 Task: Research Airbnb options in Curanilahue, Chile from 16th December, 2023 to 24th December, 2023 for 4 adults. Place can be private room with 4 bedrooms having 4 beds and 4 bathrooms. Property type can be flat. Amenities needed are: wifi, TV, free parkinig on premises, gym, breakfast.
Action: Mouse moved to (475, 84)
Screenshot: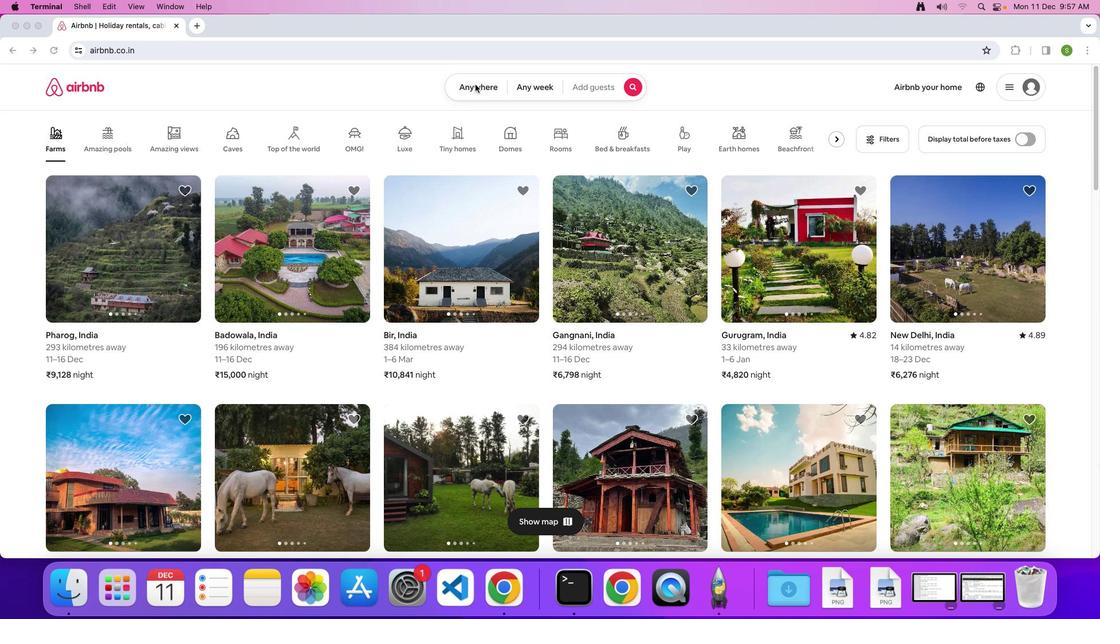 
Action: Mouse pressed left at (475, 84)
Screenshot: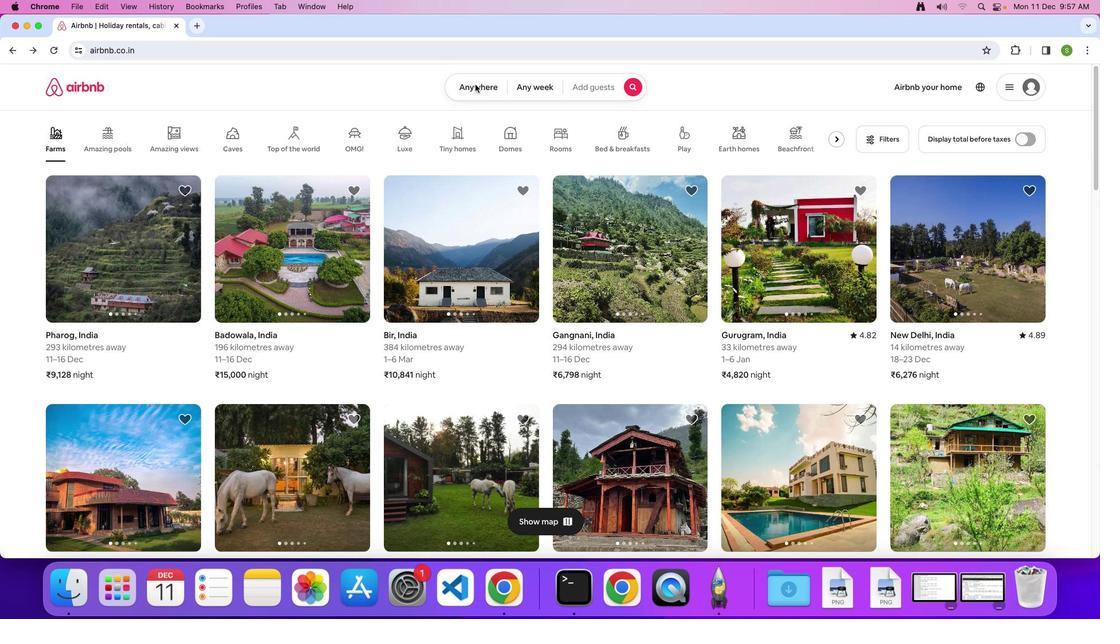 
Action: Mouse moved to (470, 90)
Screenshot: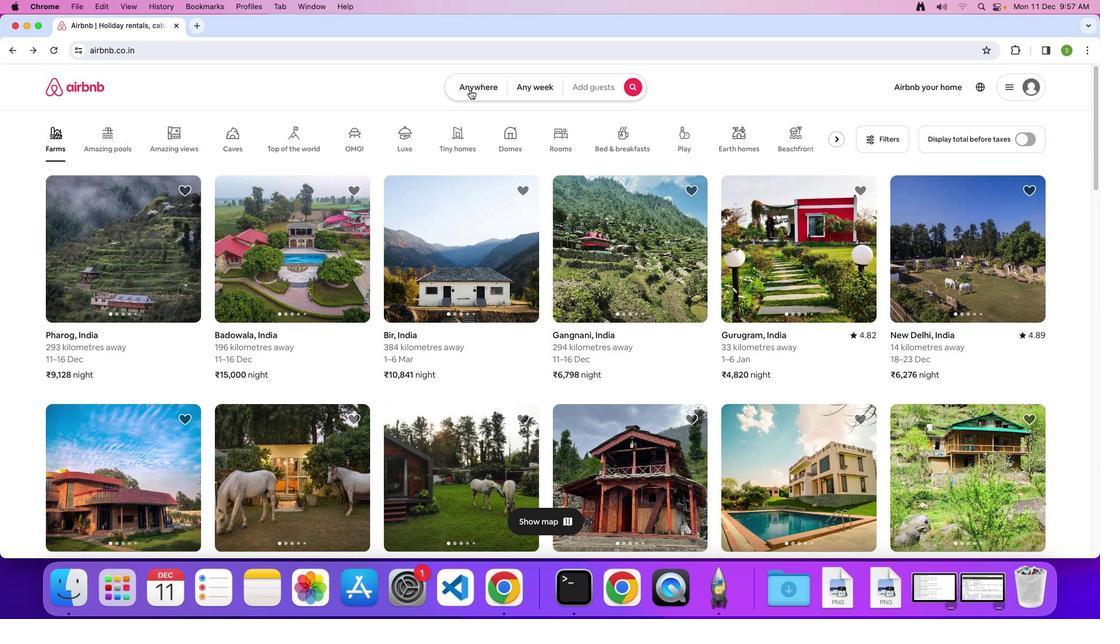 
Action: Mouse pressed left at (470, 90)
Screenshot: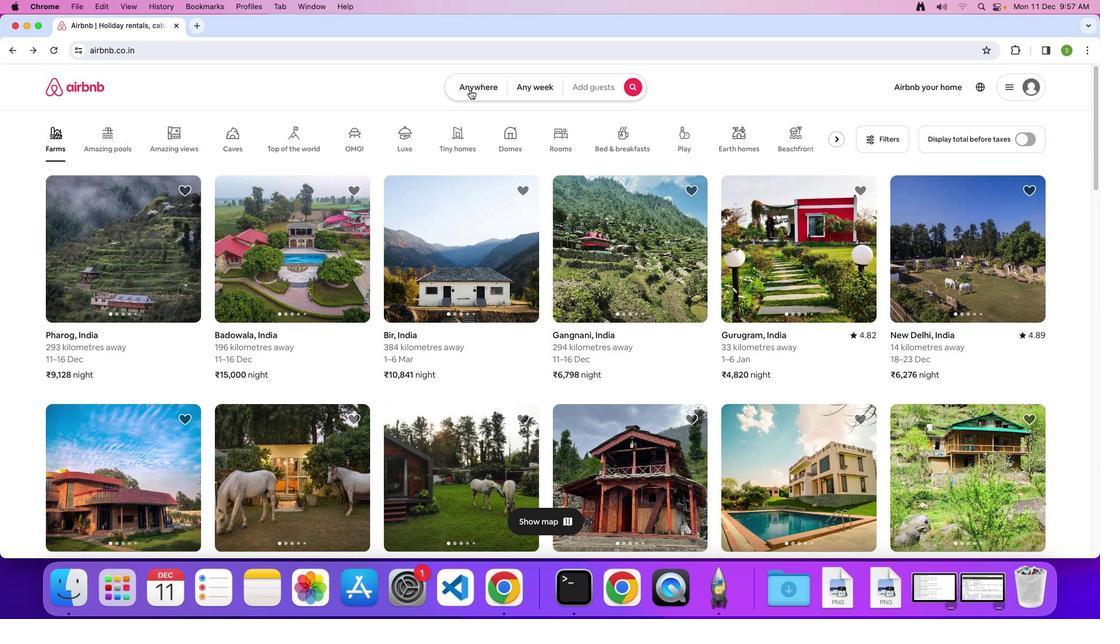 
Action: Mouse moved to (422, 130)
Screenshot: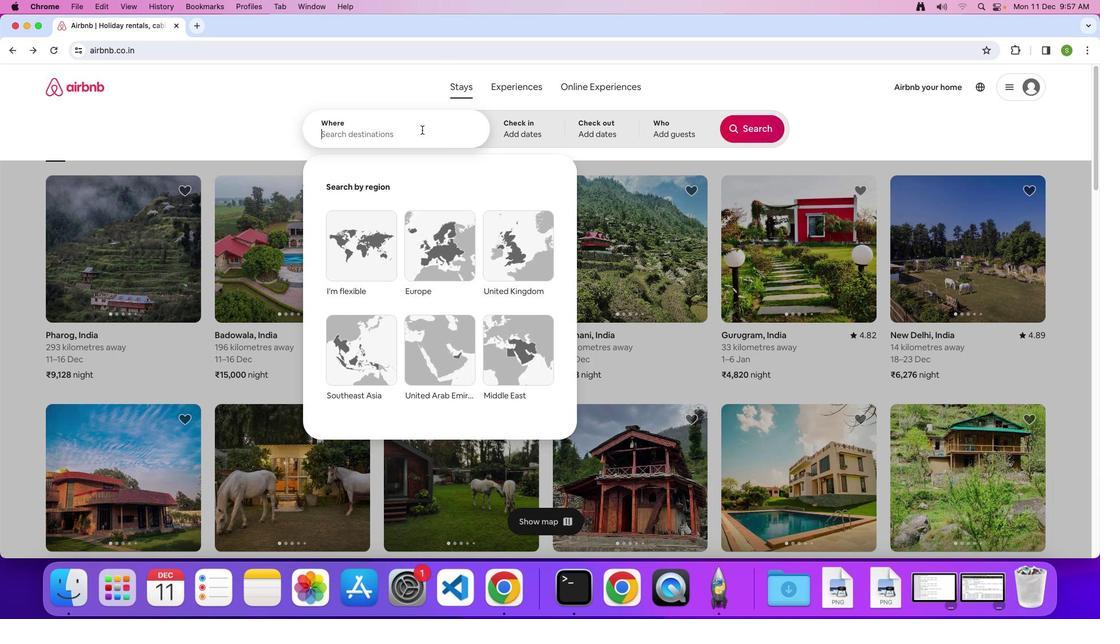 
Action: Mouse pressed left at (422, 130)
Screenshot: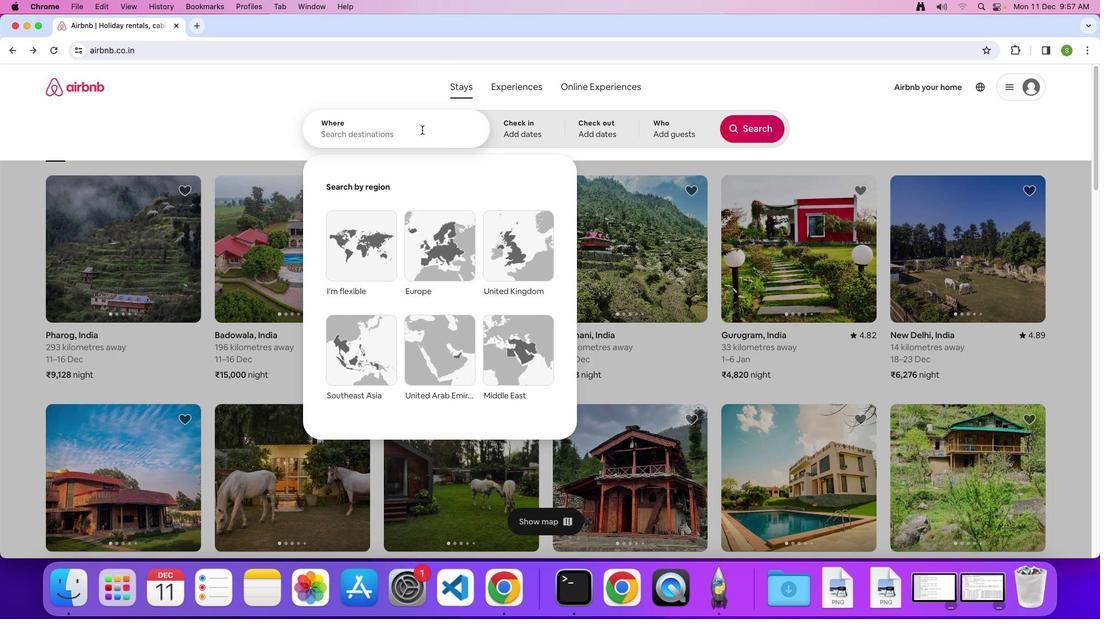 
Action: Key pressed 'C'Key.caps_lock'u''r''a''n''i''l''a''h''u''e'','Key.spaceKey.shift'c''h'Key.backspaceKey.backspaceKey.shift'C''h''i''l''e'Key.enter
Screenshot: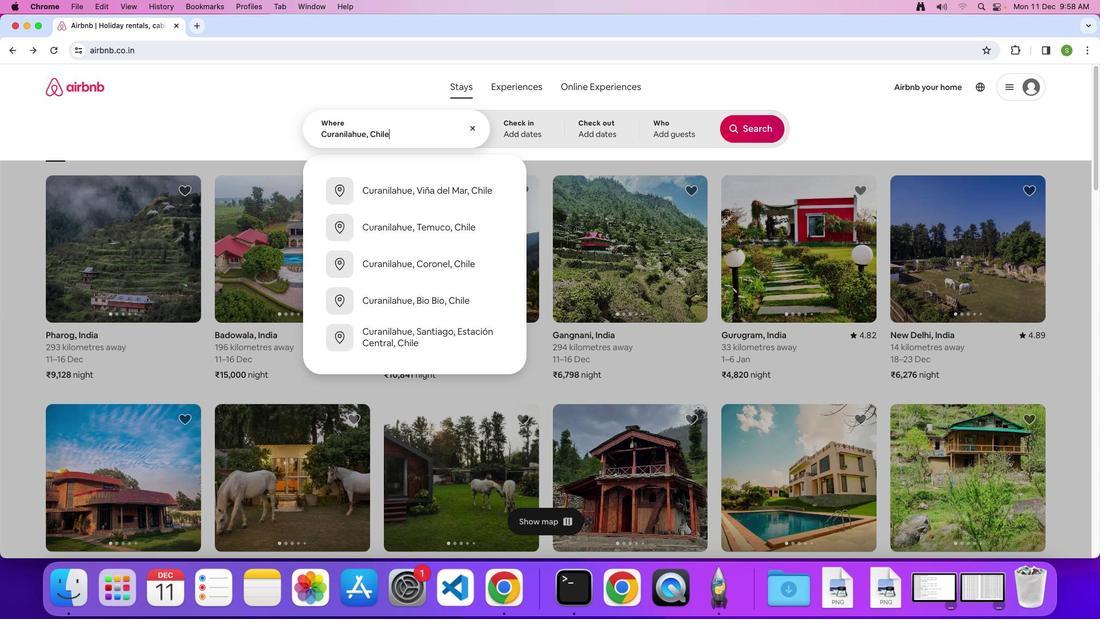 
Action: Mouse moved to (513, 330)
Screenshot: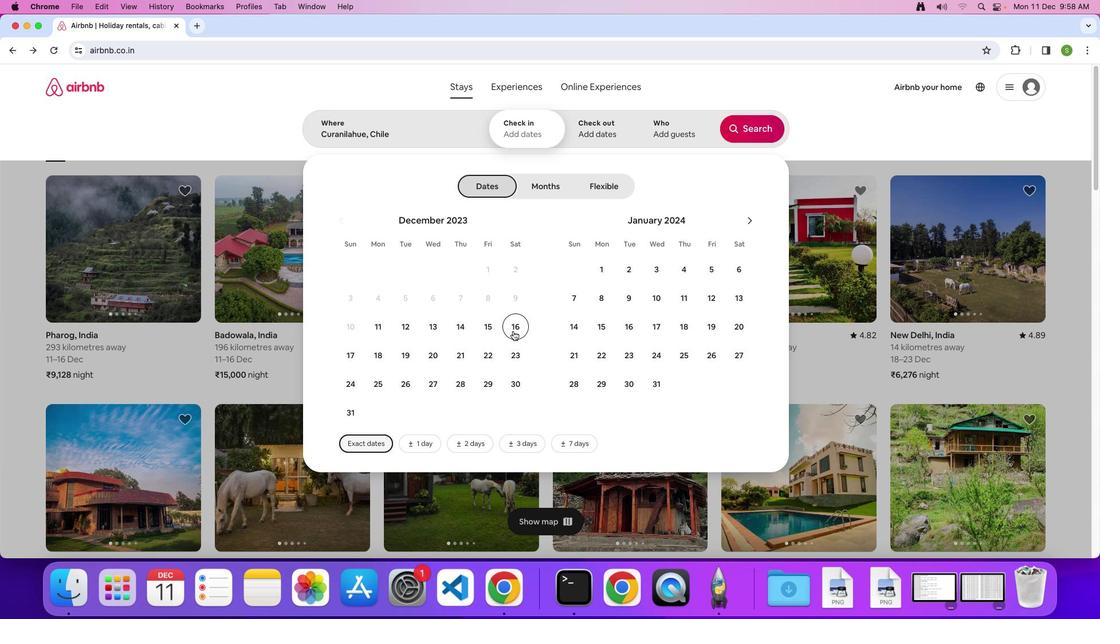 
Action: Mouse pressed left at (513, 330)
Screenshot: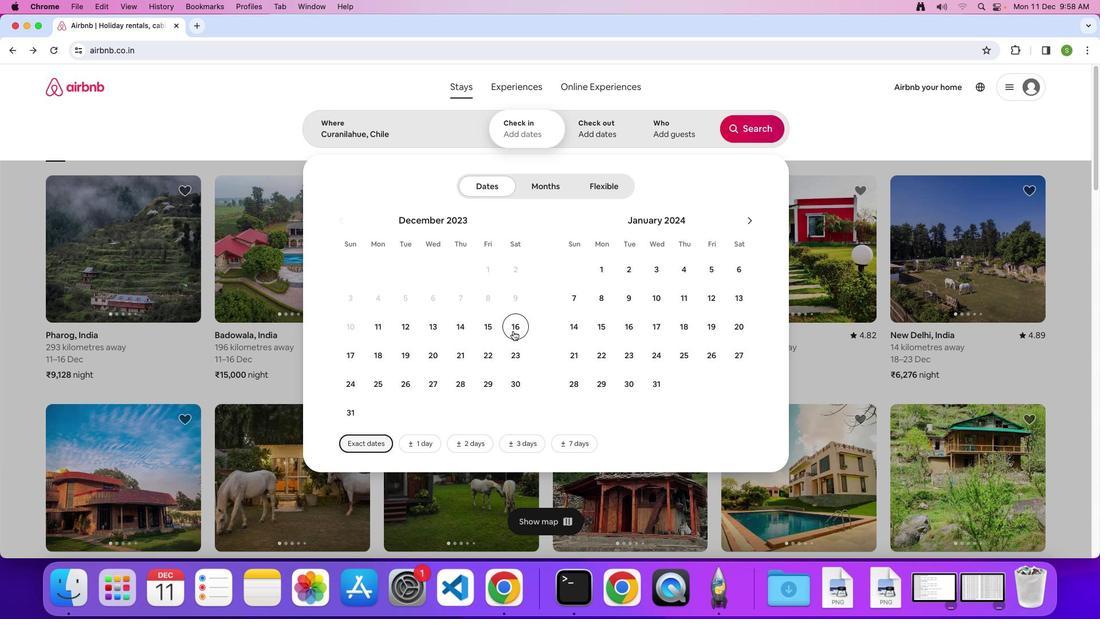 
Action: Mouse moved to (345, 379)
Screenshot: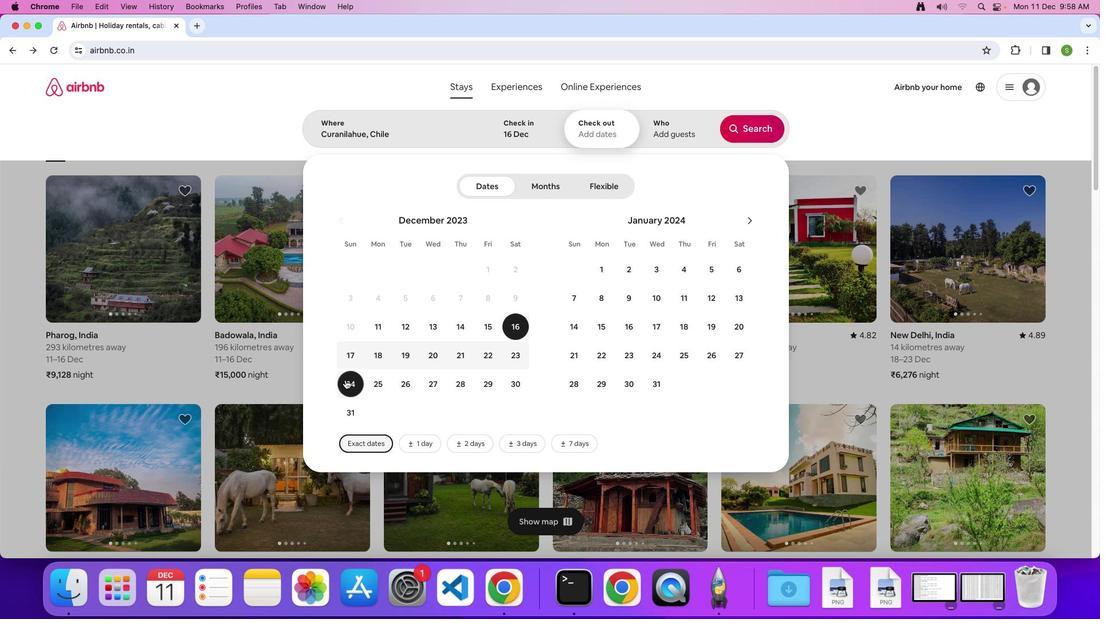 
Action: Mouse pressed left at (345, 379)
Screenshot: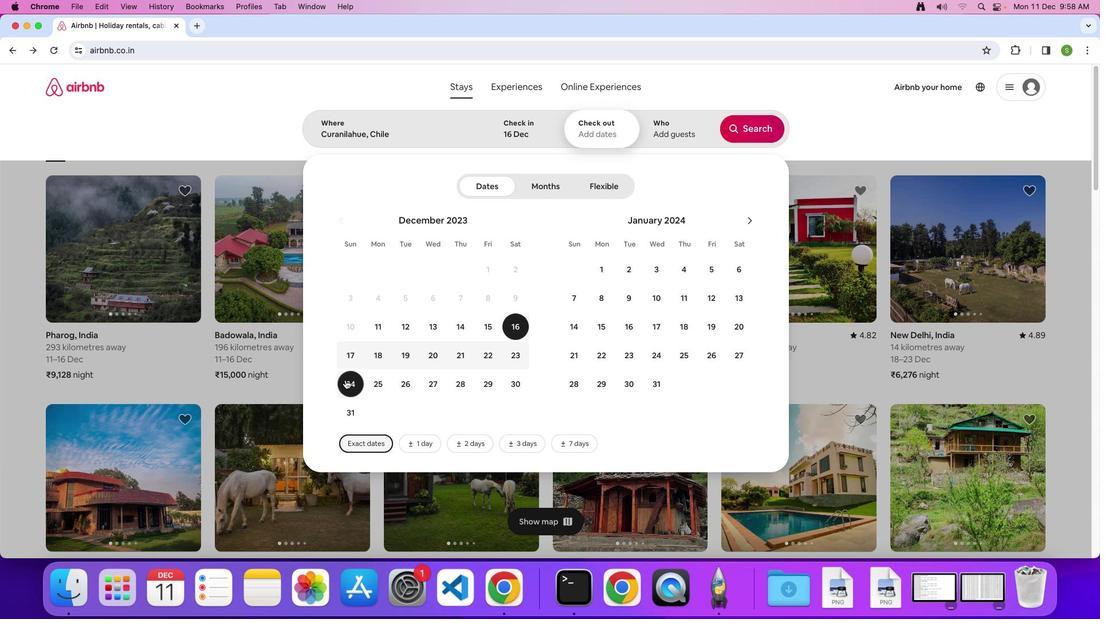 
Action: Mouse moved to (678, 127)
Screenshot: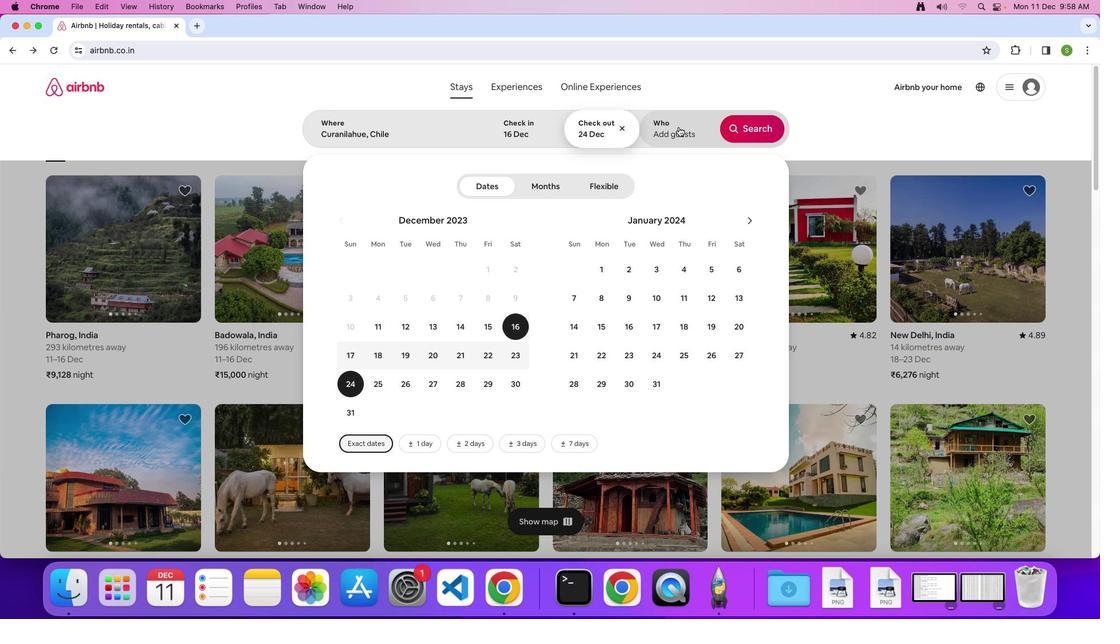 
Action: Mouse pressed left at (678, 127)
Screenshot: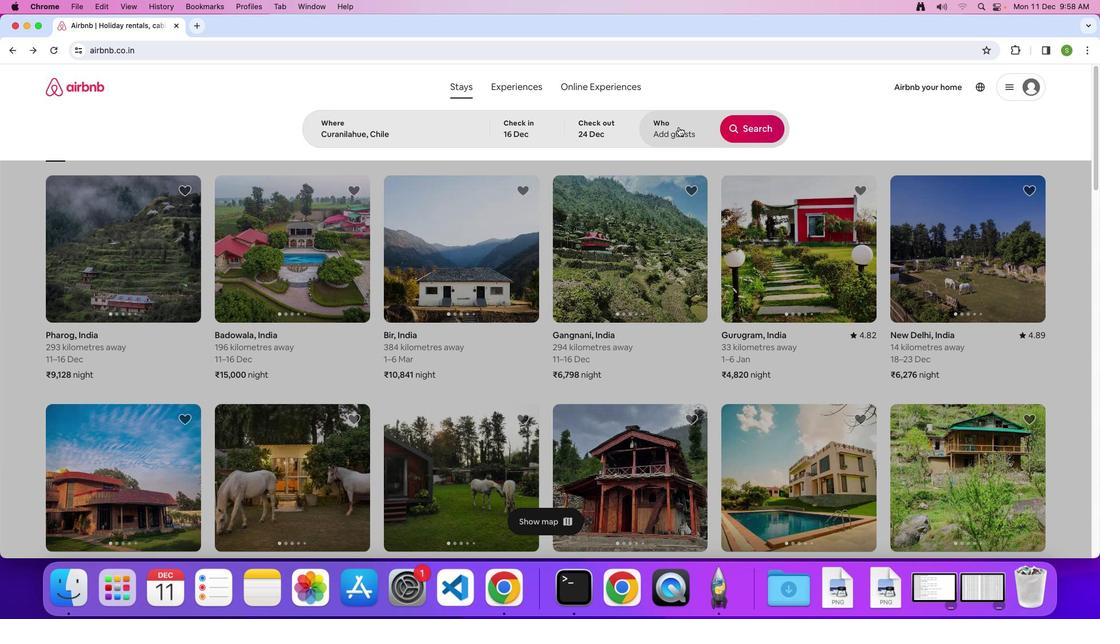 
Action: Mouse moved to (759, 190)
Screenshot: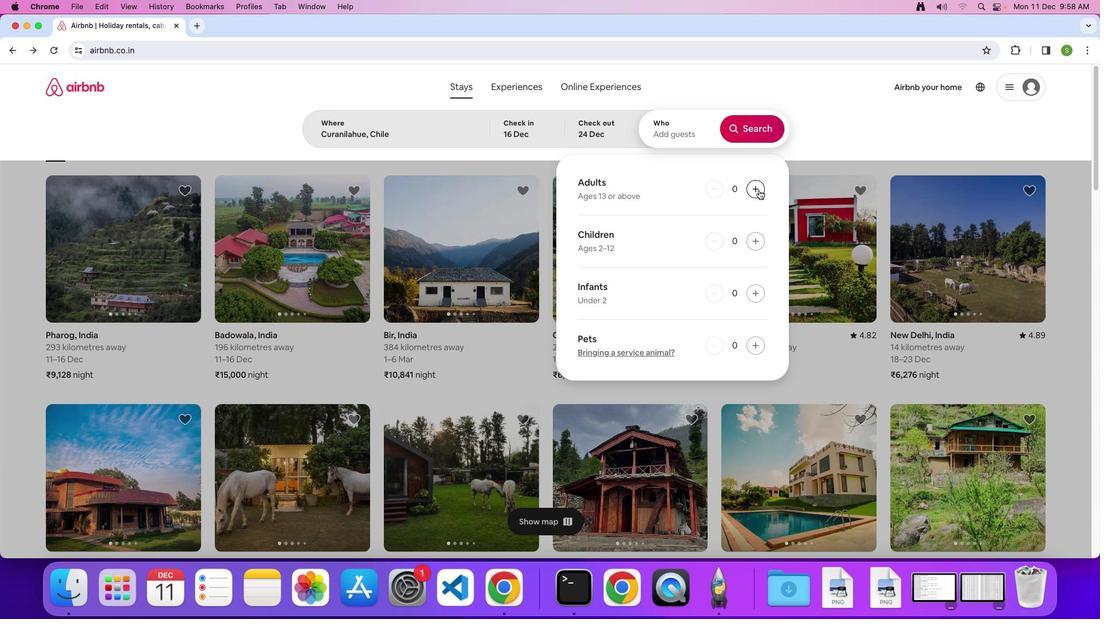 
Action: Mouse pressed left at (759, 190)
Screenshot: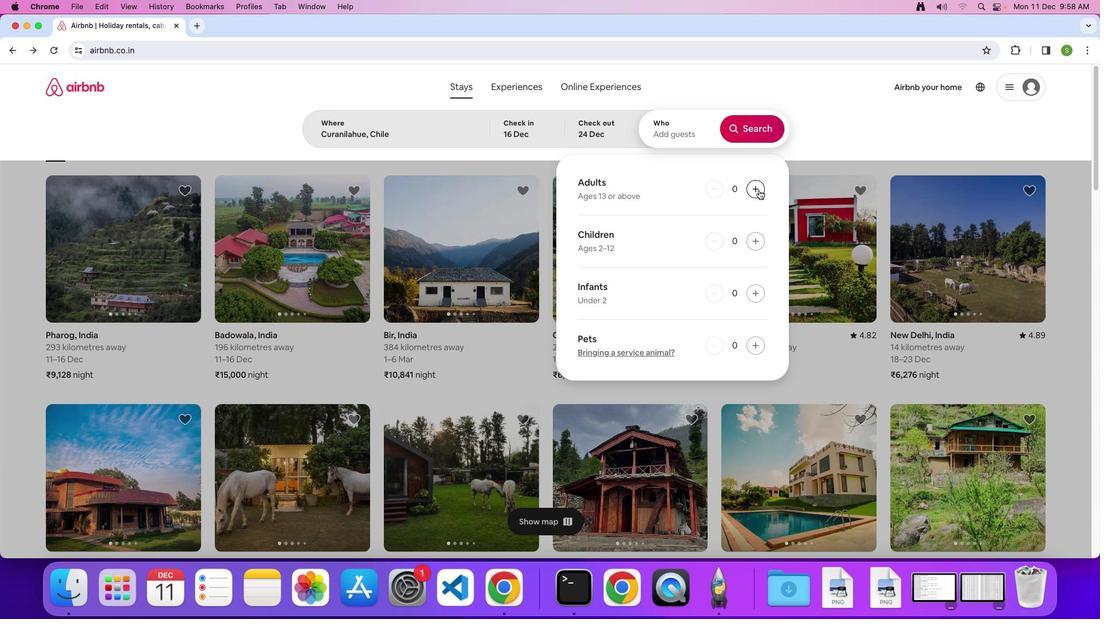 
Action: Mouse pressed left at (759, 190)
Screenshot: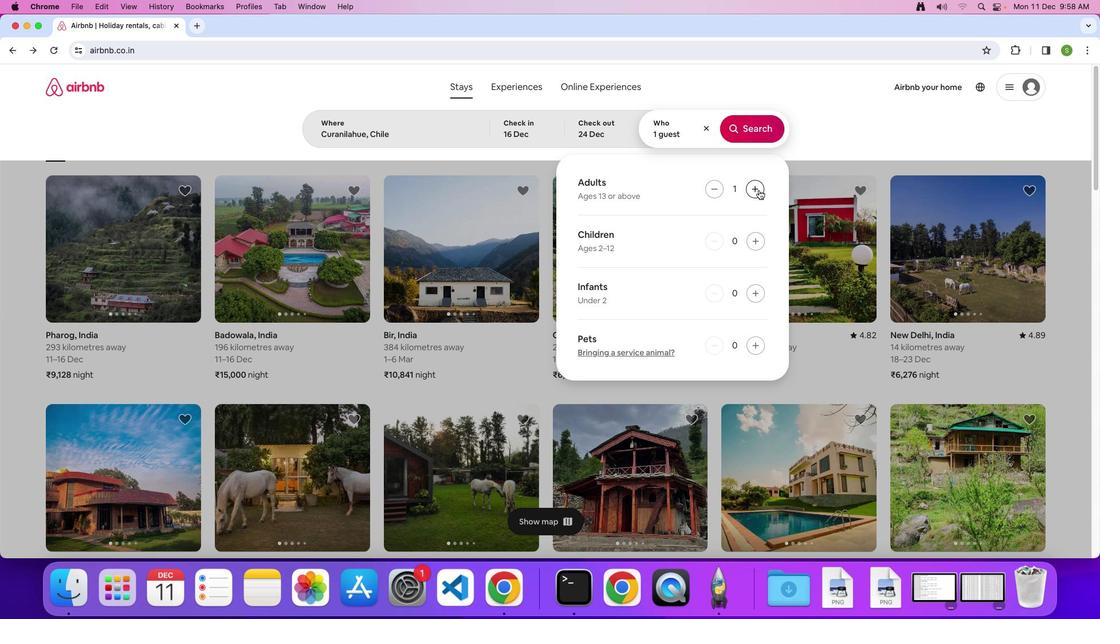 
Action: Mouse pressed left at (759, 190)
Screenshot: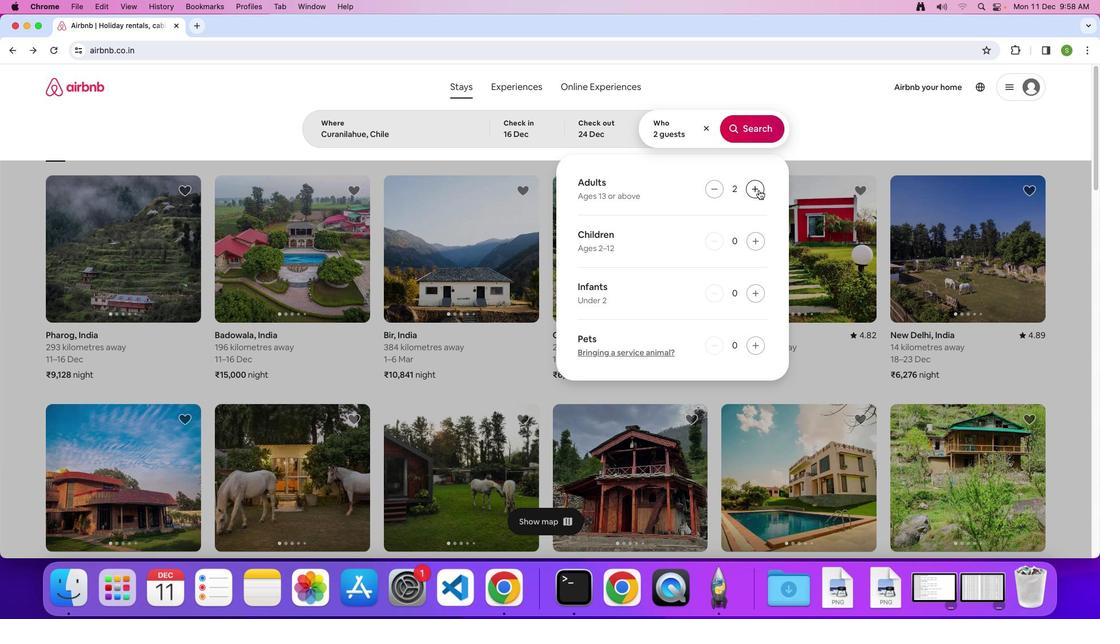 
Action: Mouse pressed left at (759, 190)
Screenshot: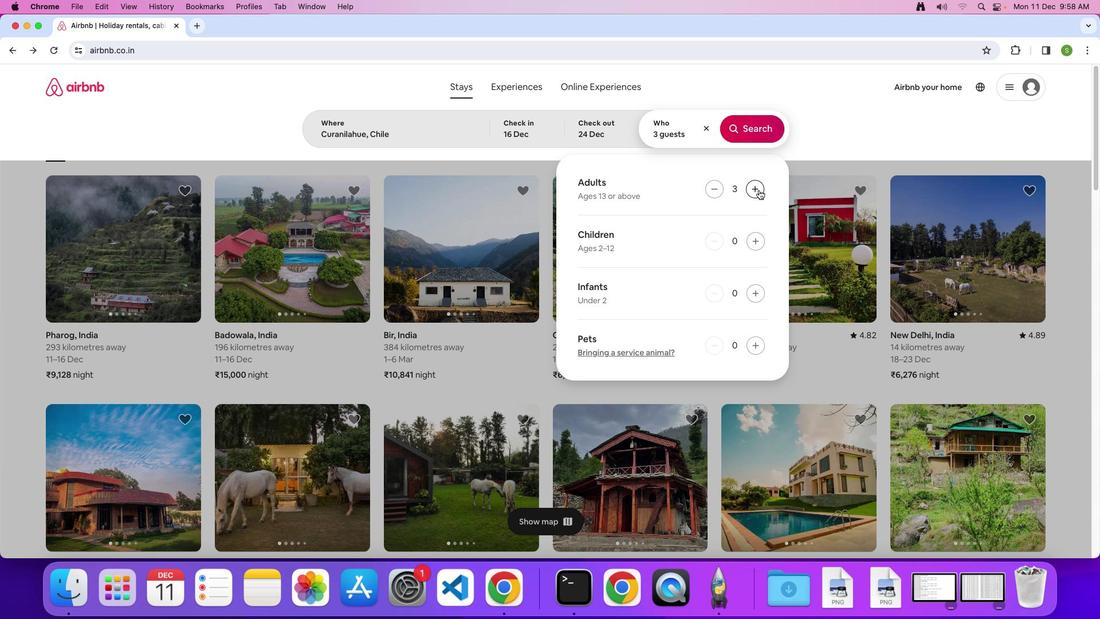 
Action: Mouse moved to (750, 135)
Screenshot: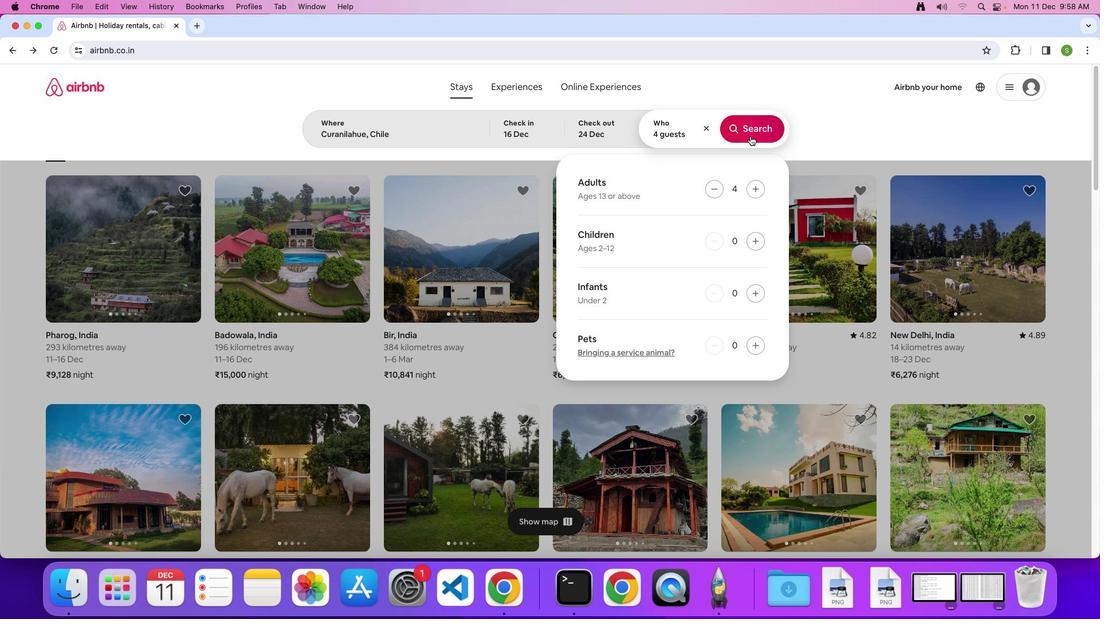 
Action: Mouse pressed left at (750, 135)
Screenshot: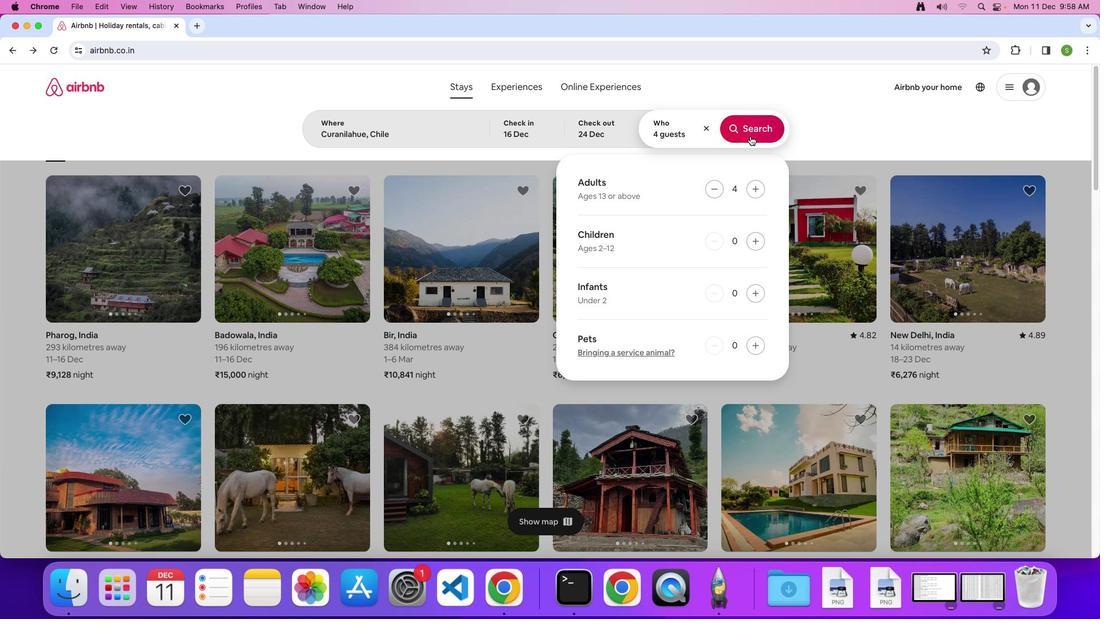 
Action: Mouse moved to (920, 130)
Screenshot: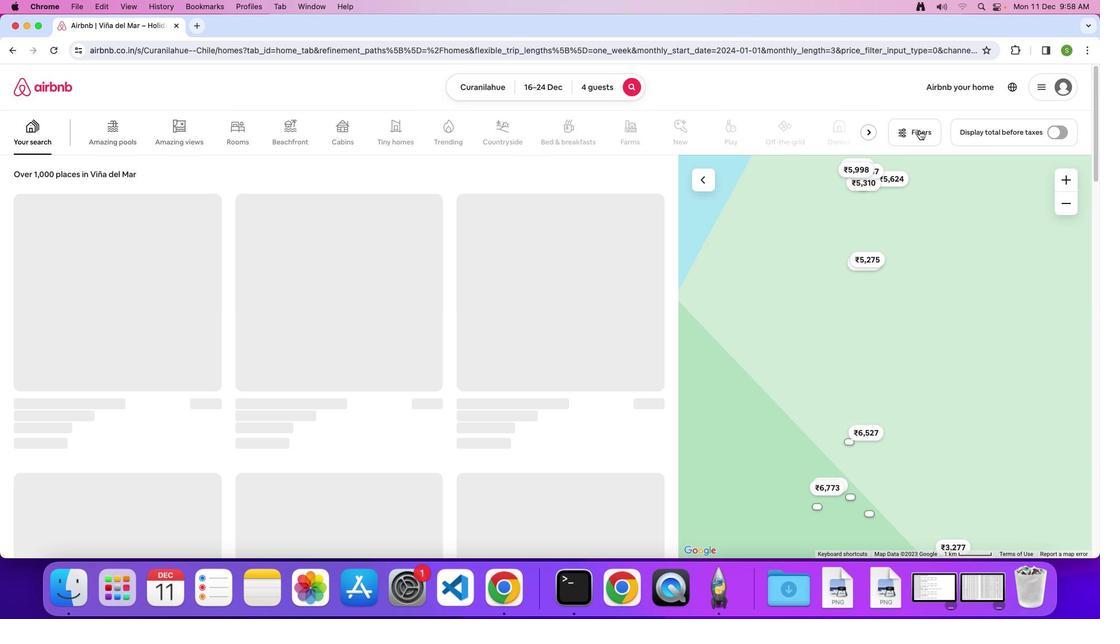 
Action: Mouse pressed left at (920, 130)
Screenshot: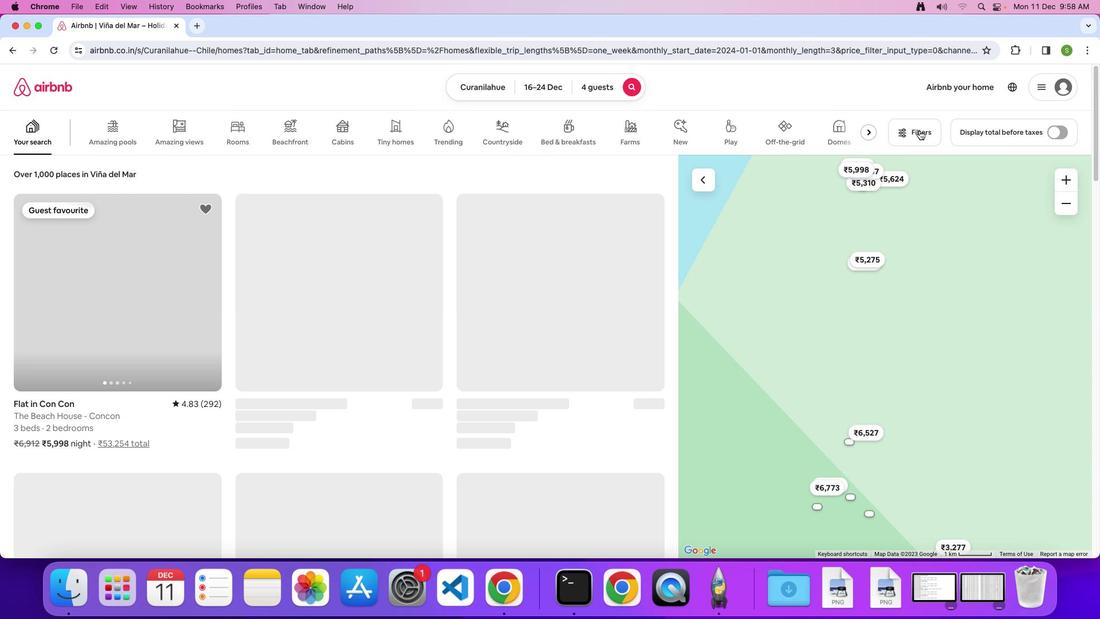 
Action: Mouse moved to (546, 339)
Screenshot: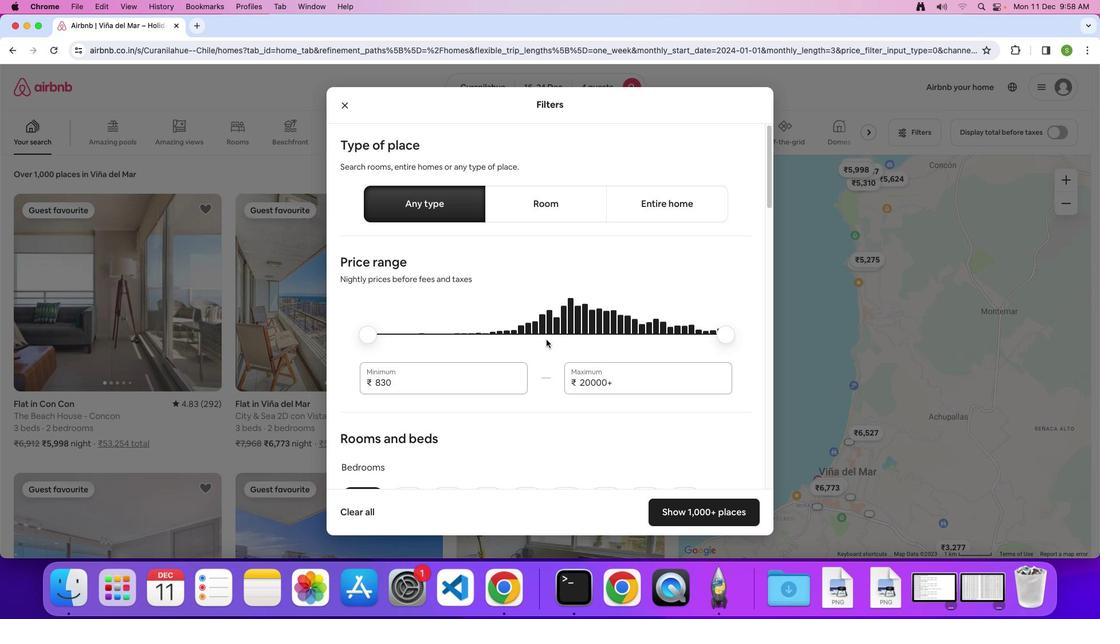 
Action: Mouse scrolled (546, 339) with delta (0, 0)
Screenshot: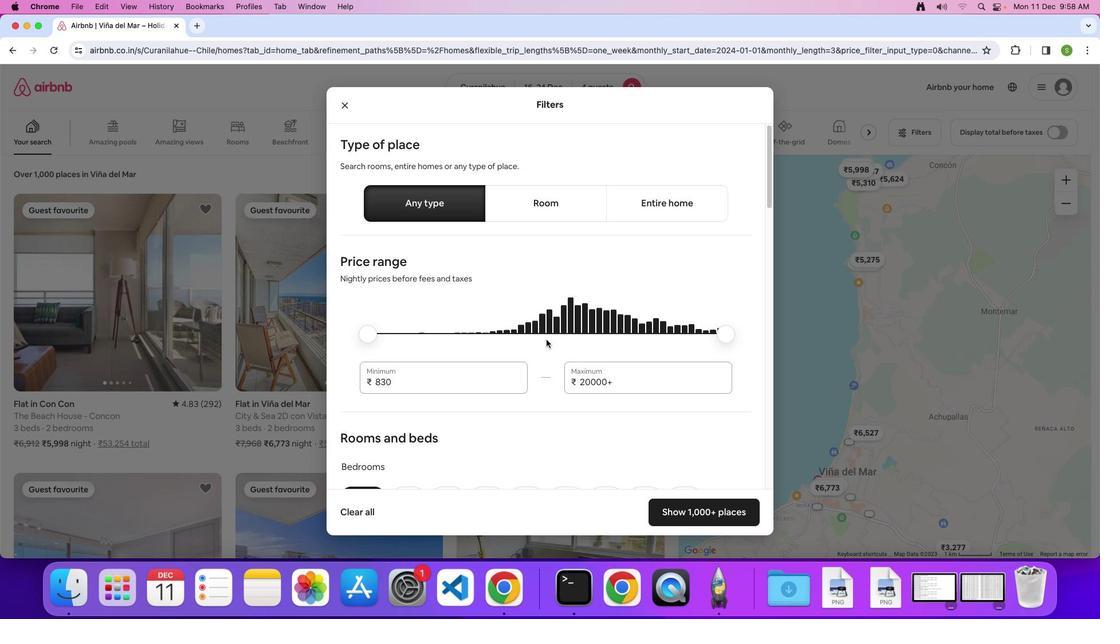 
Action: Mouse scrolled (546, 339) with delta (0, 0)
Screenshot: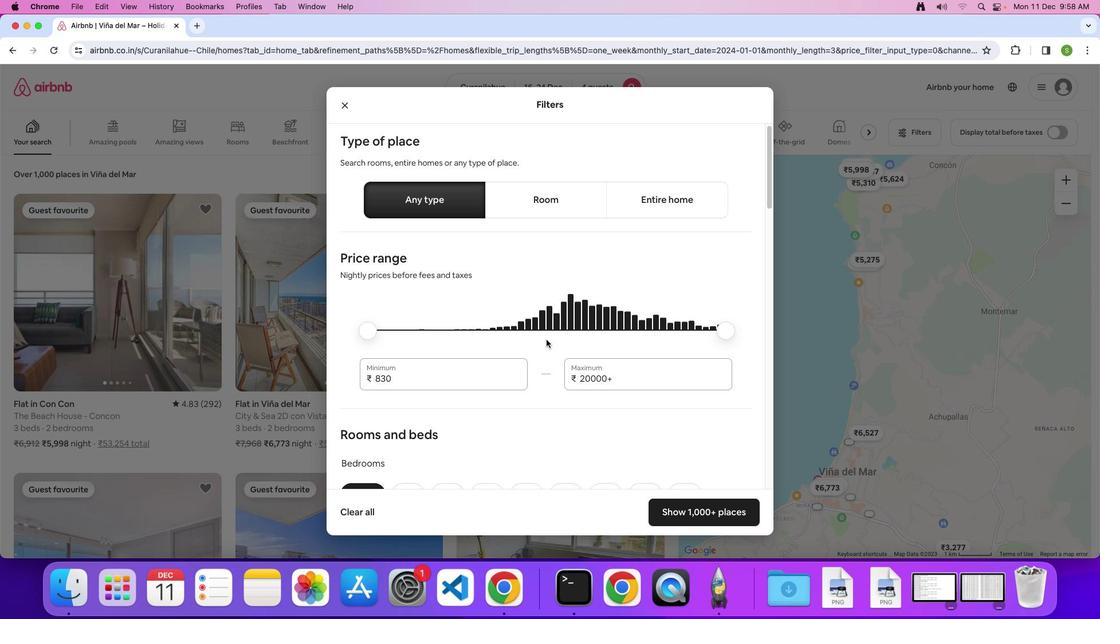
Action: Mouse scrolled (546, 339) with delta (0, 0)
Screenshot: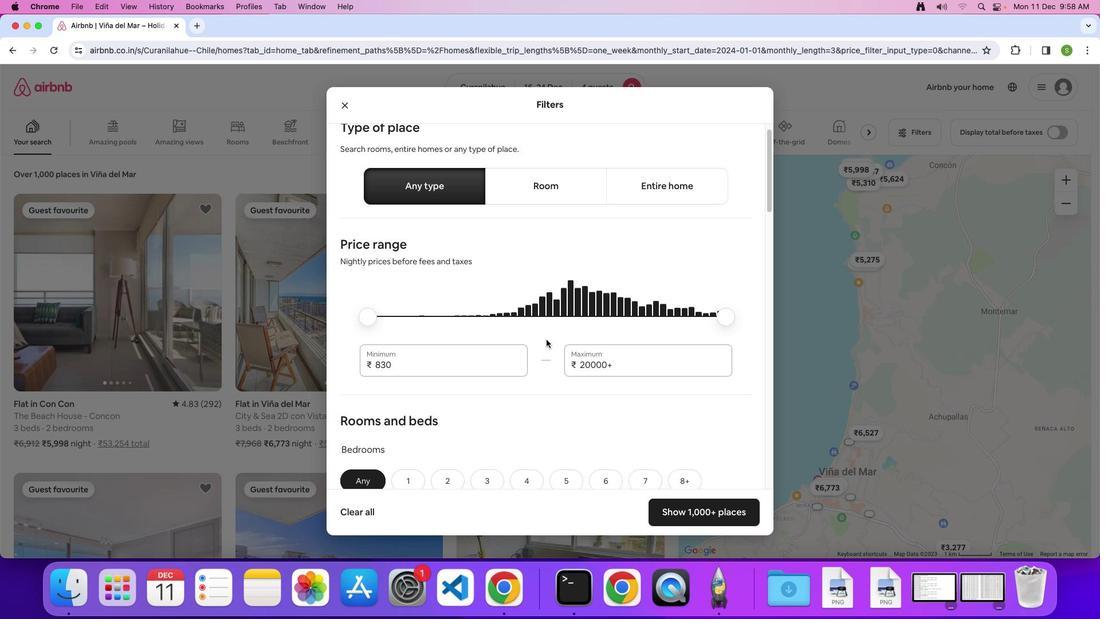 
Action: Mouse scrolled (546, 339) with delta (0, 0)
Screenshot: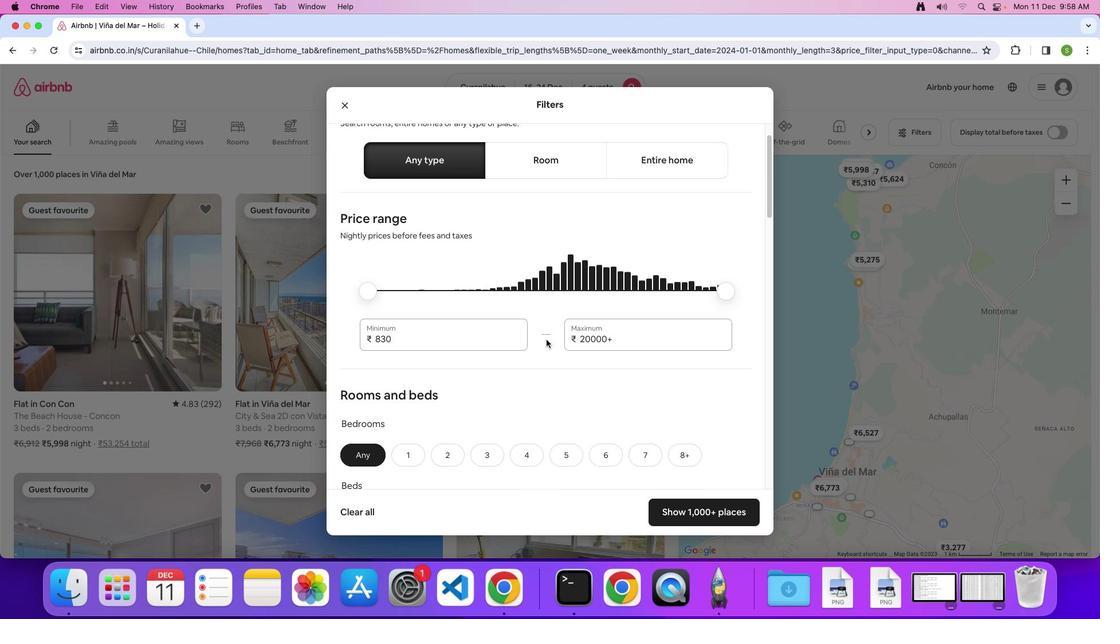 
Action: Mouse scrolled (546, 339) with delta (0, 0)
Screenshot: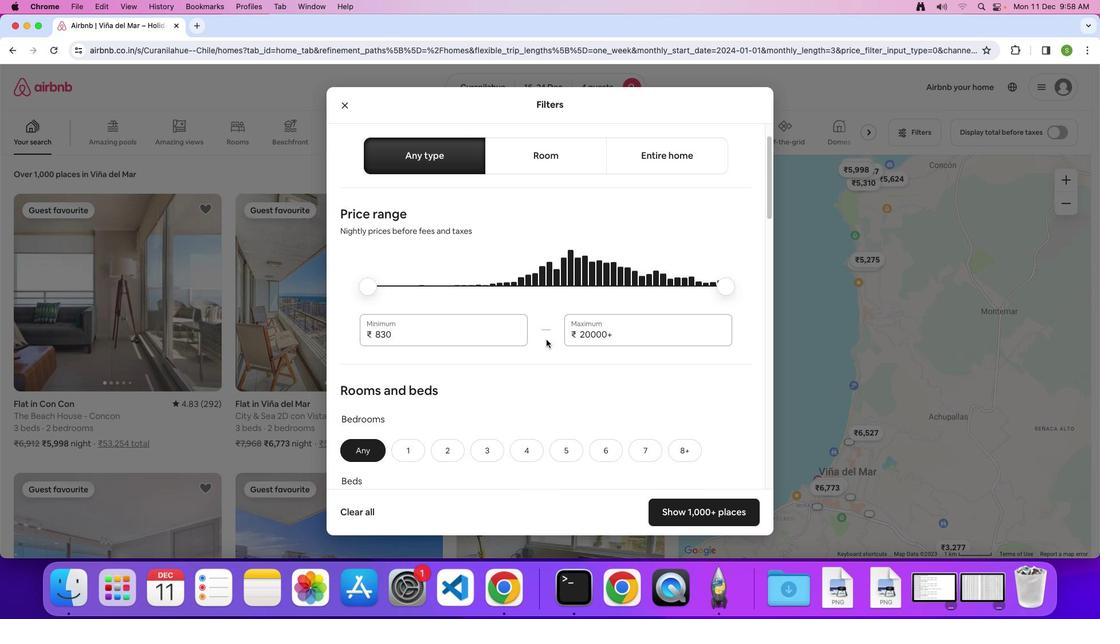 
Action: Mouse scrolled (546, 339) with delta (0, 0)
Screenshot: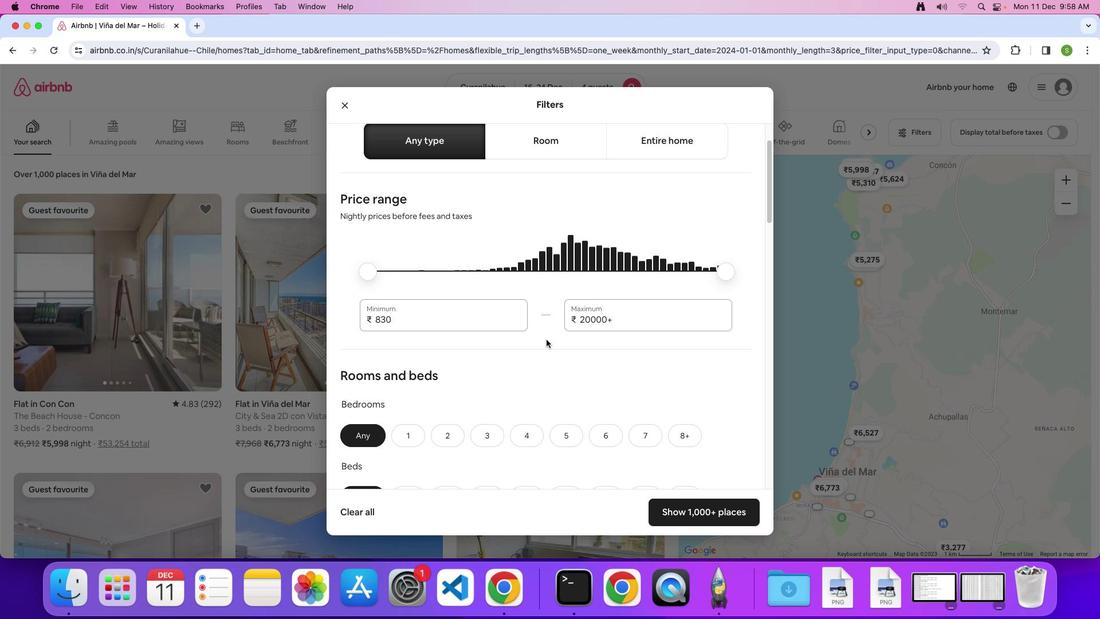 
Action: Mouse scrolled (546, 339) with delta (0, 0)
Screenshot: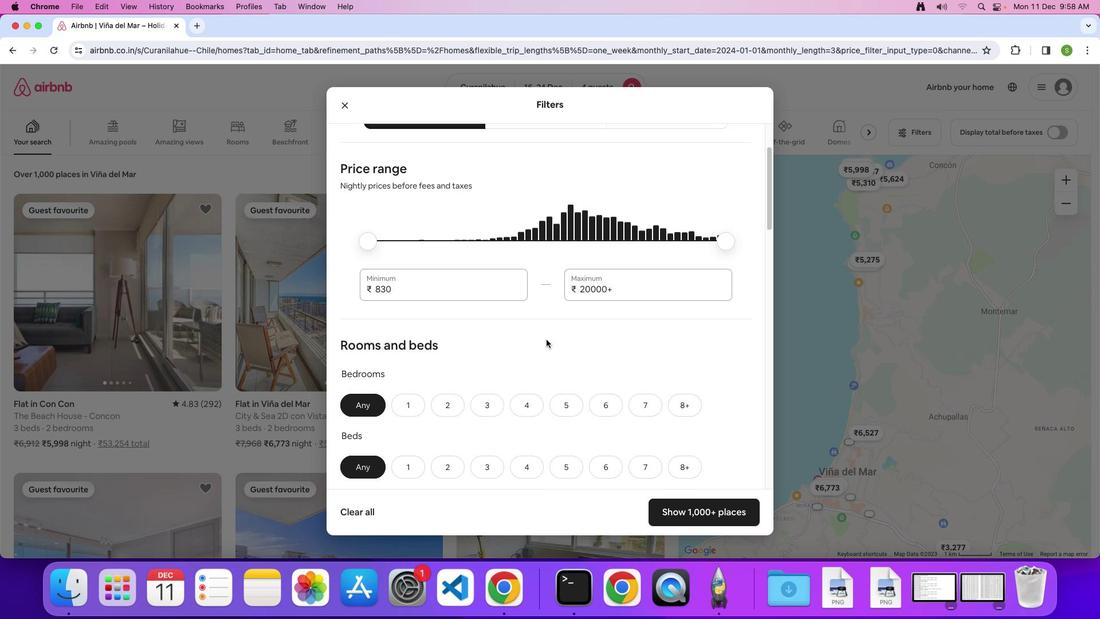
Action: Mouse scrolled (546, 339) with delta (0, 0)
Screenshot: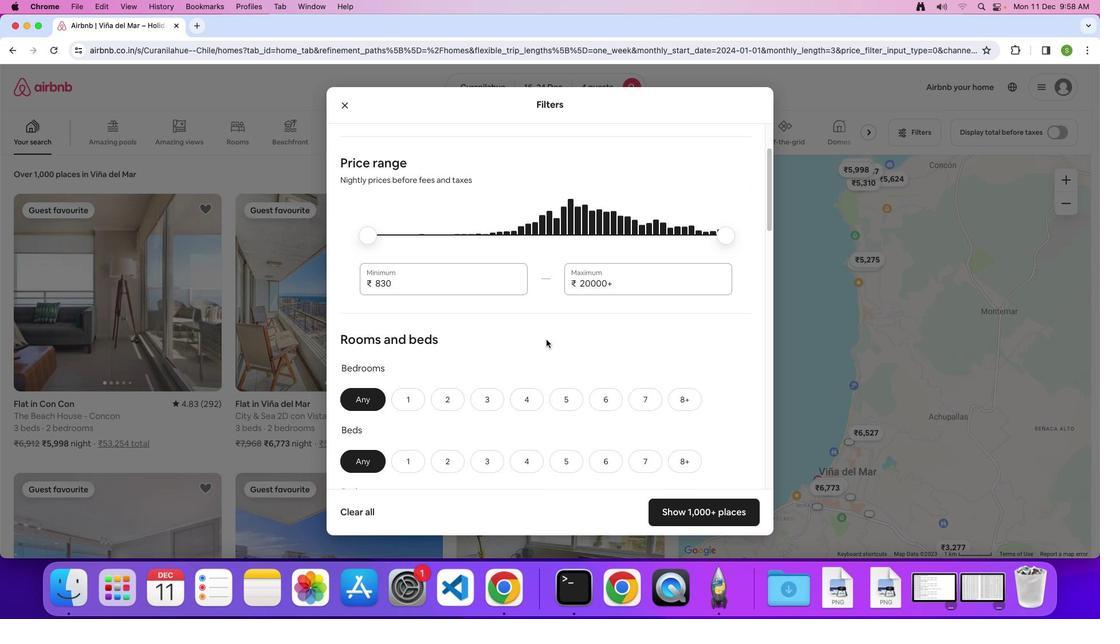 
Action: Mouse scrolled (546, 339) with delta (0, 0)
Screenshot: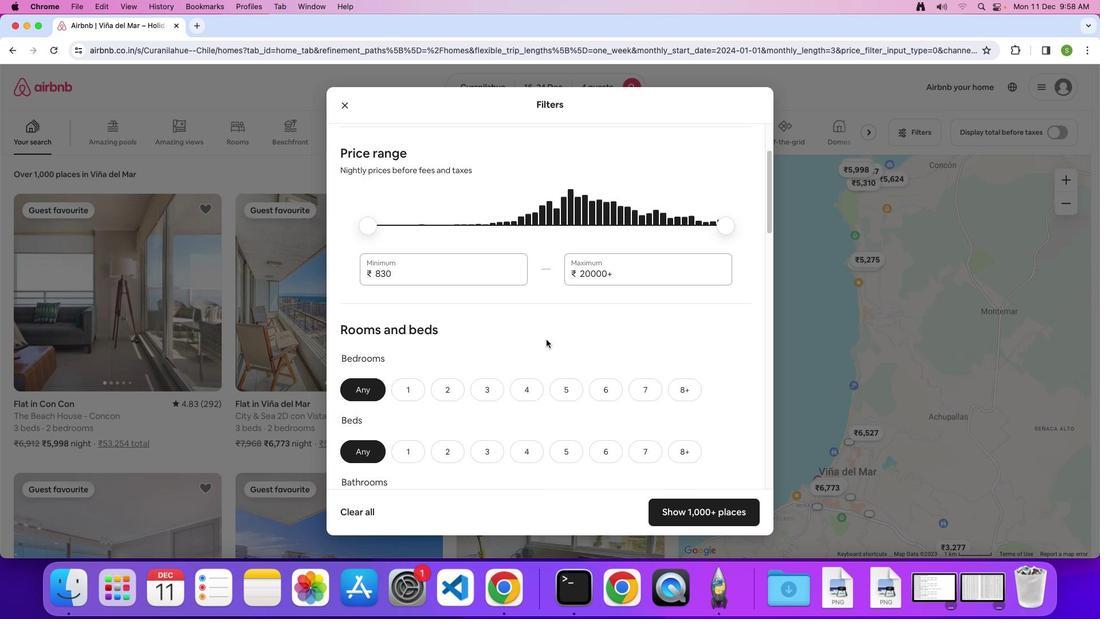 
Action: Mouse scrolled (546, 339) with delta (0, 0)
Screenshot: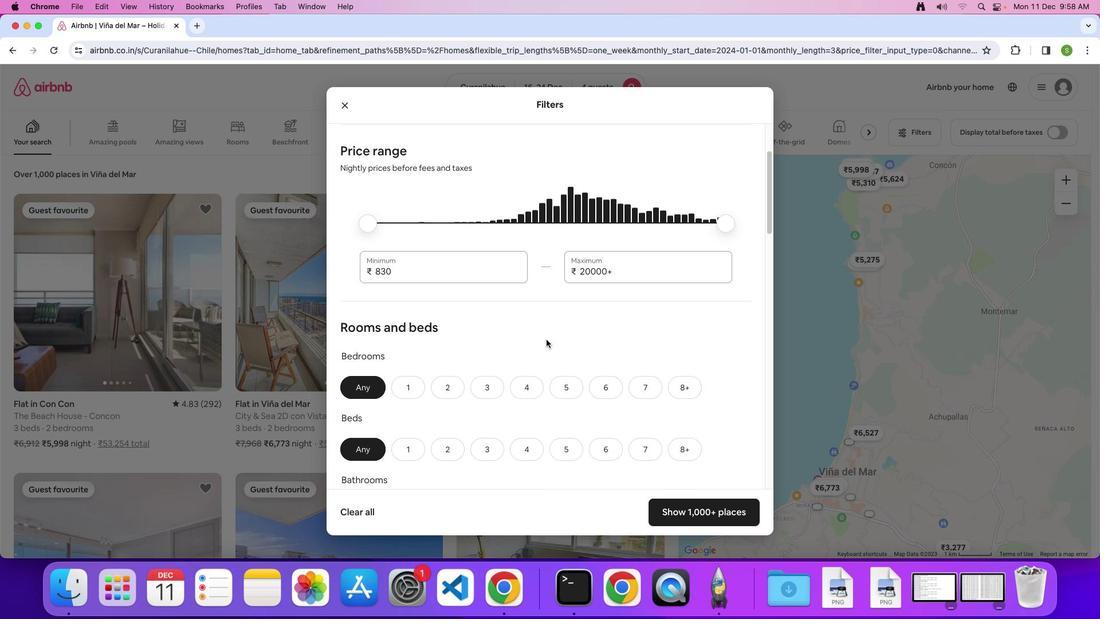 
Action: Mouse scrolled (546, 339) with delta (0, 0)
Screenshot: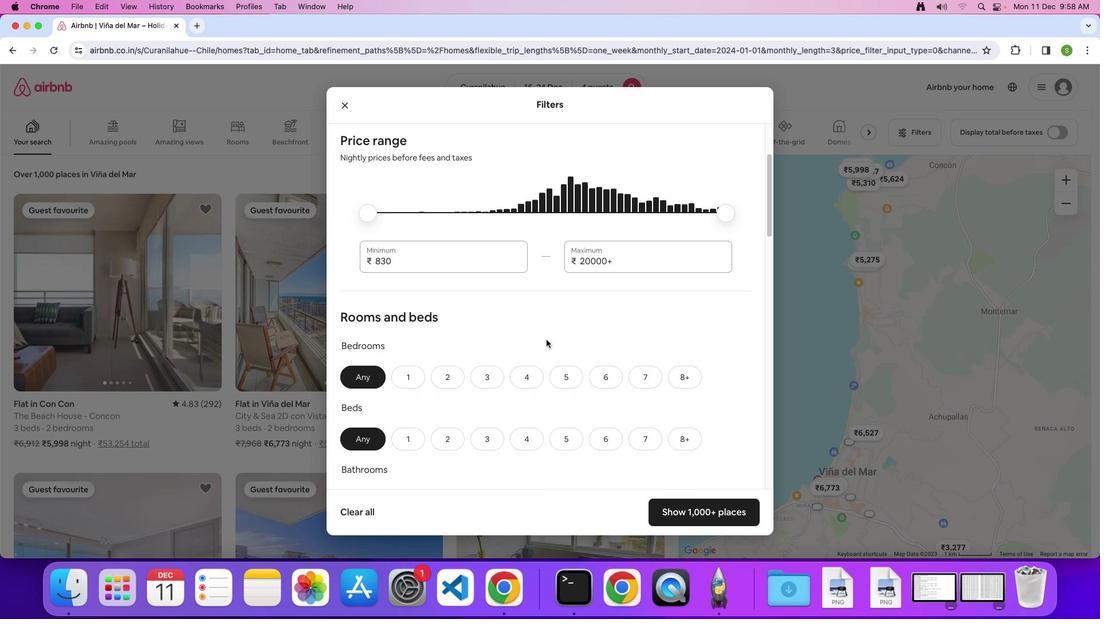 
Action: Mouse scrolled (546, 339) with delta (0, 0)
Screenshot: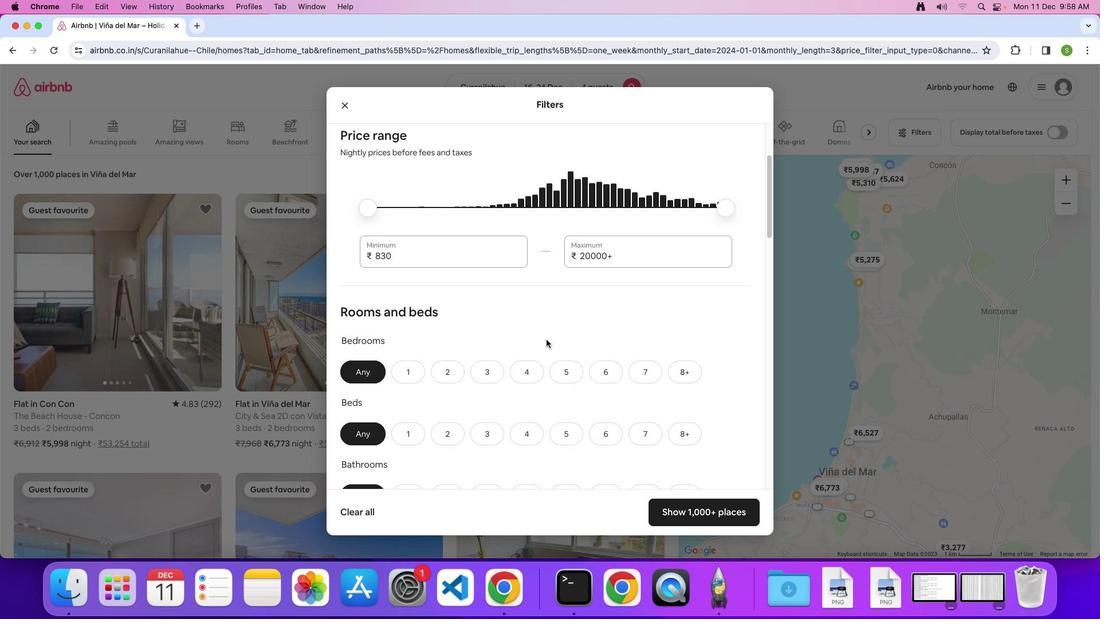 
Action: Mouse scrolled (546, 339) with delta (0, 0)
Screenshot: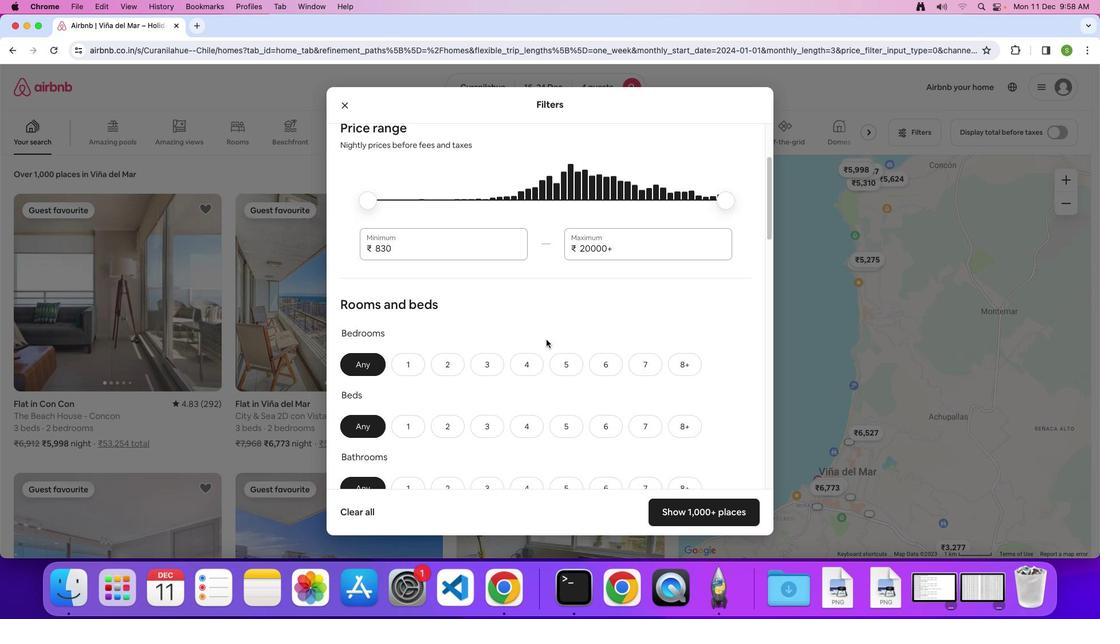 
Action: Mouse scrolled (546, 339) with delta (0, 0)
Screenshot: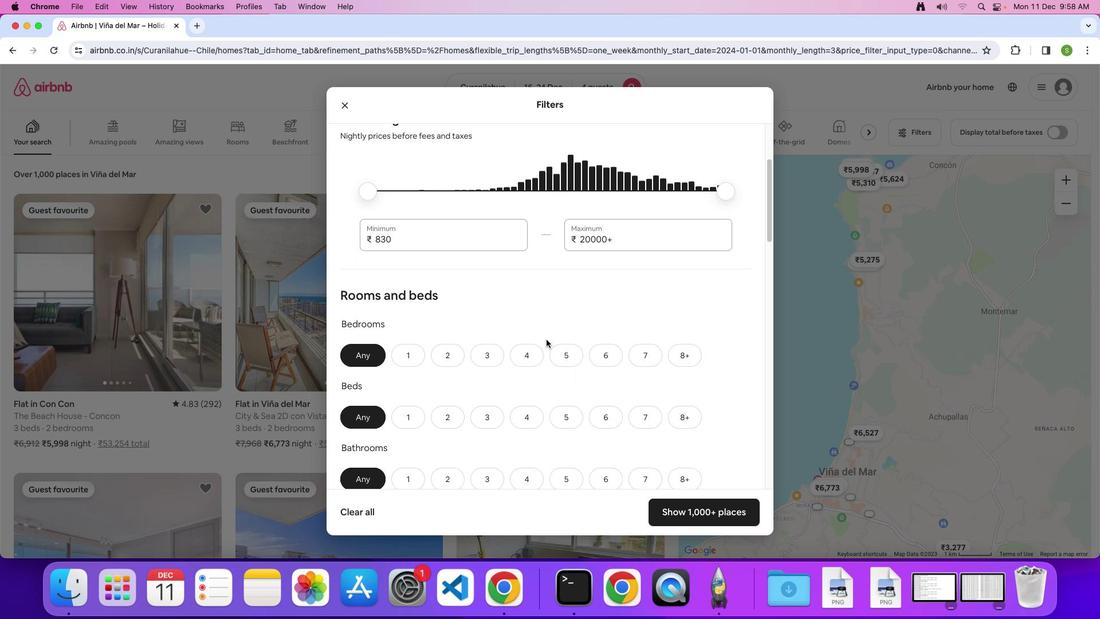 
Action: Mouse scrolled (546, 339) with delta (0, 0)
Screenshot: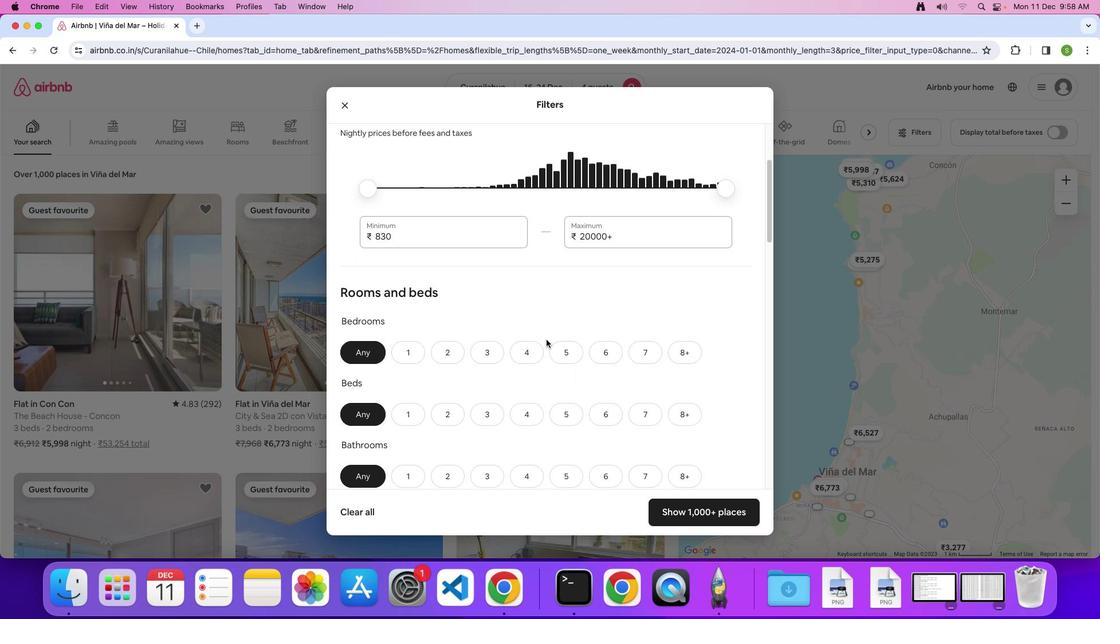 
Action: Mouse scrolled (546, 339) with delta (0, 0)
Screenshot: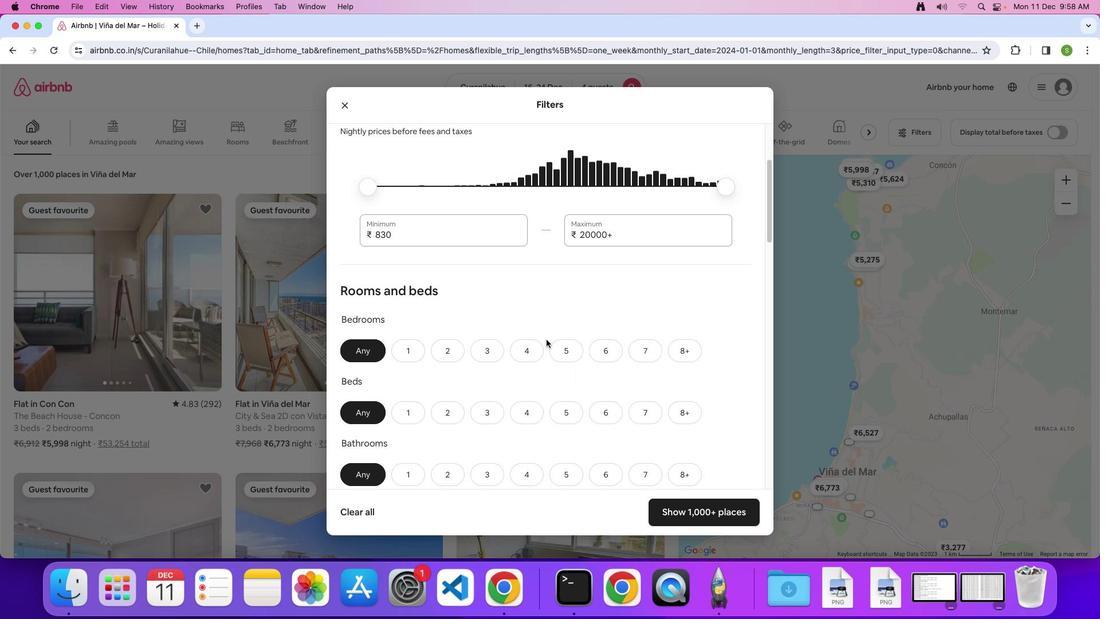 
Action: Mouse scrolled (546, 339) with delta (0, 0)
Screenshot: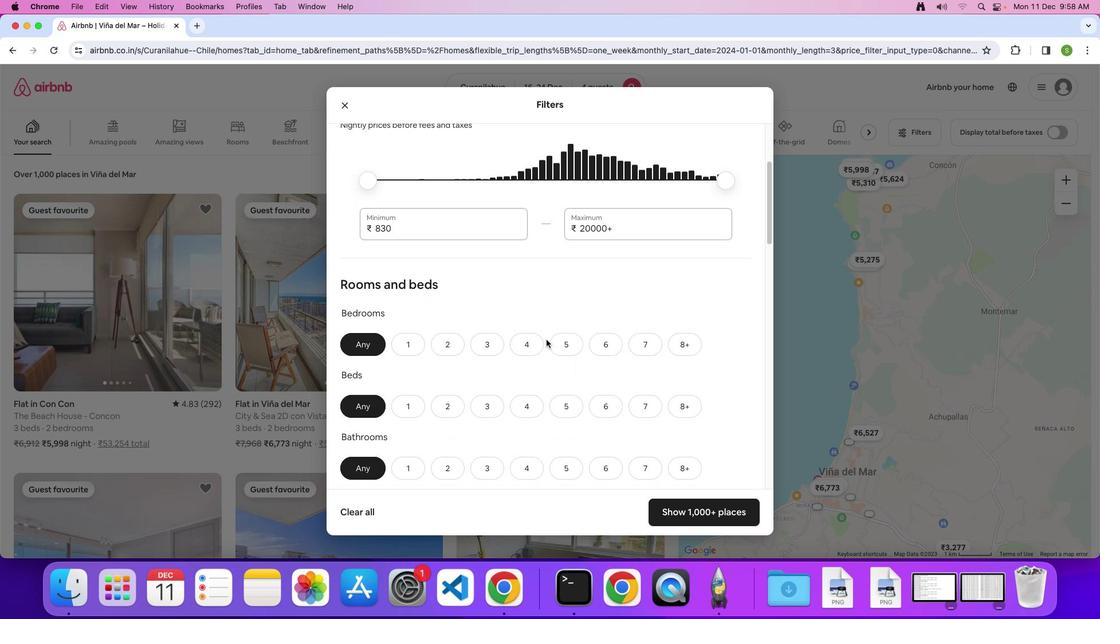 
Action: Mouse scrolled (546, 339) with delta (0, 0)
Screenshot: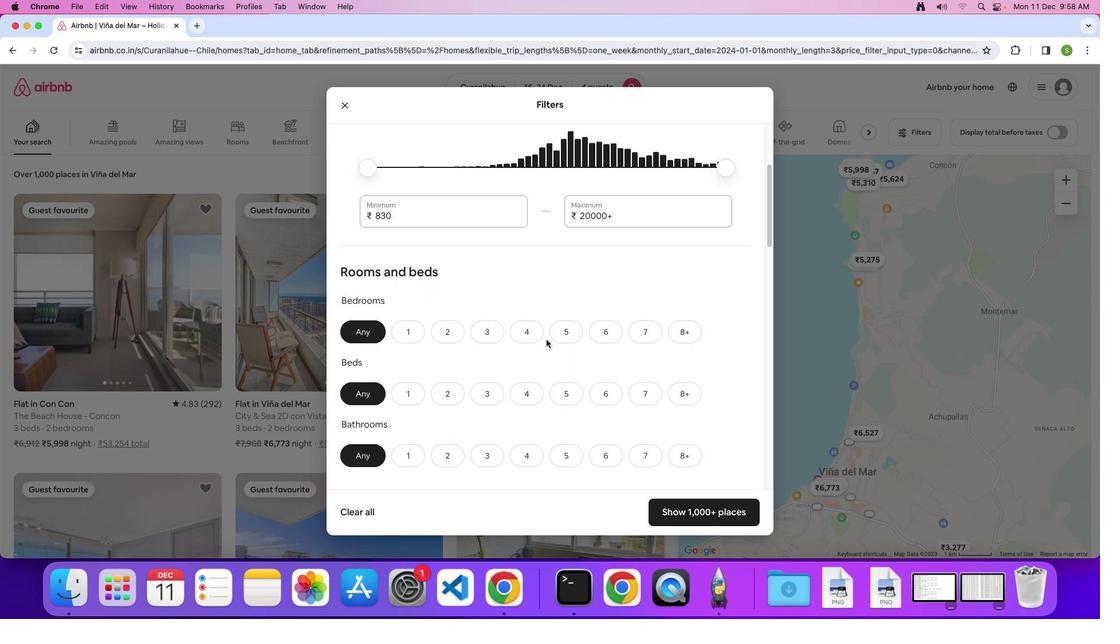 
Action: Mouse scrolled (546, 339) with delta (0, 0)
Screenshot: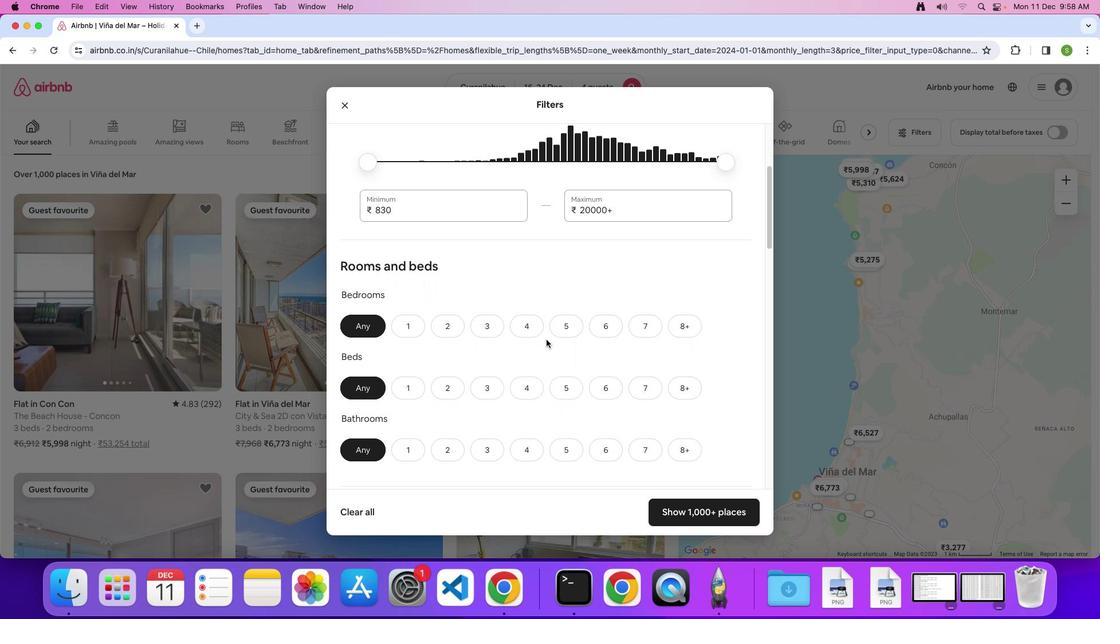 
Action: Mouse scrolled (546, 339) with delta (0, 0)
Screenshot: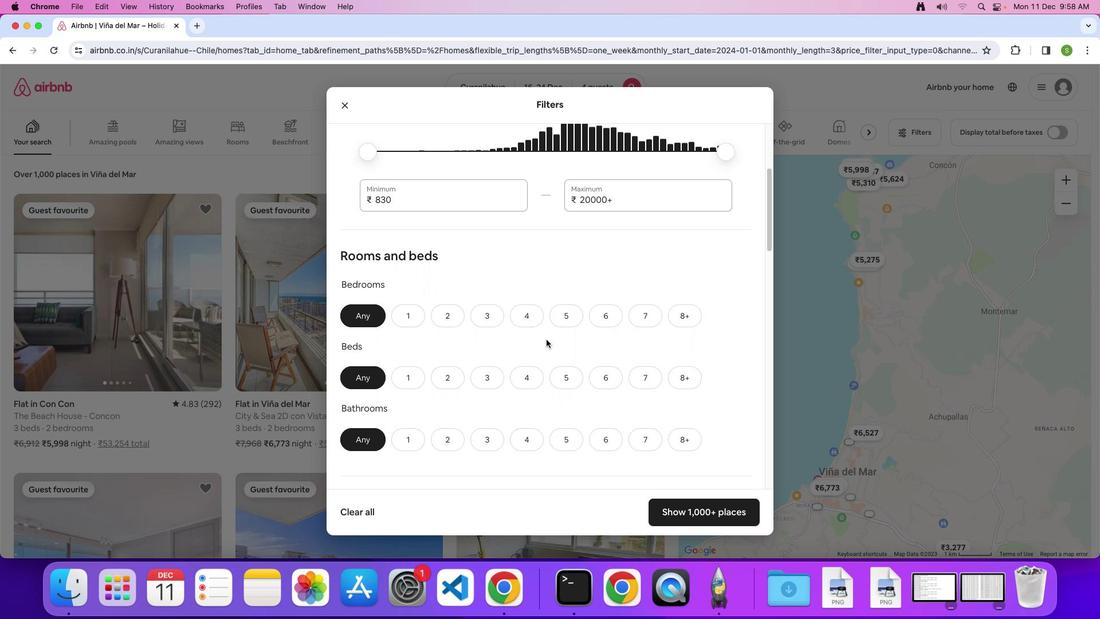 
Action: Mouse moved to (535, 322)
Screenshot: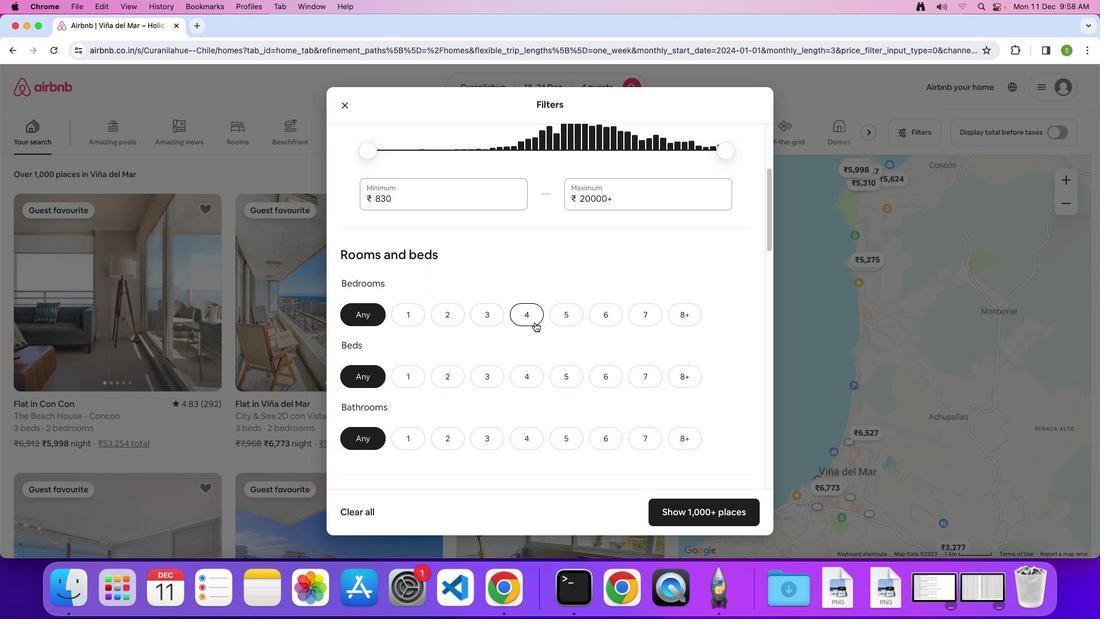 
Action: Mouse pressed left at (535, 322)
Screenshot: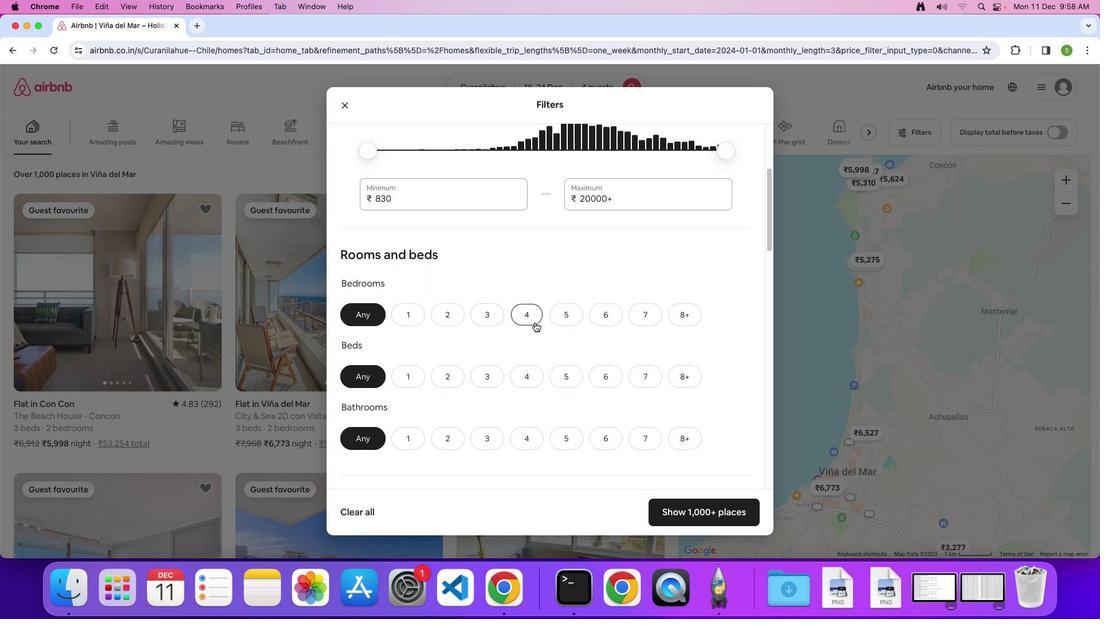 
Action: Mouse moved to (524, 373)
Screenshot: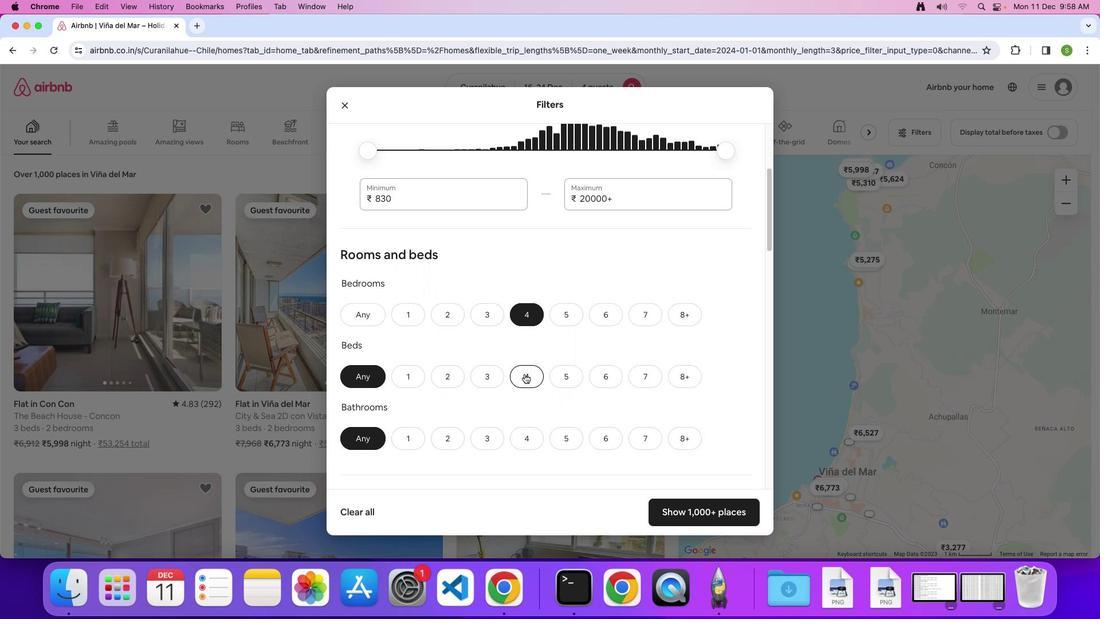 
Action: Mouse pressed left at (524, 373)
Screenshot: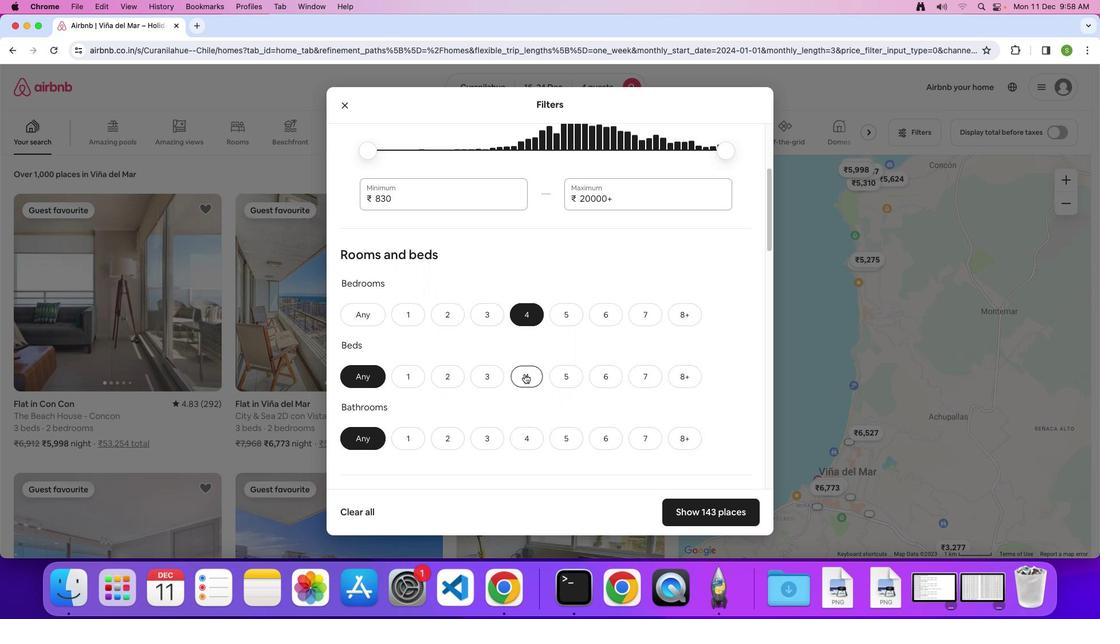 
Action: Mouse moved to (556, 373)
Screenshot: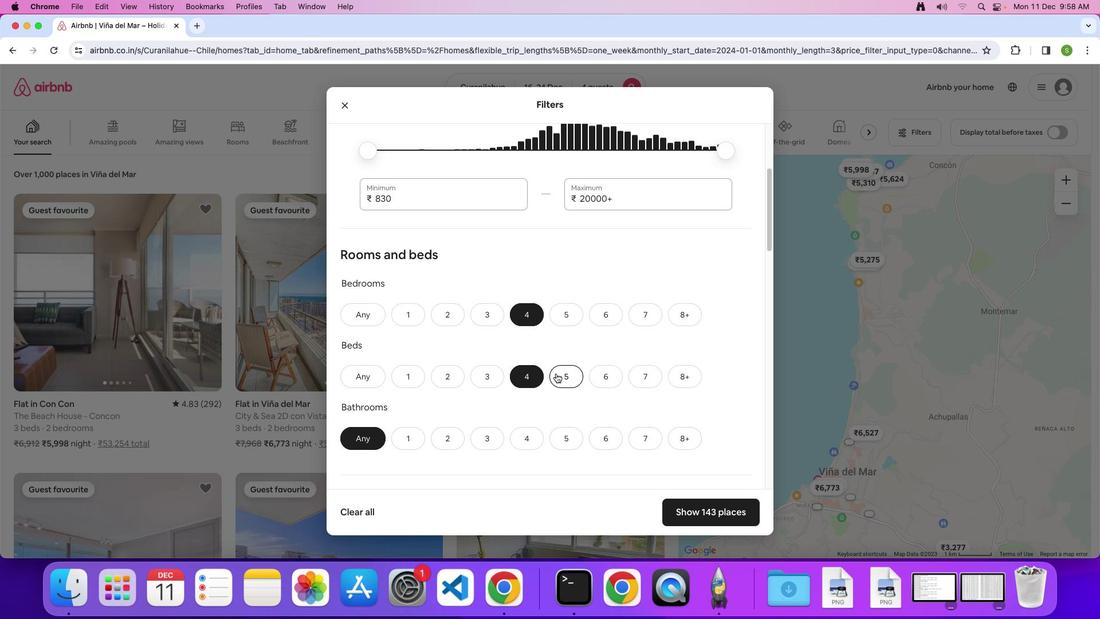 
Action: Mouse scrolled (556, 373) with delta (0, 0)
Screenshot: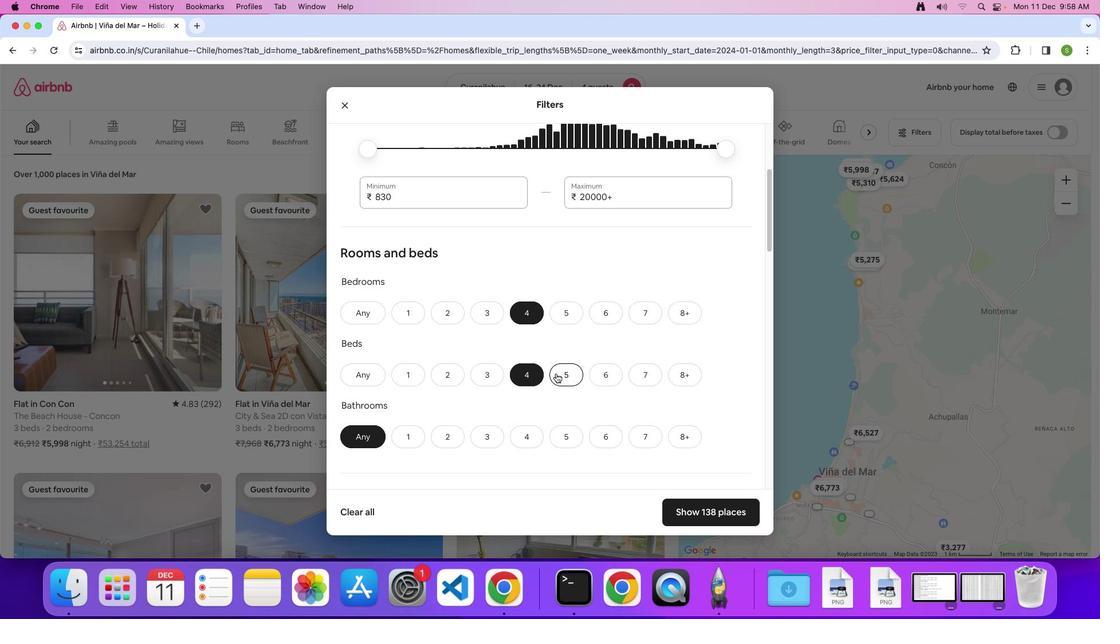 
Action: Mouse scrolled (556, 373) with delta (0, 0)
Screenshot: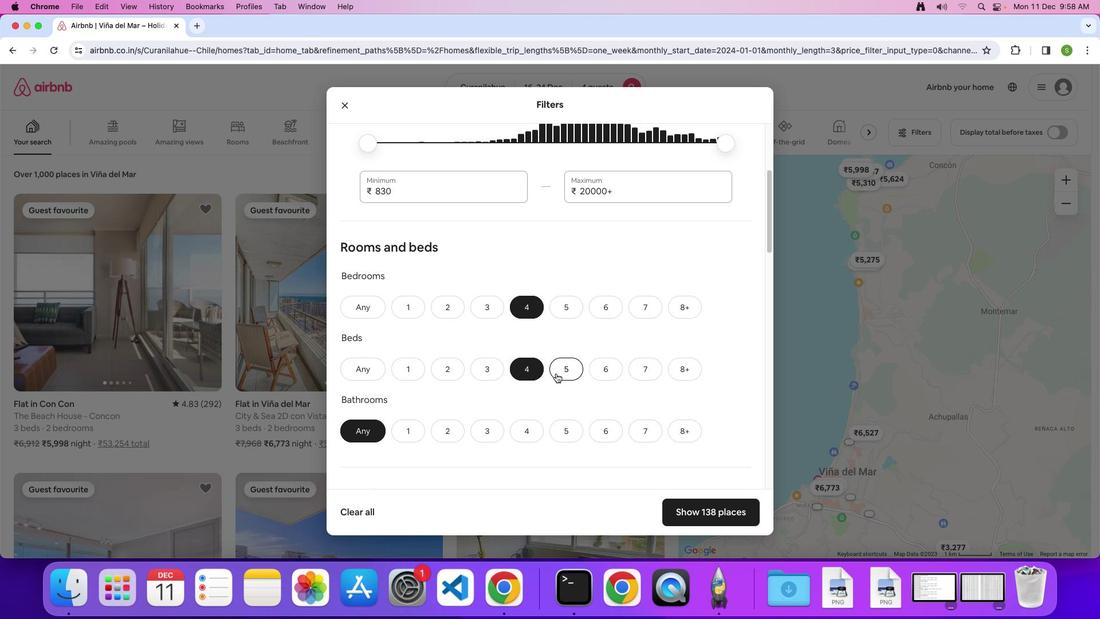 
Action: Mouse scrolled (556, 373) with delta (0, 0)
Screenshot: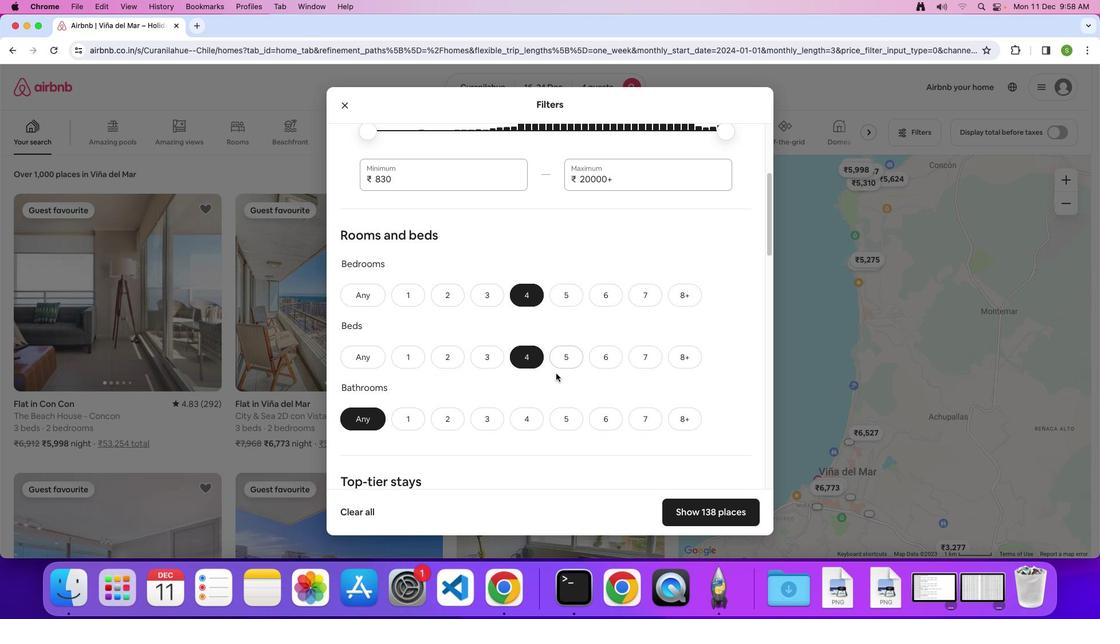 
Action: Mouse scrolled (556, 373) with delta (0, 0)
Screenshot: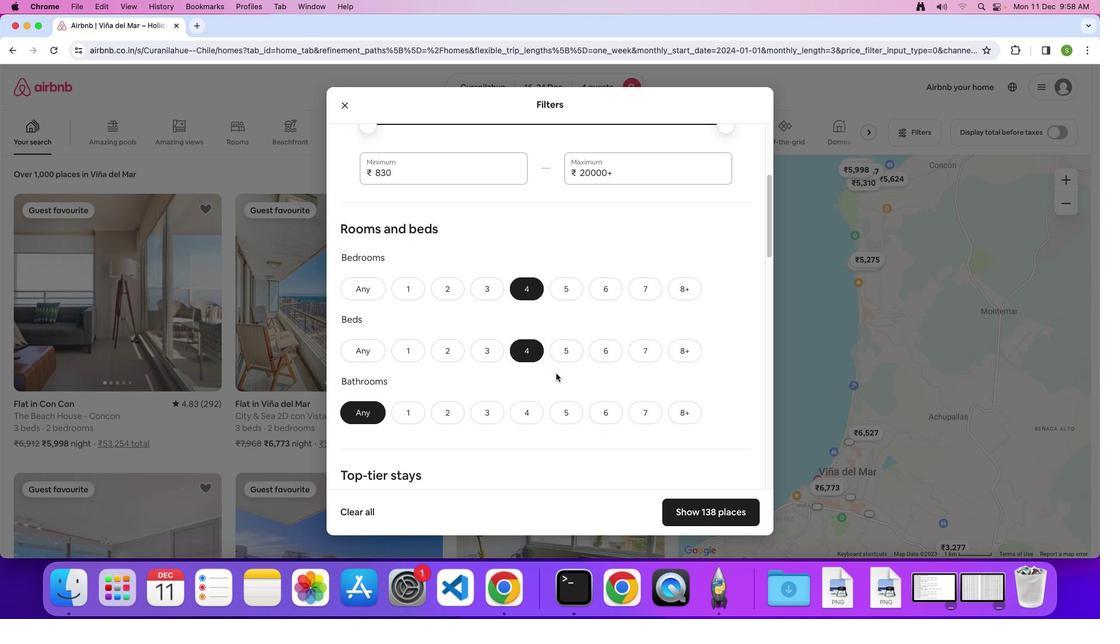 
Action: Mouse scrolled (556, 373) with delta (0, 0)
Screenshot: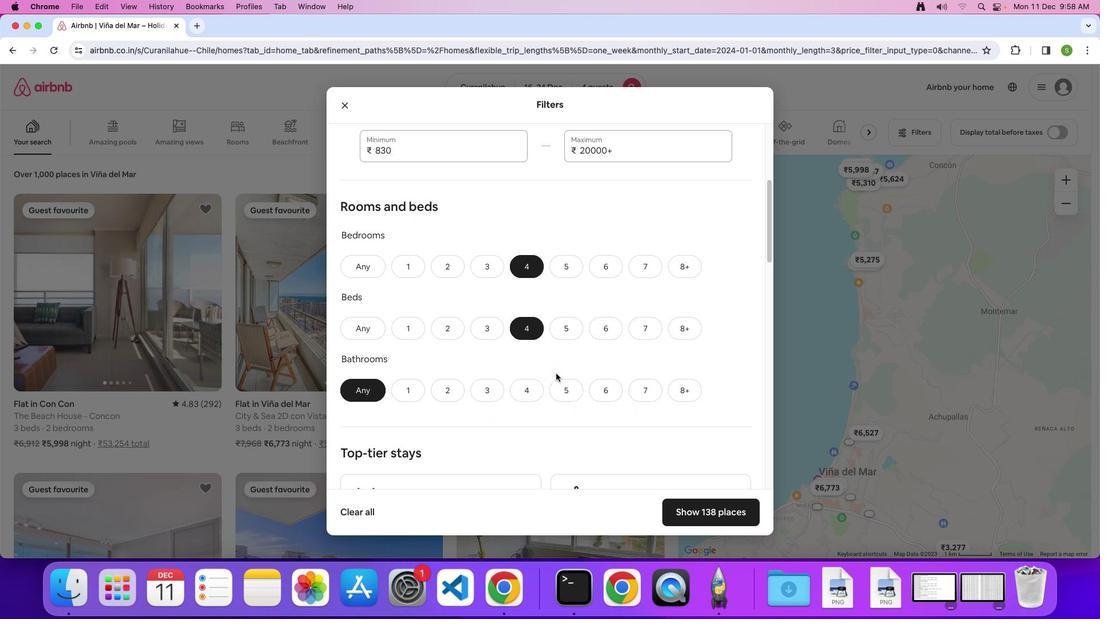 
Action: Mouse moved to (517, 374)
Screenshot: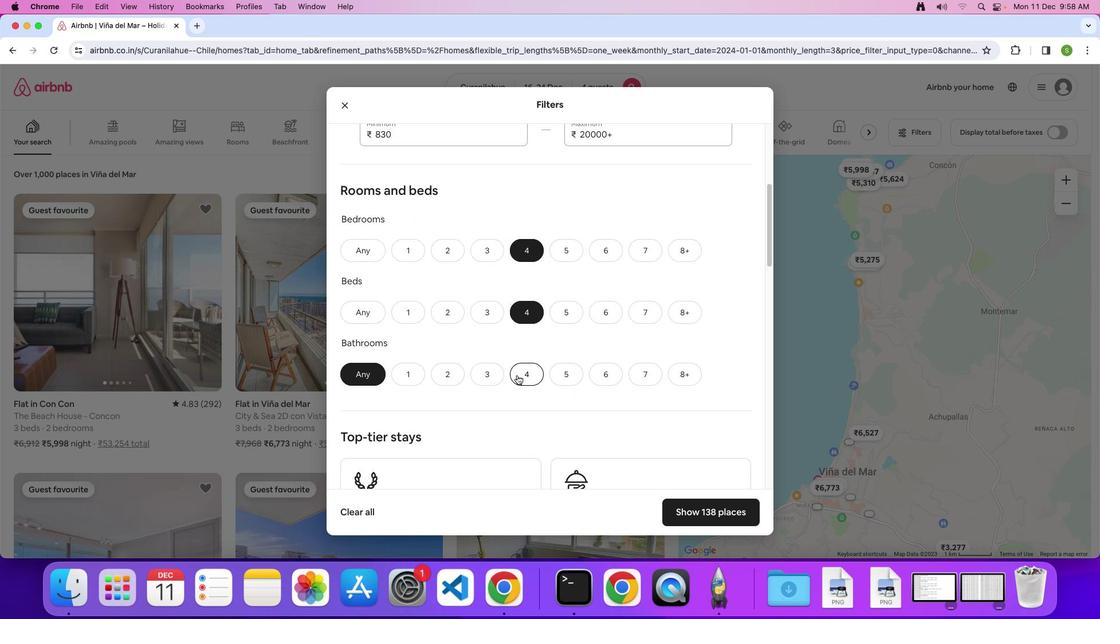 
Action: Mouse pressed left at (517, 374)
Screenshot: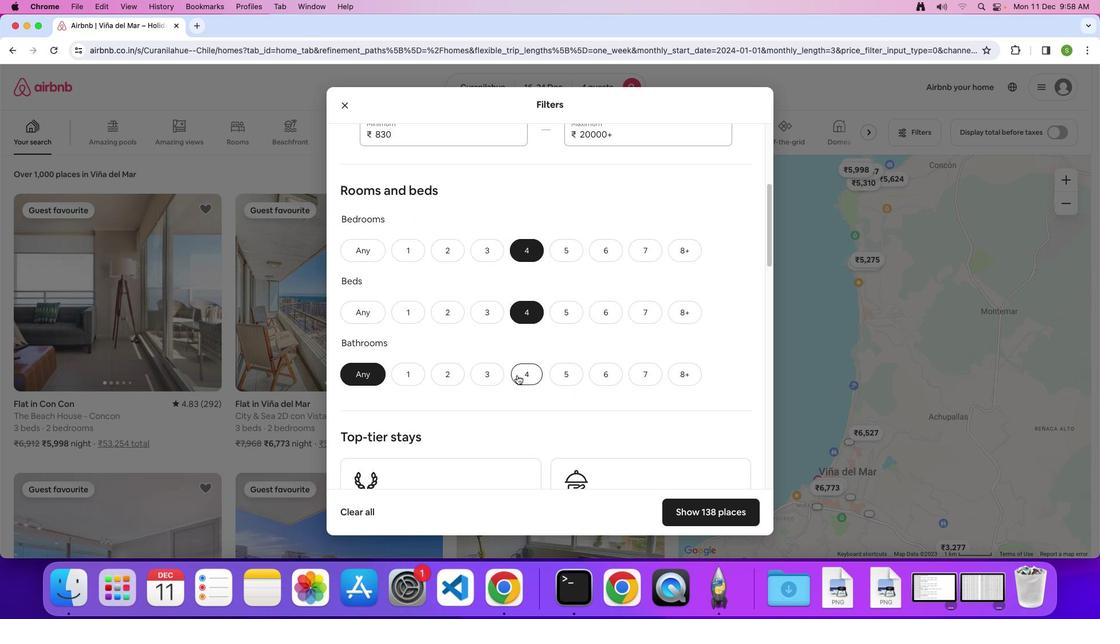 
Action: Mouse moved to (572, 373)
Screenshot: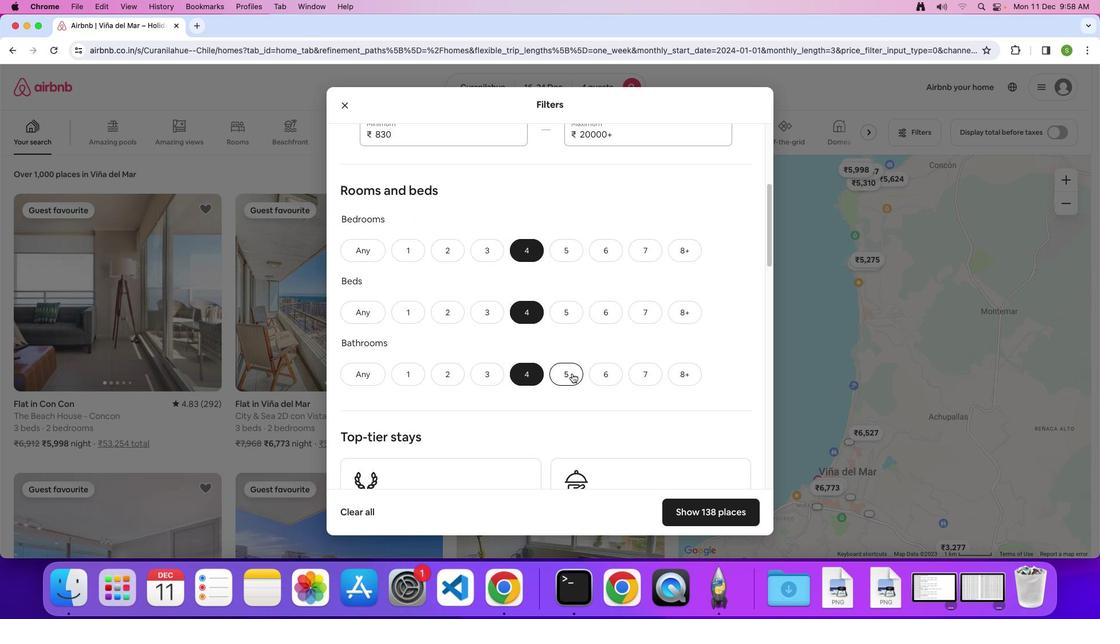 
Action: Mouse scrolled (572, 373) with delta (0, 0)
Screenshot: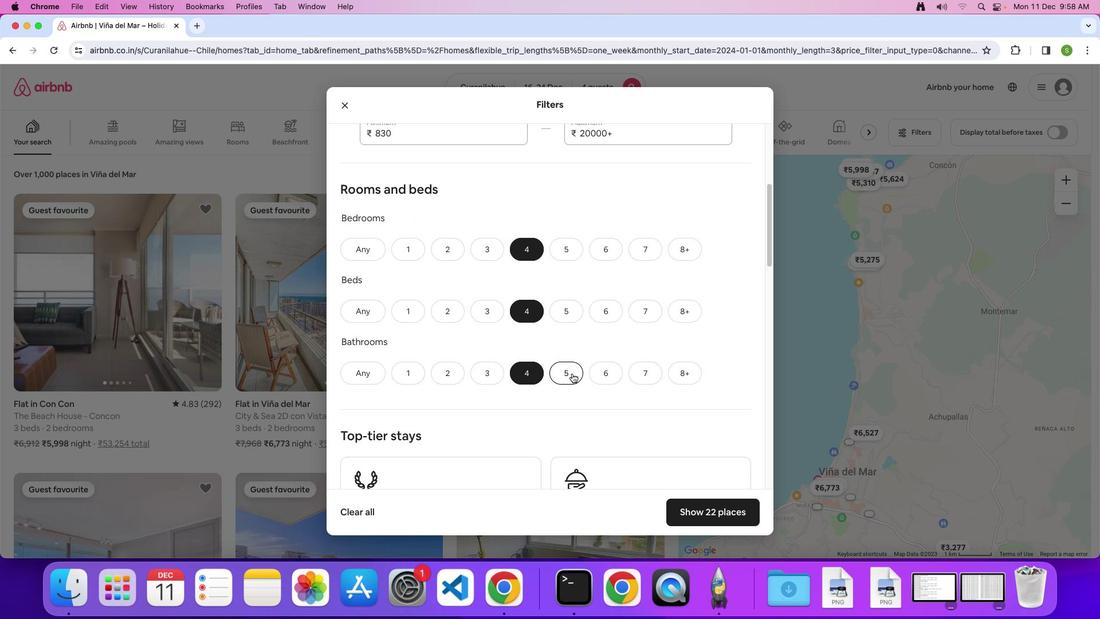 
Action: Mouse scrolled (572, 373) with delta (0, 0)
Screenshot: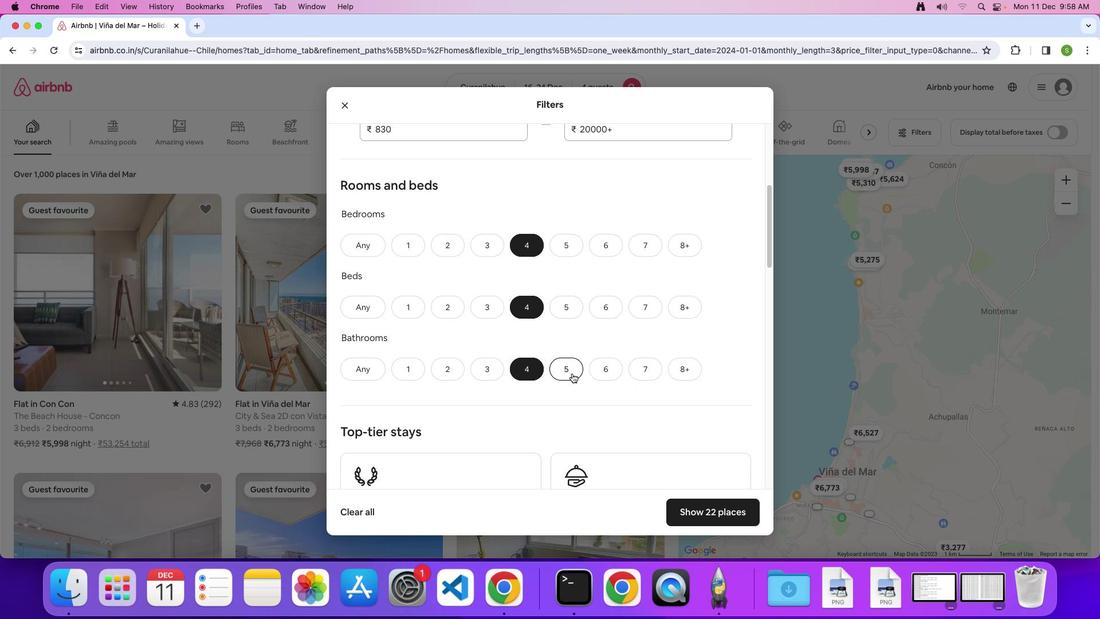 
Action: Mouse scrolled (572, 373) with delta (0, 0)
Screenshot: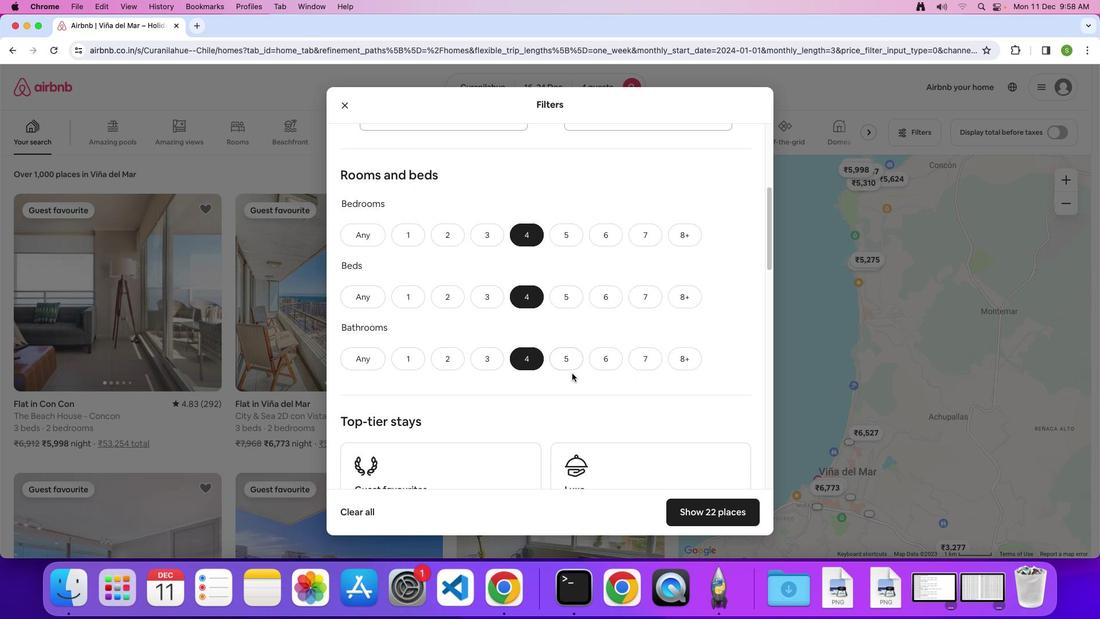 
Action: Mouse scrolled (572, 373) with delta (0, 0)
Screenshot: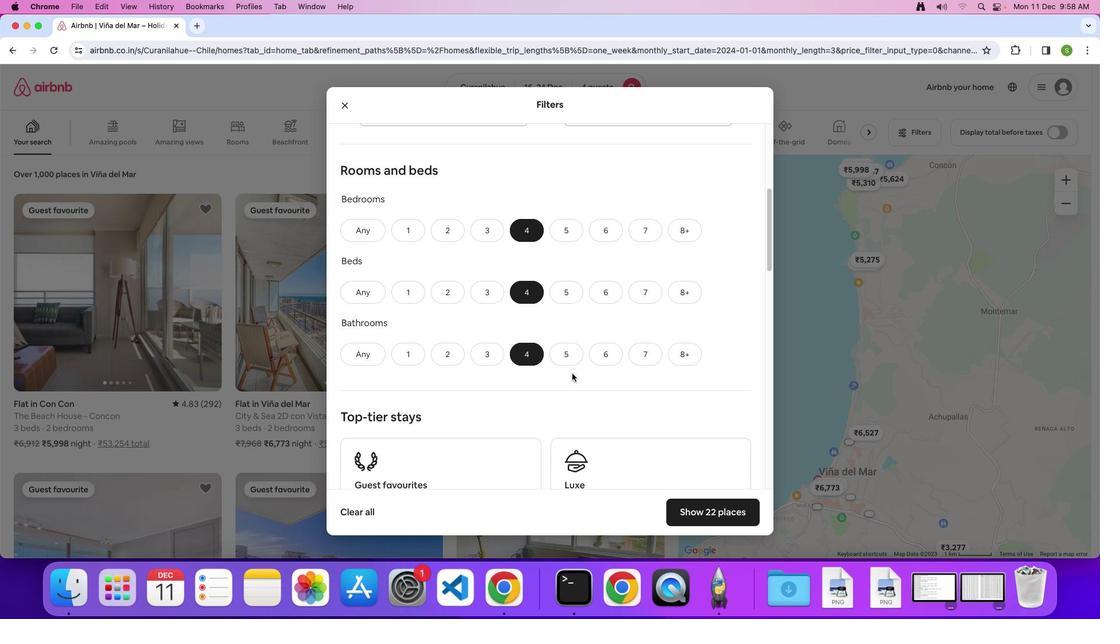 
Action: Mouse scrolled (572, 373) with delta (0, 0)
Screenshot: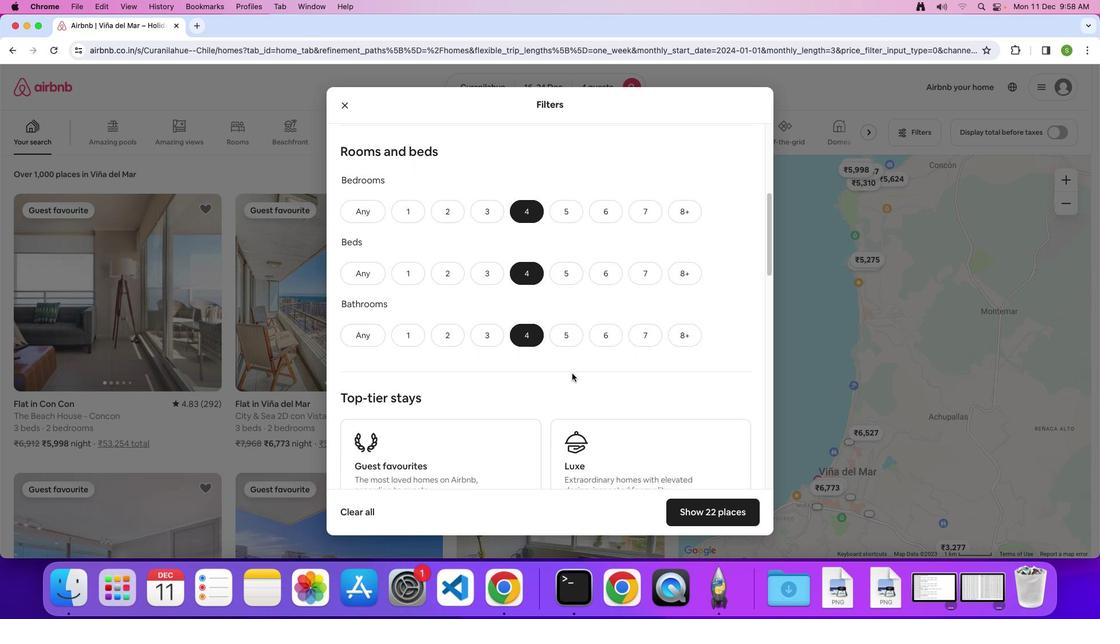 
Action: Mouse scrolled (572, 373) with delta (0, 0)
Screenshot: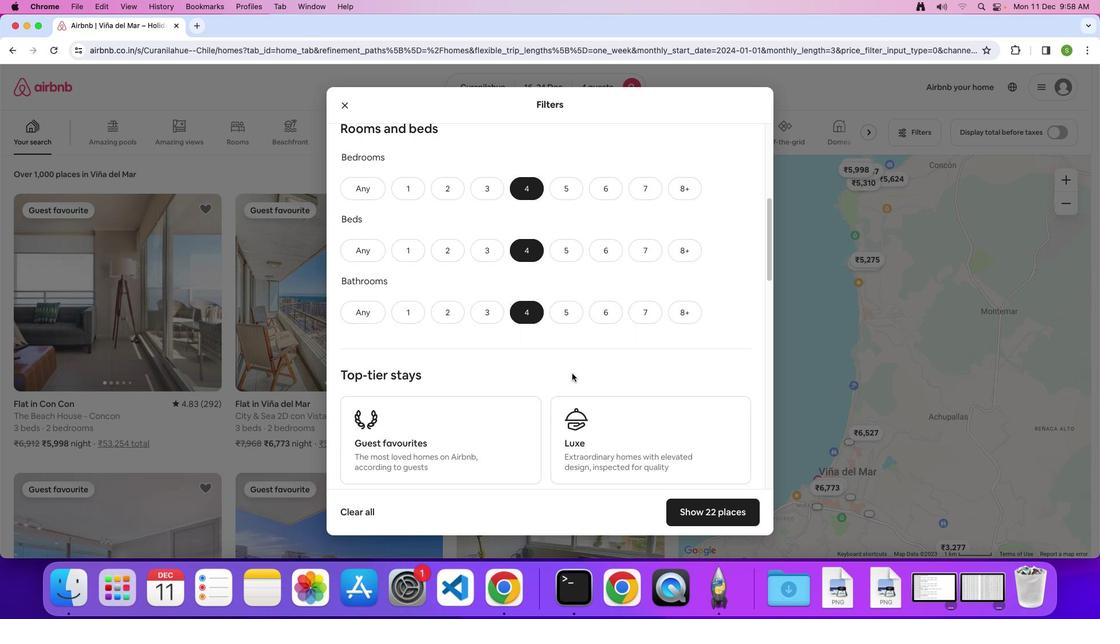 
Action: Mouse scrolled (572, 373) with delta (0, 0)
Screenshot: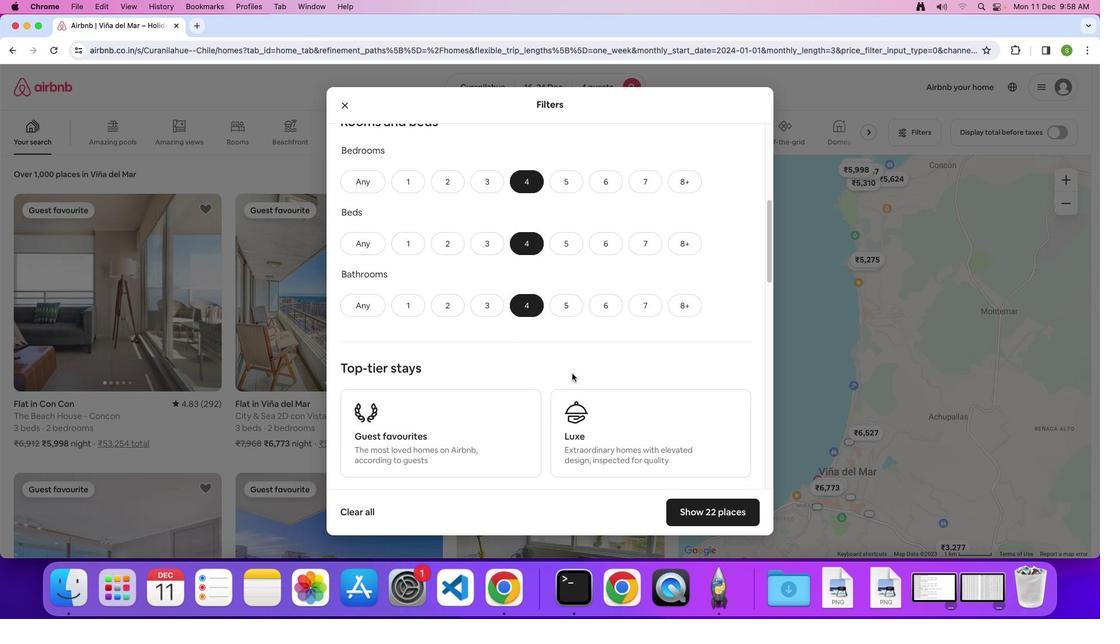 
Action: Mouse scrolled (572, 373) with delta (0, 0)
Screenshot: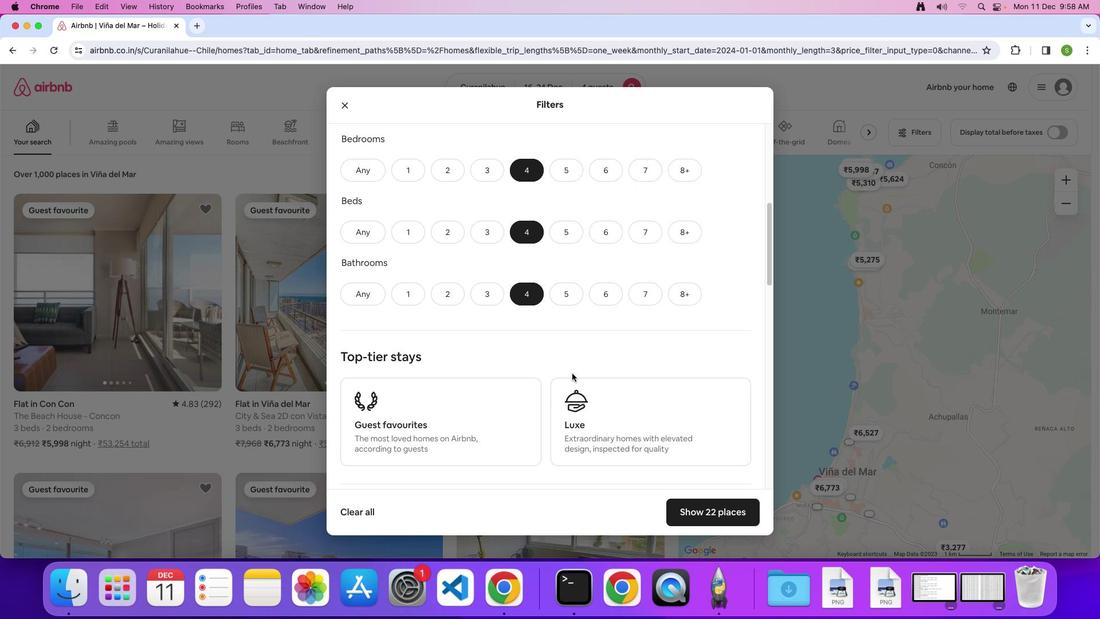 
Action: Mouse scrolled (572, 373) with delta (0, 0)
Screenshot: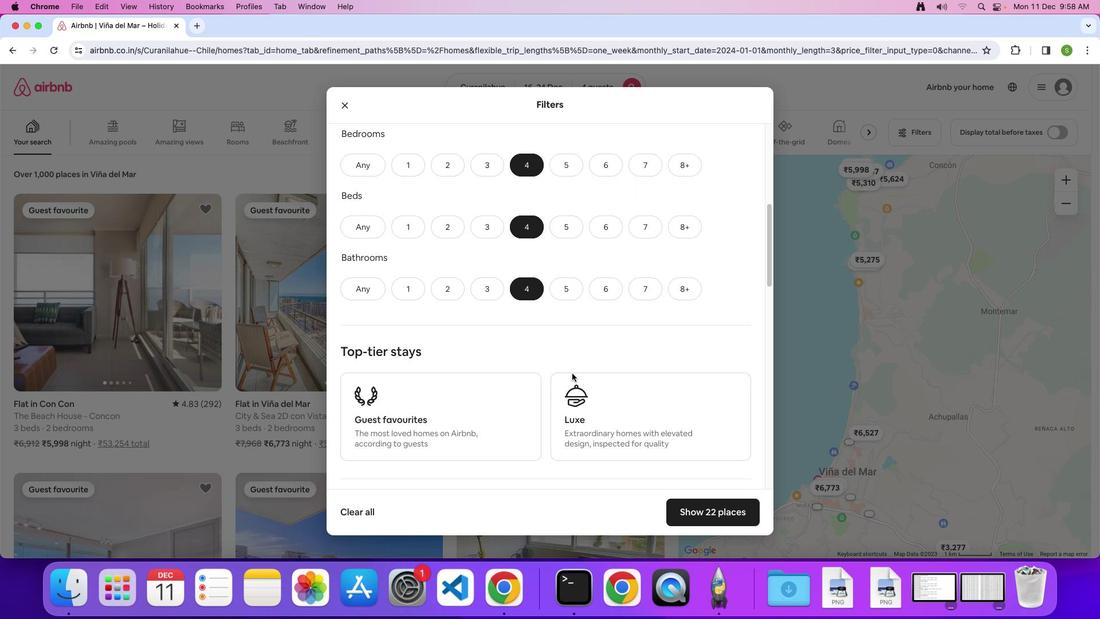 
Action: Mouse scrolled (572, 373) with delta (0, 0)
Screenshot: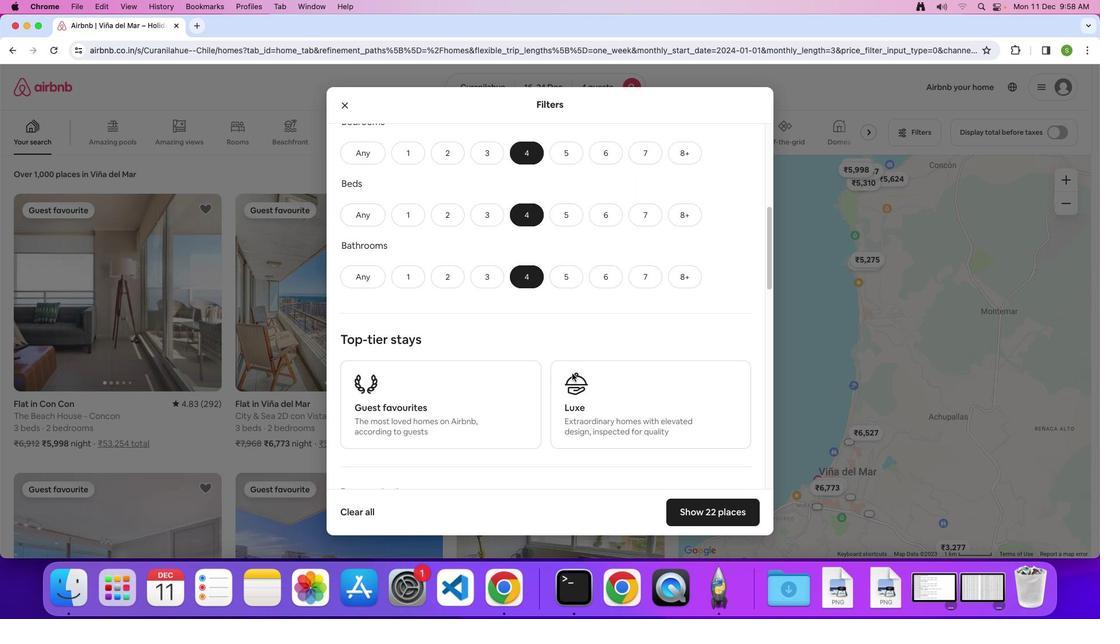 
Action: Mouse scrolled (572, 373) with delta (0, 0)
Screenshot: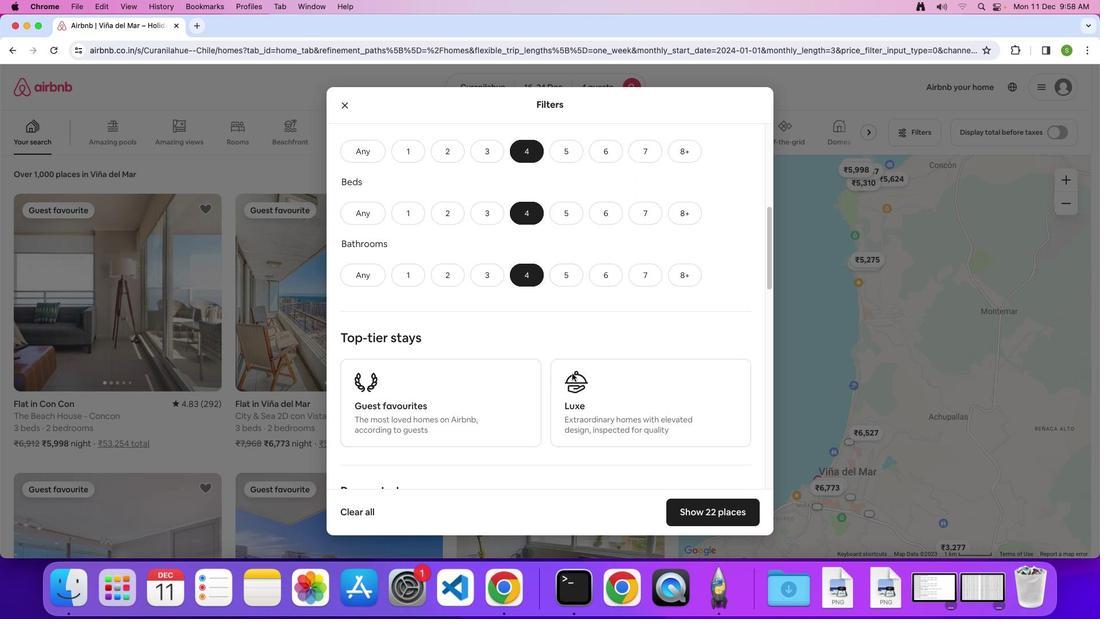
Action: Mouse scrolled (572, 373) with delta (0, 0)
Screenshot: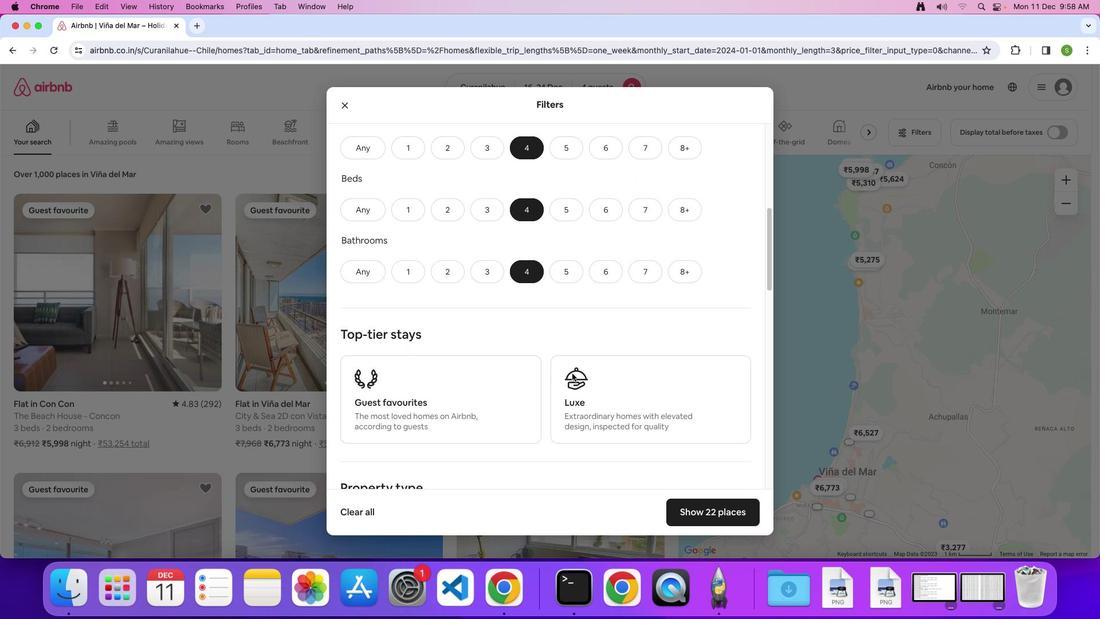 
Action: Mouse scrolled (572, 373) with delta (0, 0)
Screenshot: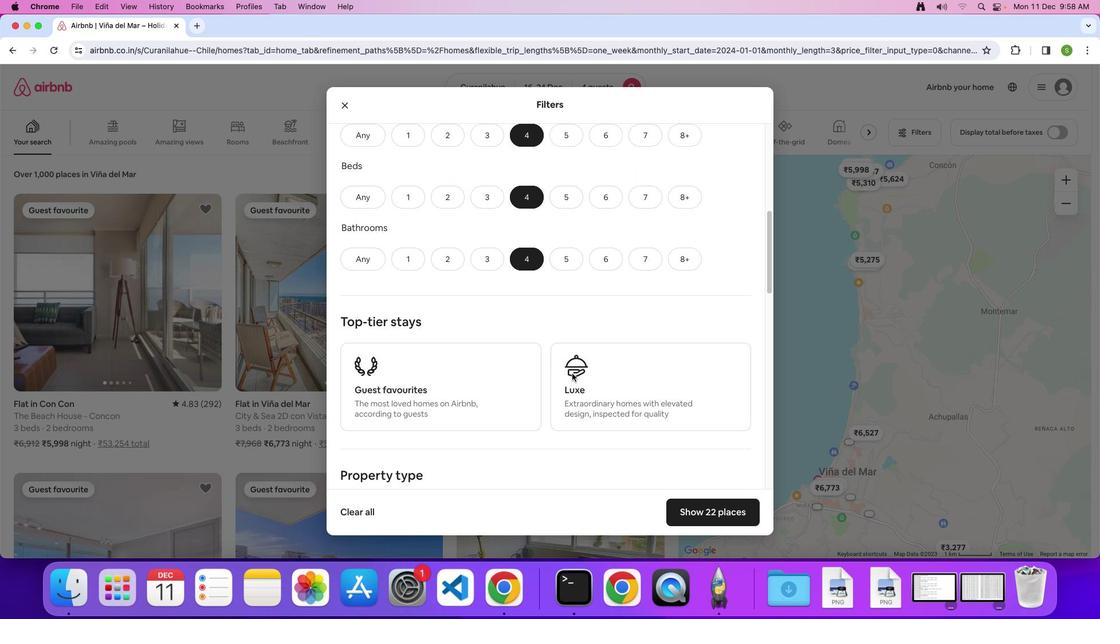 
Action: Mouse scrolled (572, 373) with delta (0, 0)
Screenshot: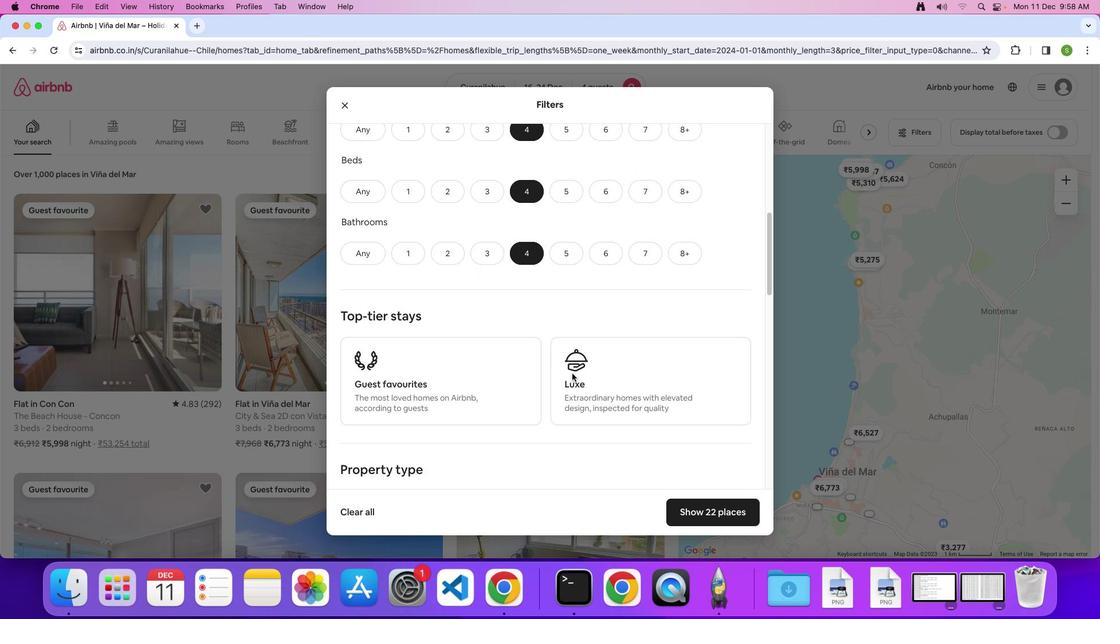
Action: Mouse scrolled (572, 373) with delta (0, 0)
Screenshot: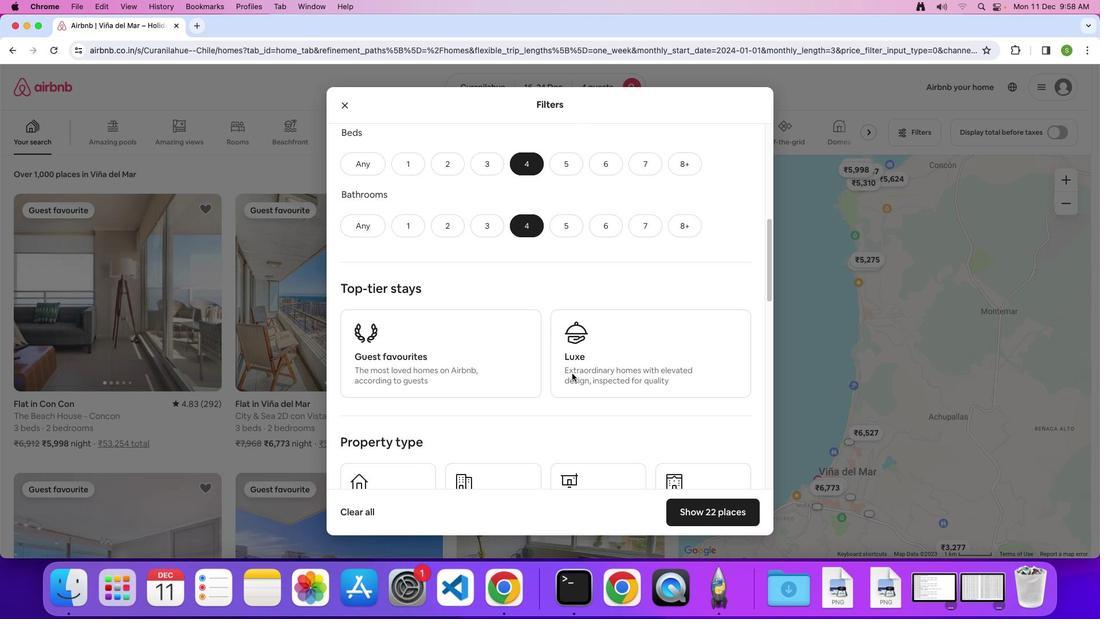 
Action: Mouse scrolled (572, 373) with delta (0, 0)
Screenshot: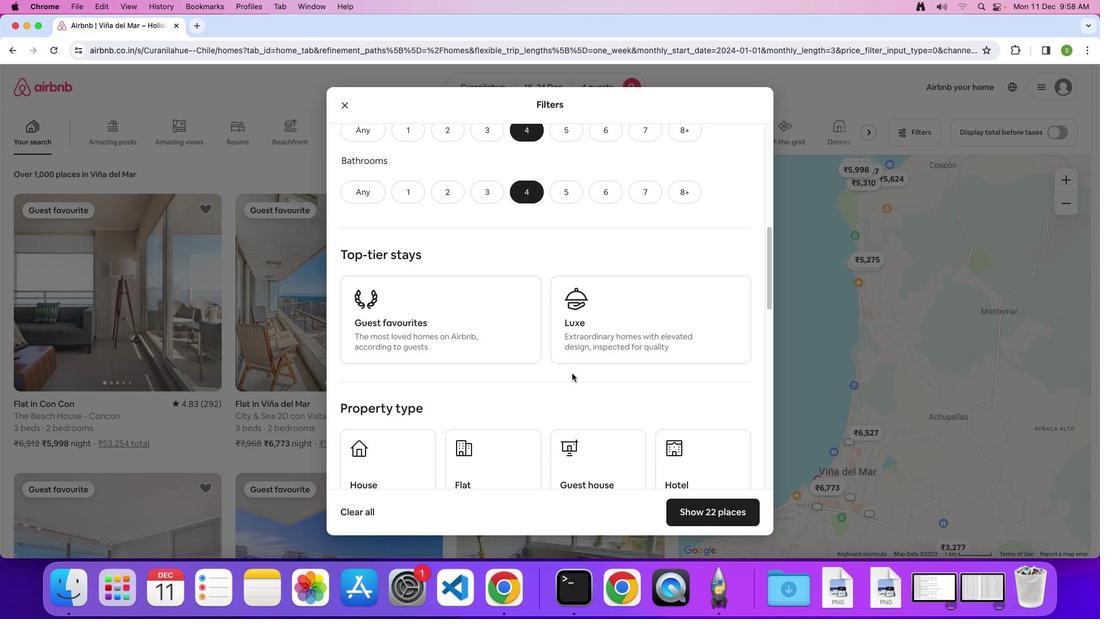
Action: Mouse scrolled (572, 373) with delta (0, 0)
Screenshot: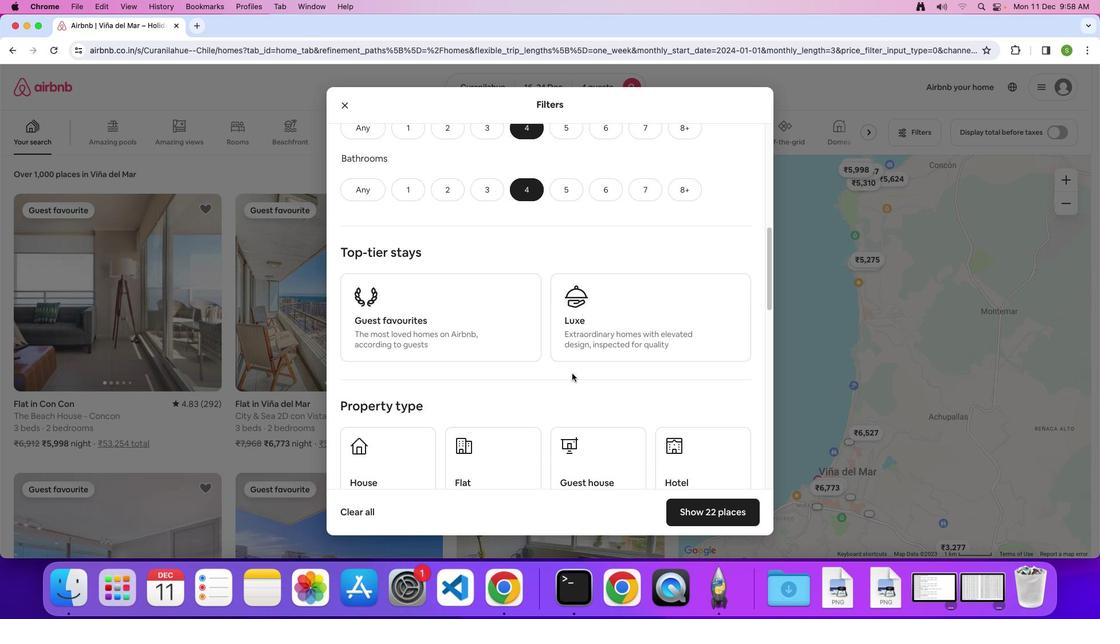 
Action: Mouse scrolled (572, 373) with delta (0, 0)
Screenshot: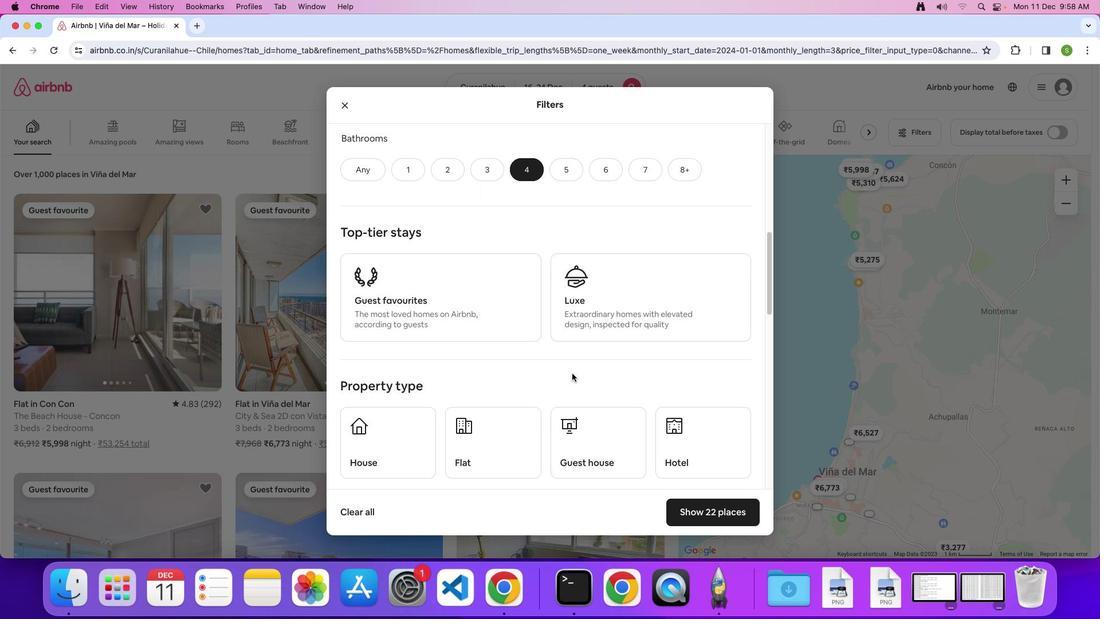 
Action: Mouse scrolled (572, 373) with delta (0, 0)
Screenshot: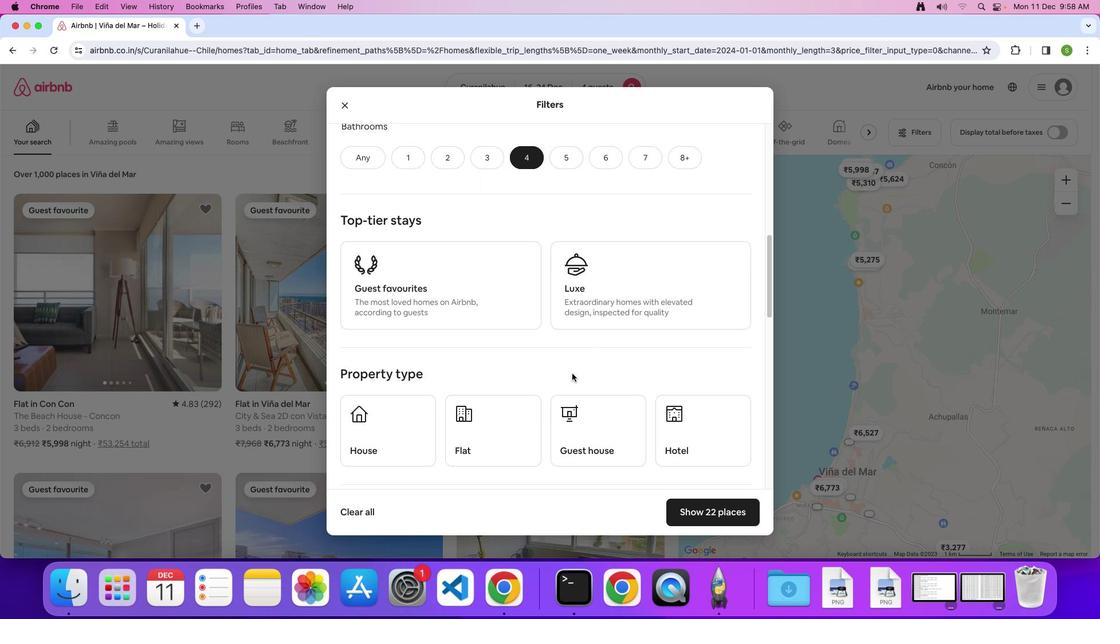 
Action: Mouse scrolled (572, 373) with delta (0, -1)
Screenshot: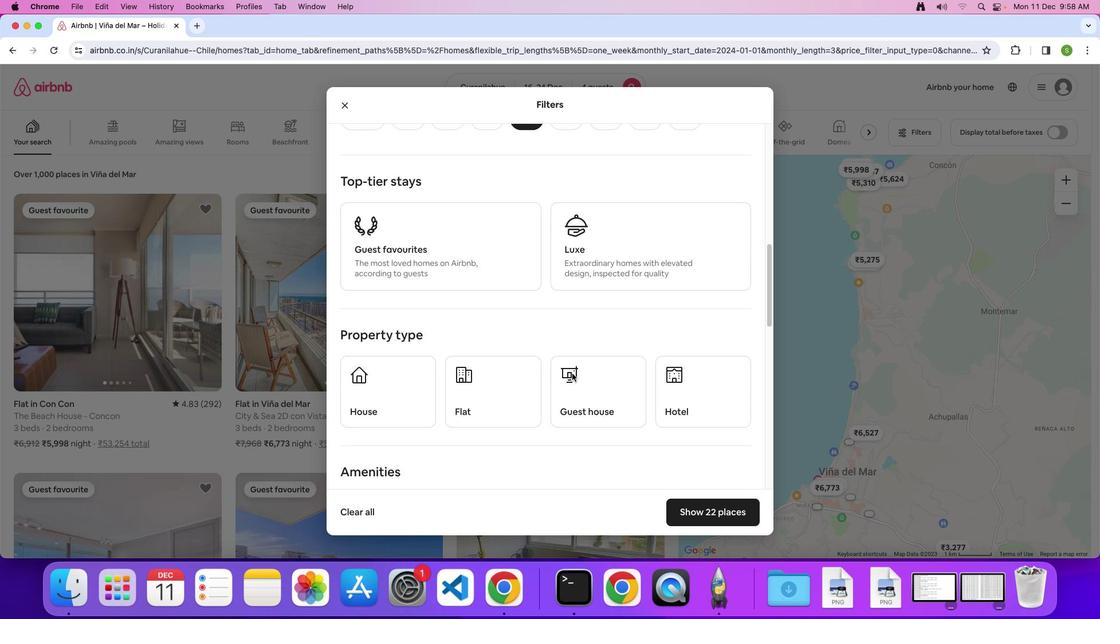 
Action: Mouse moved to (509, 361)
Screenshot: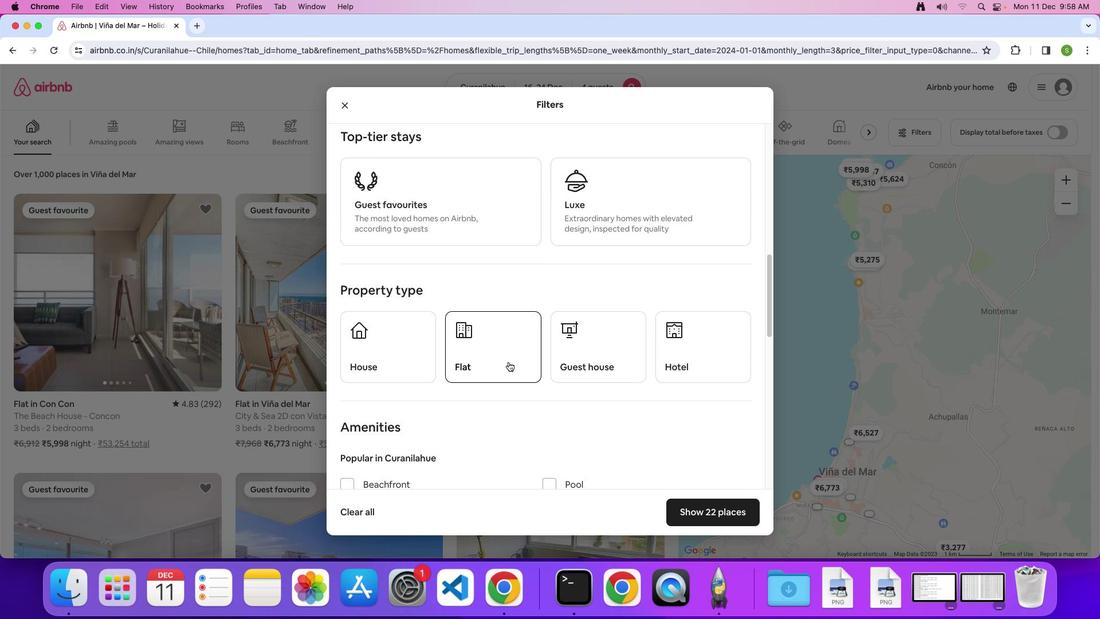 
Action: Mouse pressed left at (509, 361)
Screenshot: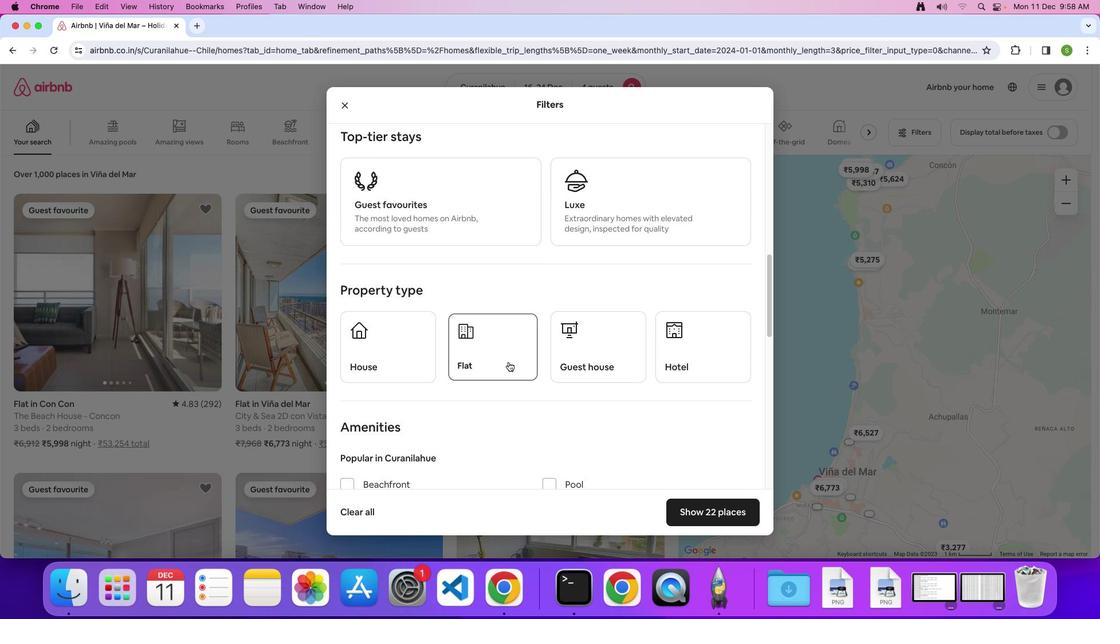 
Action: Mouse moved to (589, 414)
Screenshot: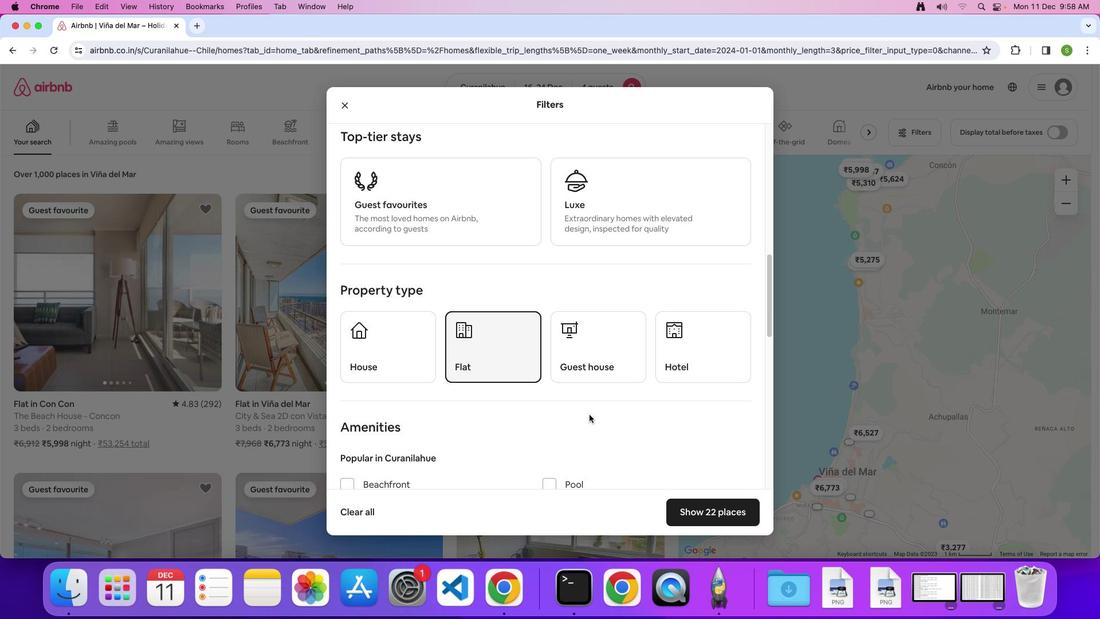 
Action: Mouse scrolled (589, 414) with delta (0, 0)
Screenshot: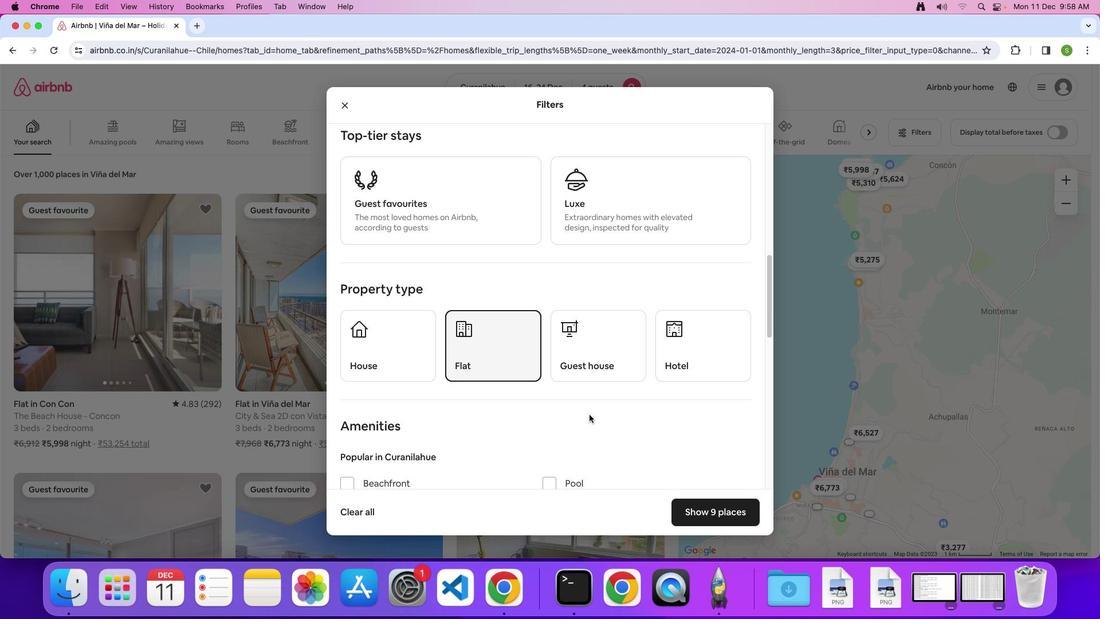 
Action: Mouse scrolled (589, 414) with delta (0, 0)
Screenshot: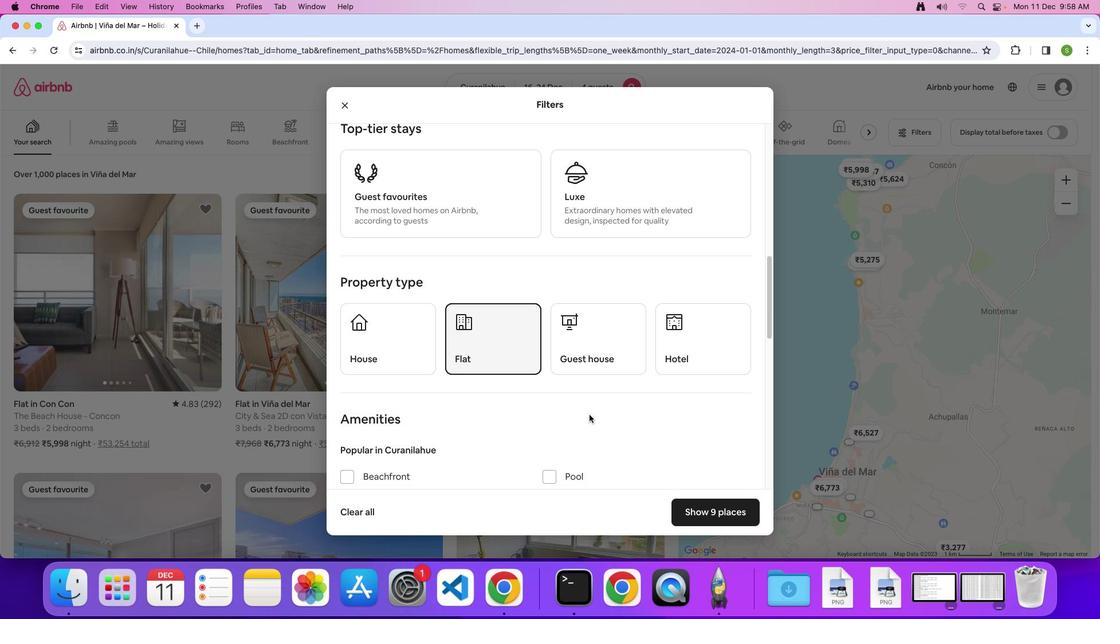 
Action: Mouse scrolled (589, 414) with delta (0, 0)
Screenshot: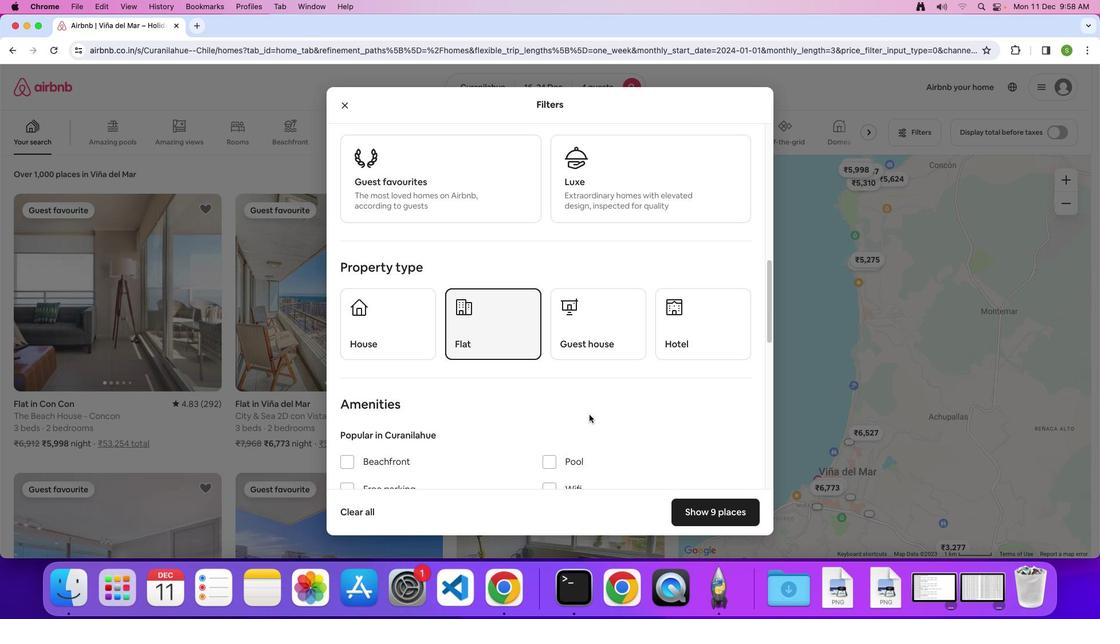 
Action: Mouse scrolled (589, 414) with delta (0, 0)
Screenshot: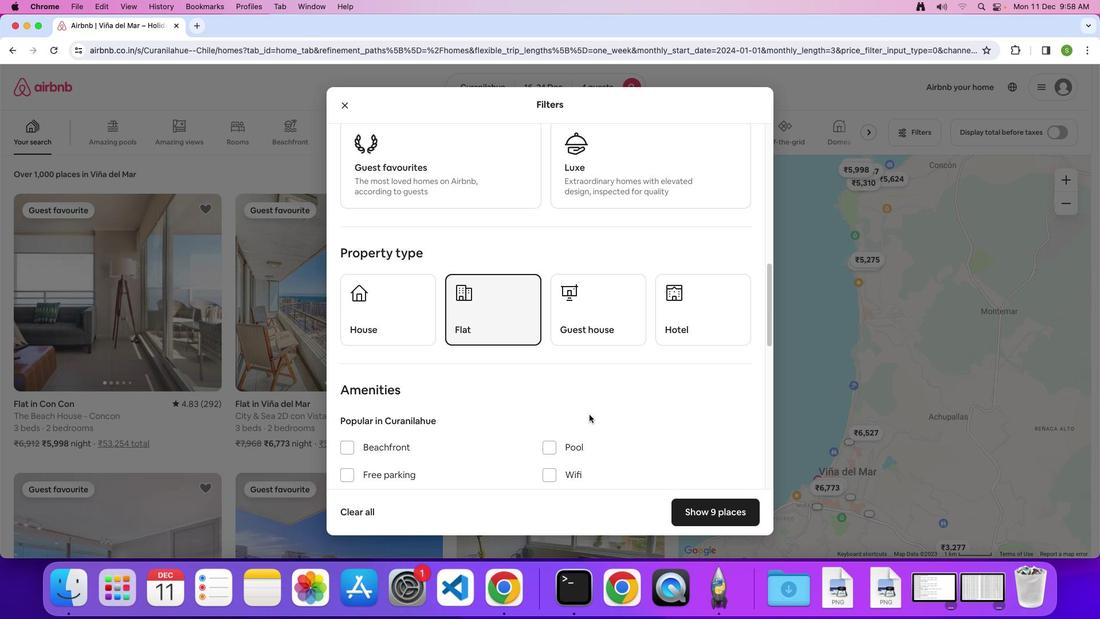 
Action: Mouse scrolled (589, 414) with delta (0, 0)
Screenshot: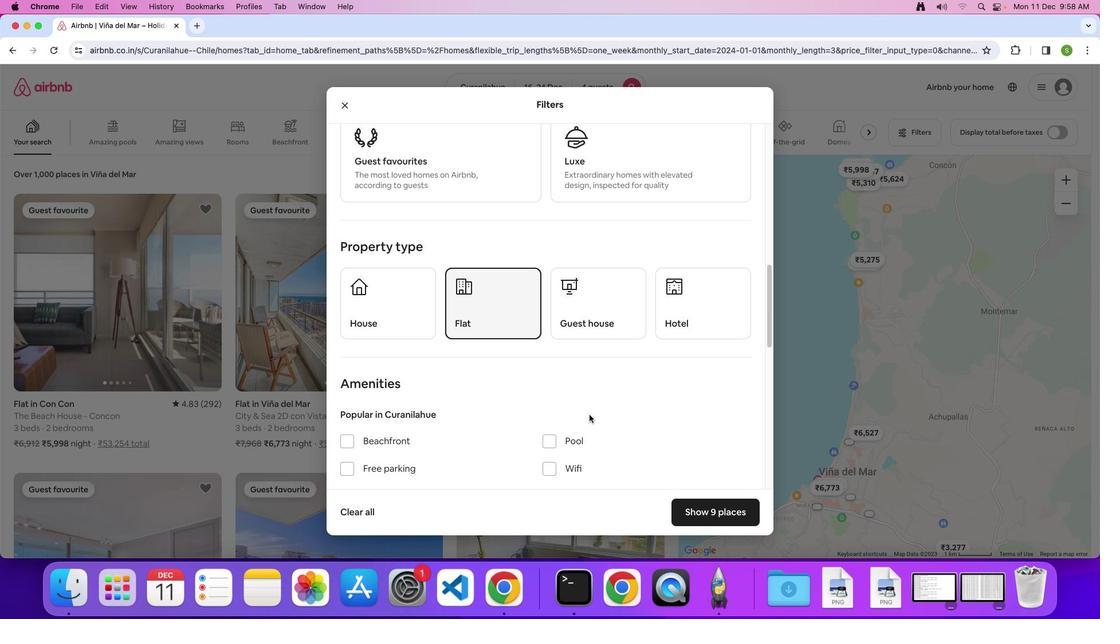 
Action: Mouse scrolled (589, 414) with delta (0, 0)
Screenshot: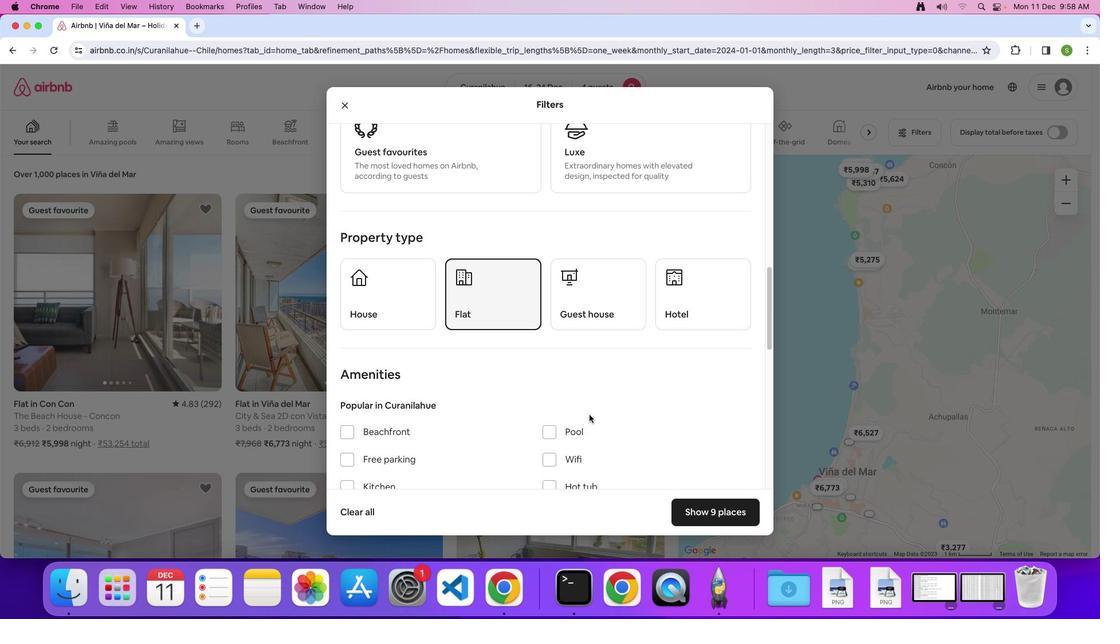 
Action: Mouse scrolled (589, 414) with delta (0, 0)
Screenshot: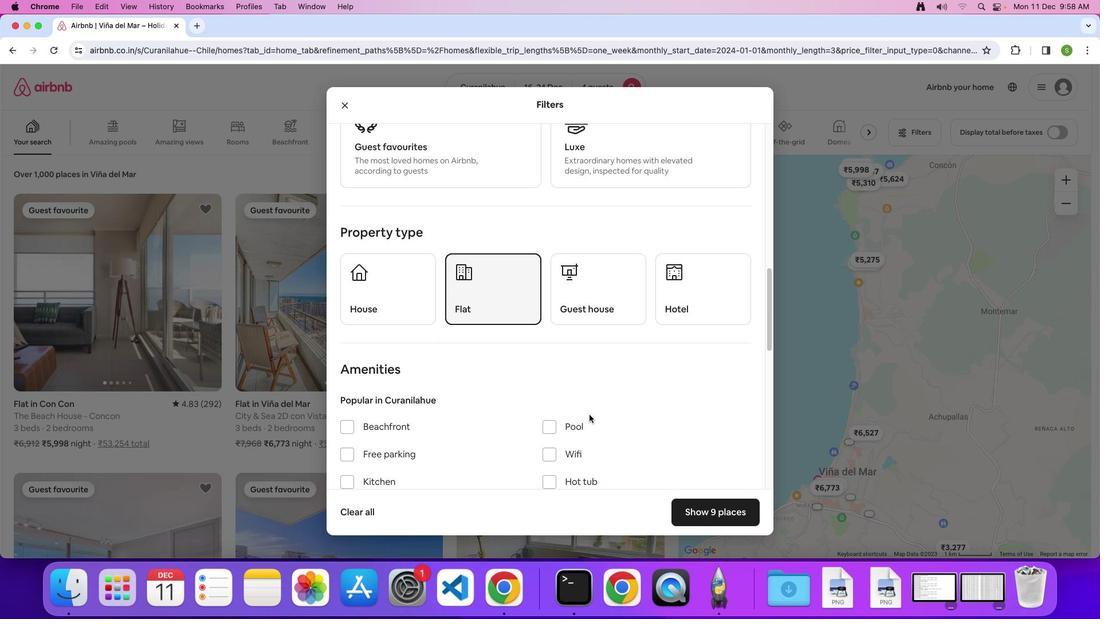 
Action: Mouse scrolled (589, 414) with delta (0, 0)
Screenshot: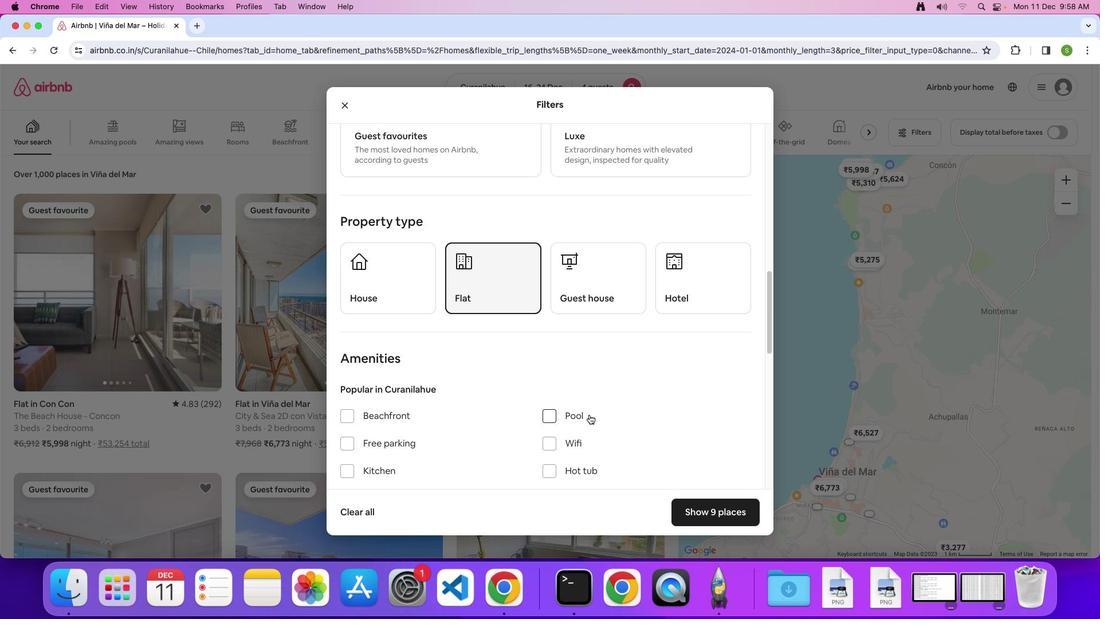 
Action: Mouse scrolled (589, 414) with delta (0, 0)
Screenshot: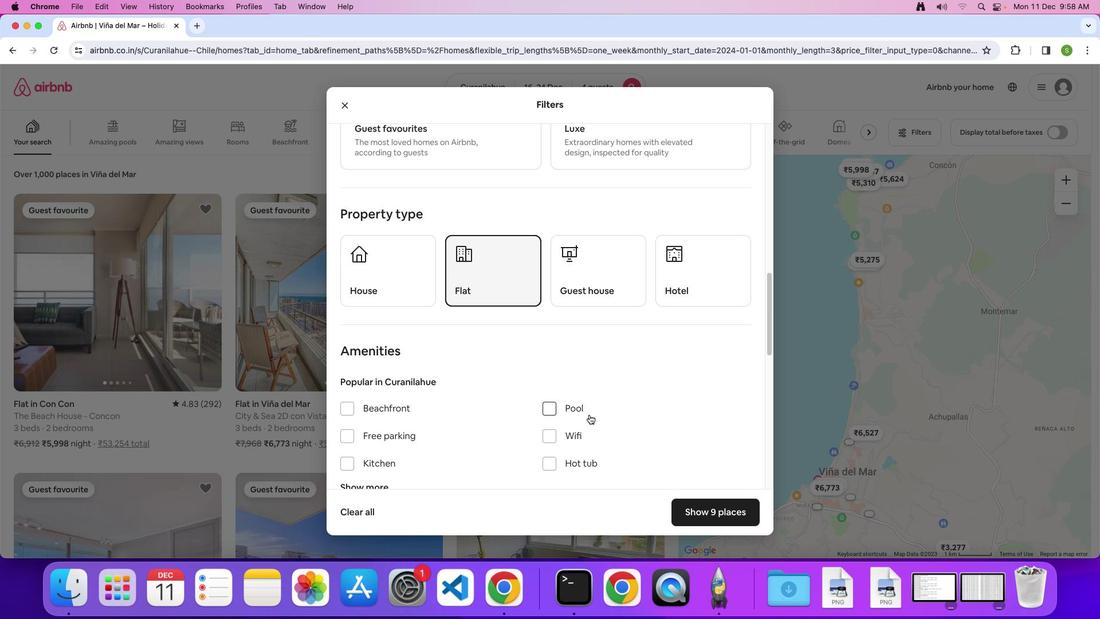 
Action: Mouse scrolled (589, 414) with delta (0, -1)
Screenshot: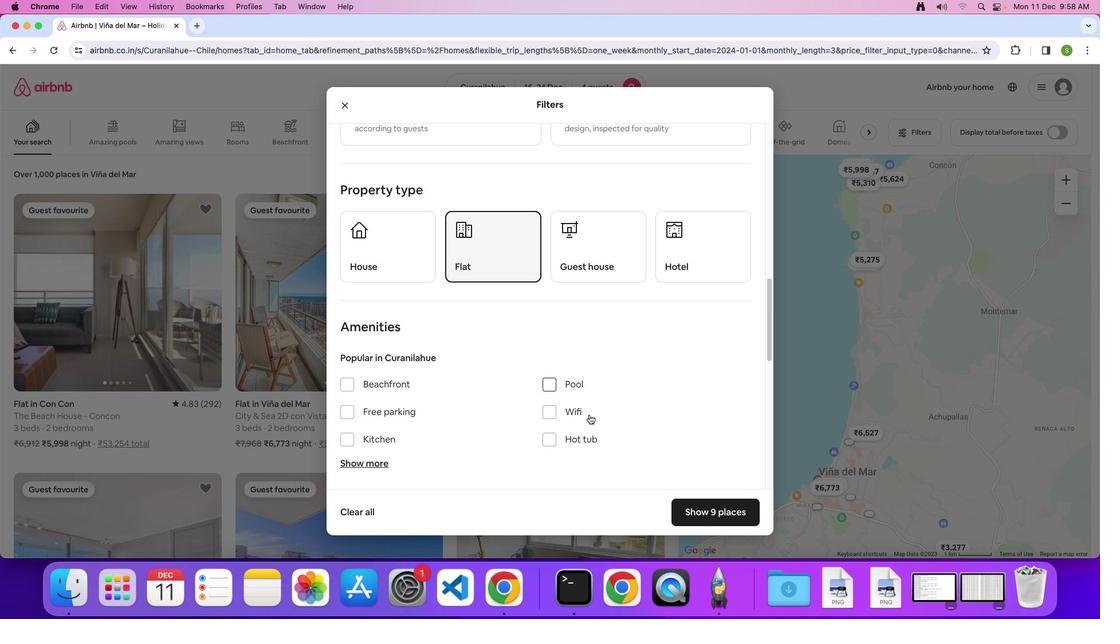 
Action: Mouse scrolled (589, 414) with delta (0, 0)
Screenshot: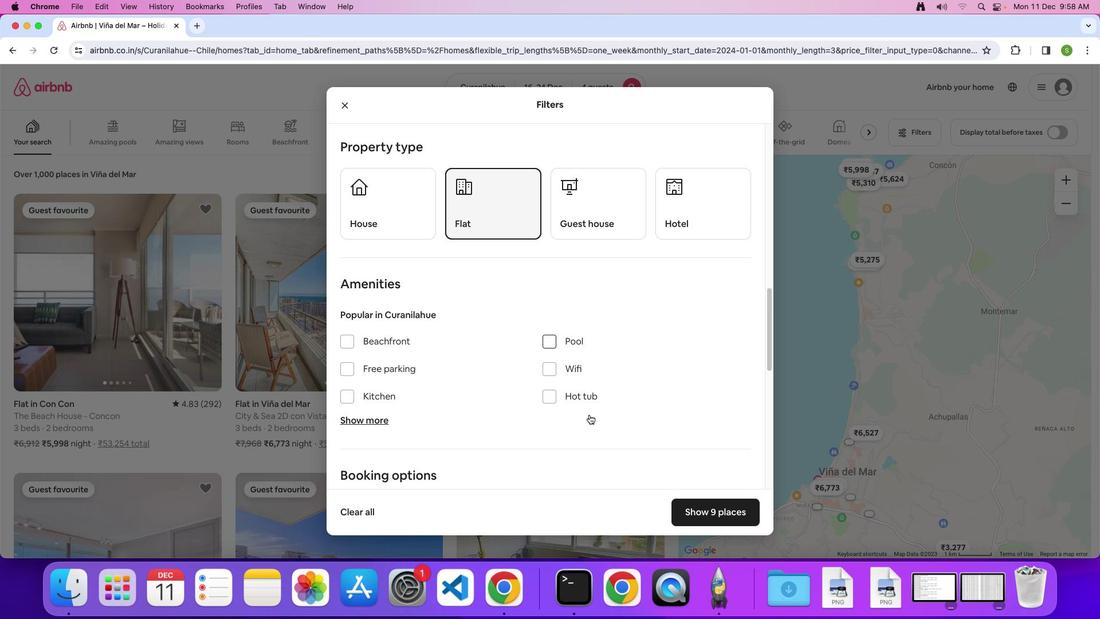 
Action: Mouse scrolled (589, 414) with delta (0, 0)
Screenshot: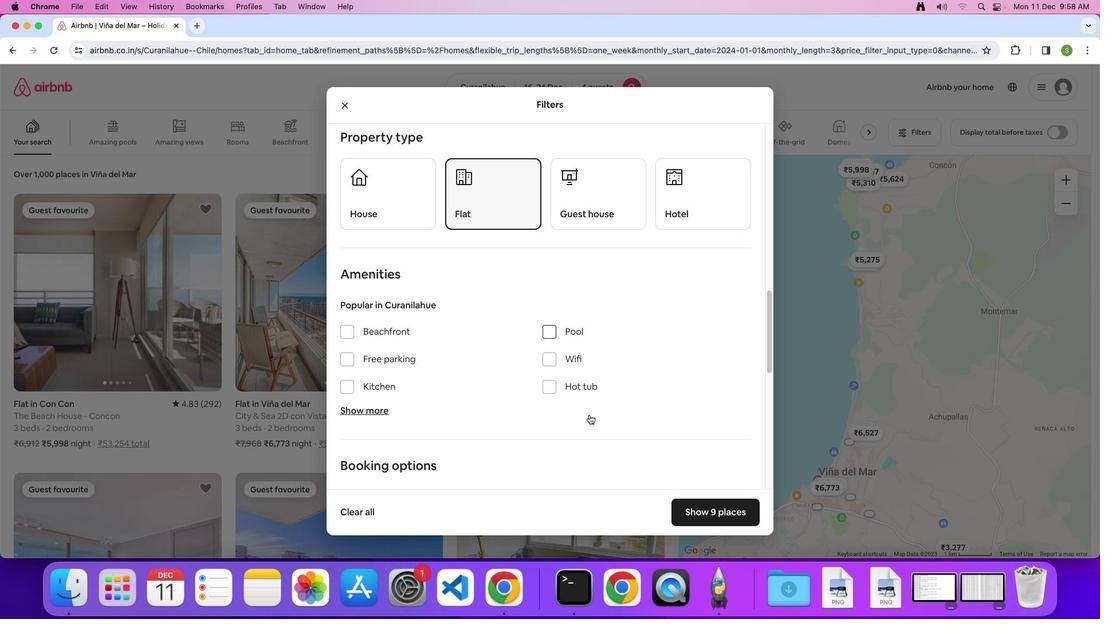 
Action: Mouse scrolled (589, 414) with delta (0, 0)
Screenshot: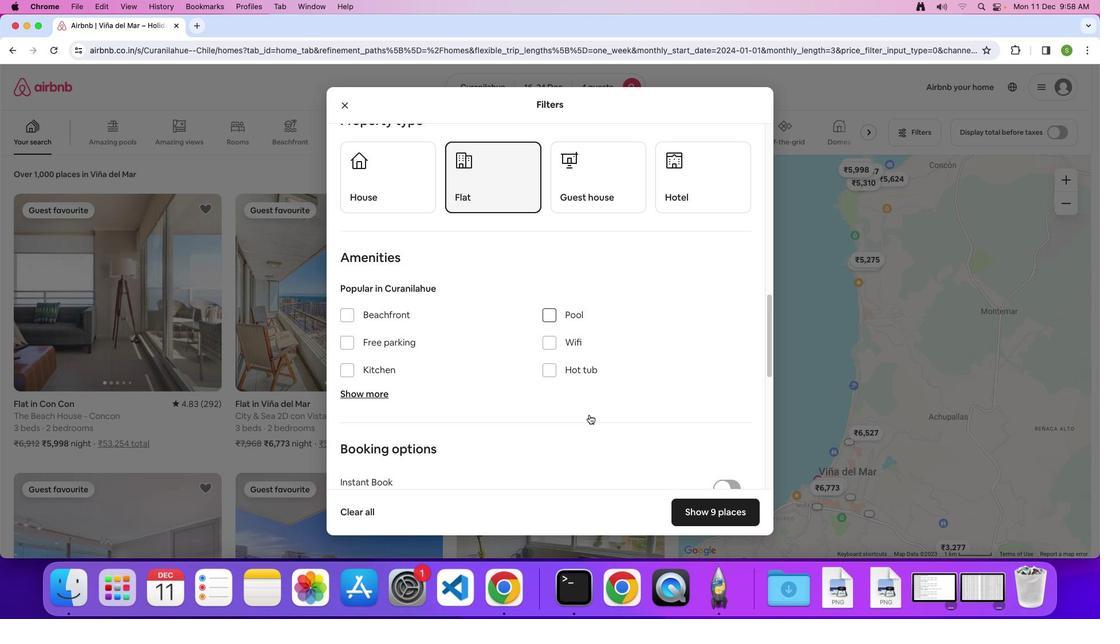 
Action: Mouse moved to (342, 318)
Screenshot: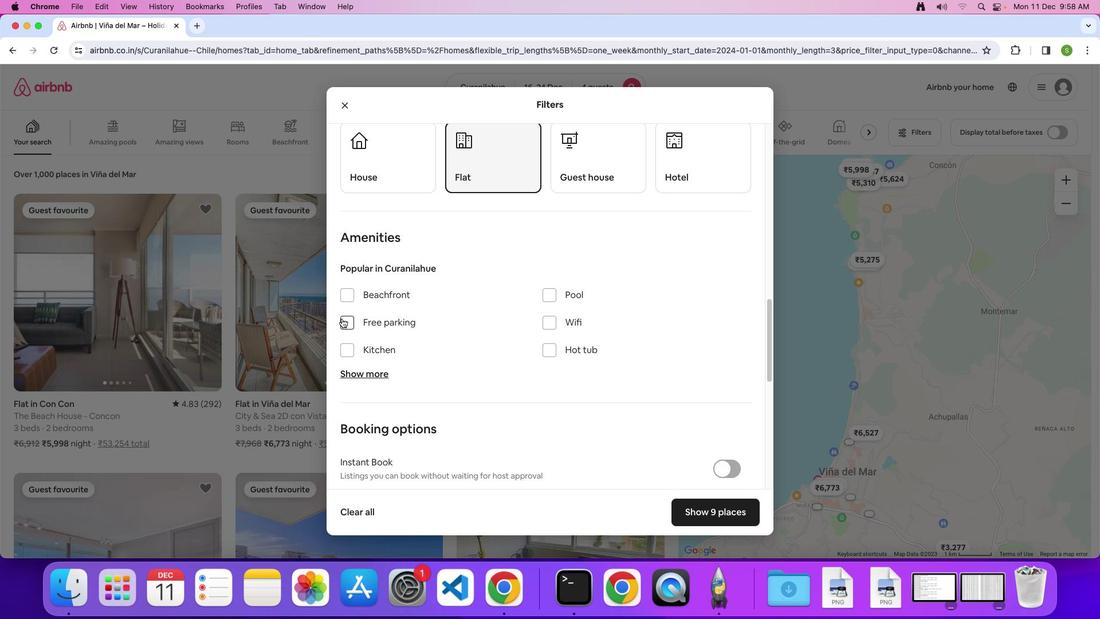
Action: Mouse pressed left at (342, 318)
Screenshot: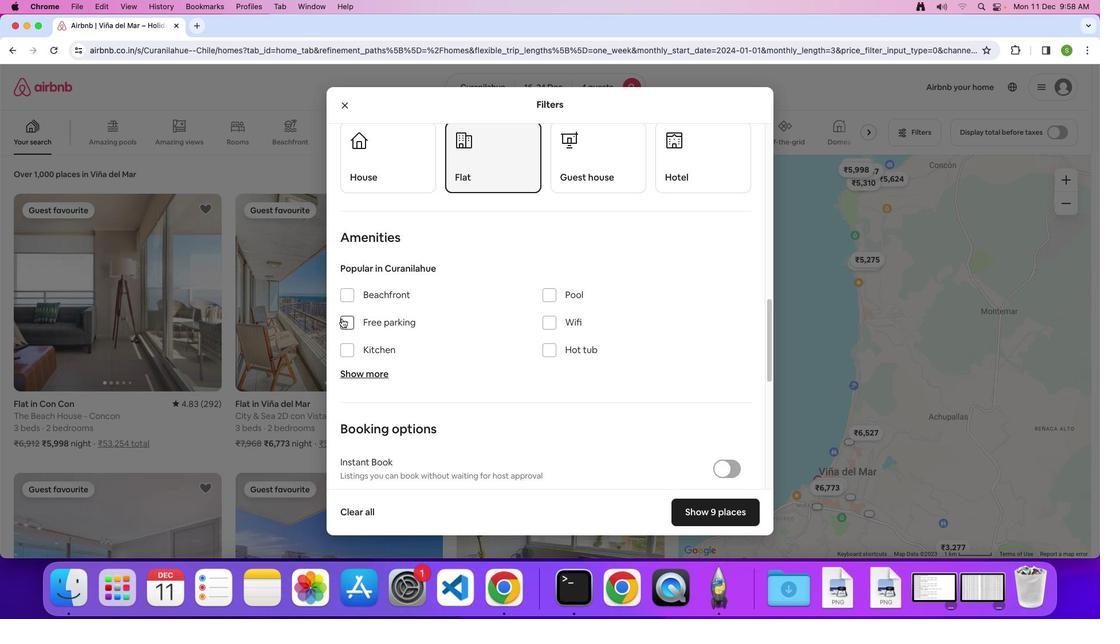 
Action: Mouse moved to (554, 322)
Screenshot: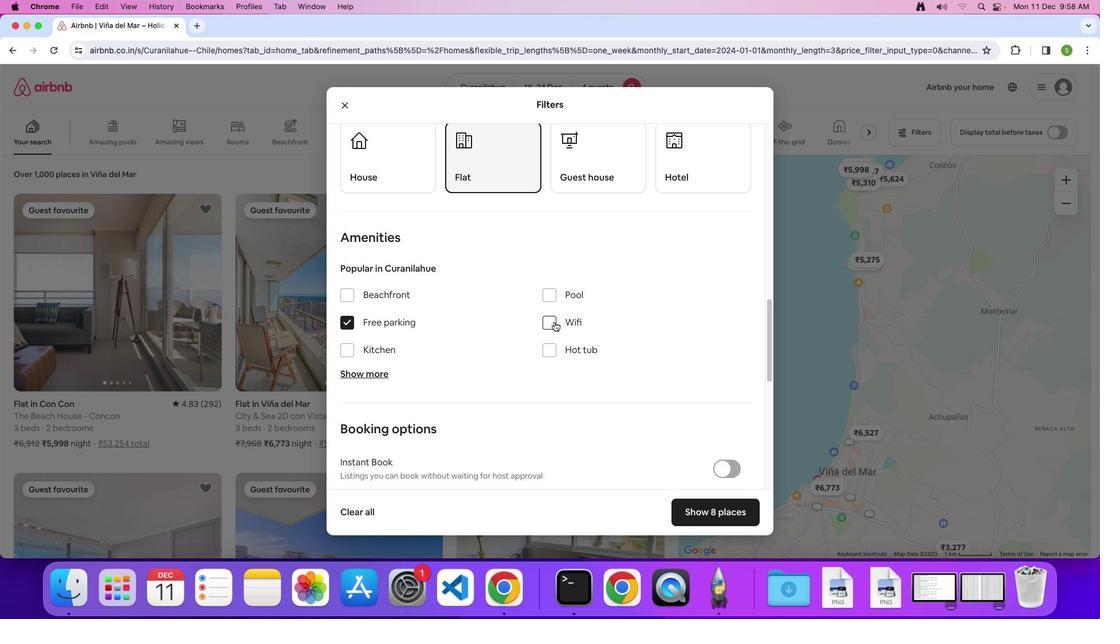 
Action: Mouse pressed left at (554, 322)
Screenshot: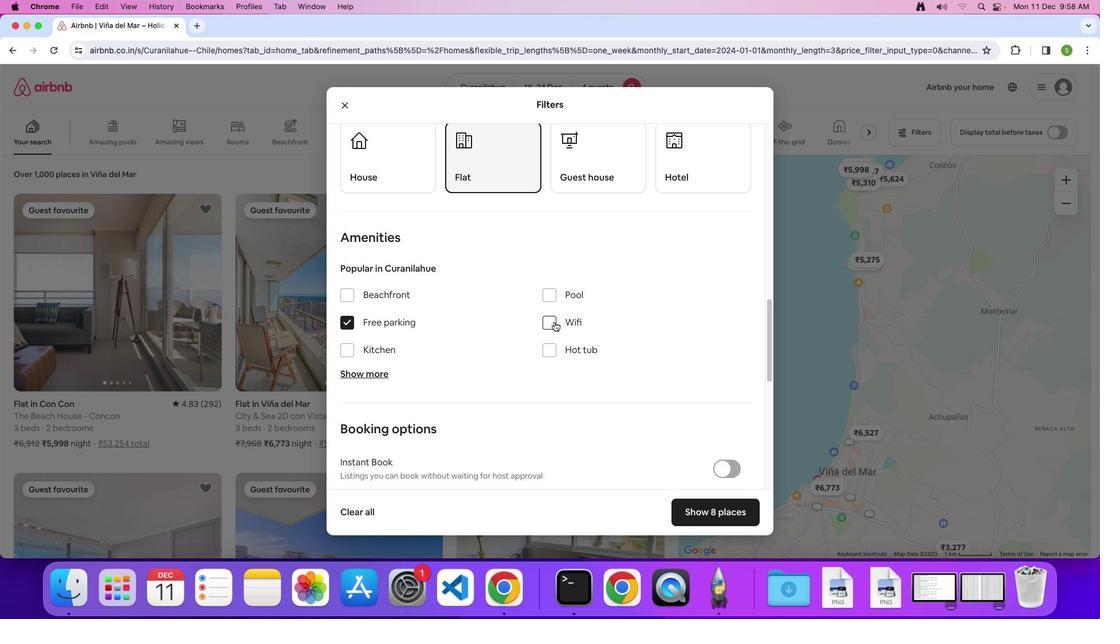 
Action: Mouse moved to (378, 376)
Screenshot: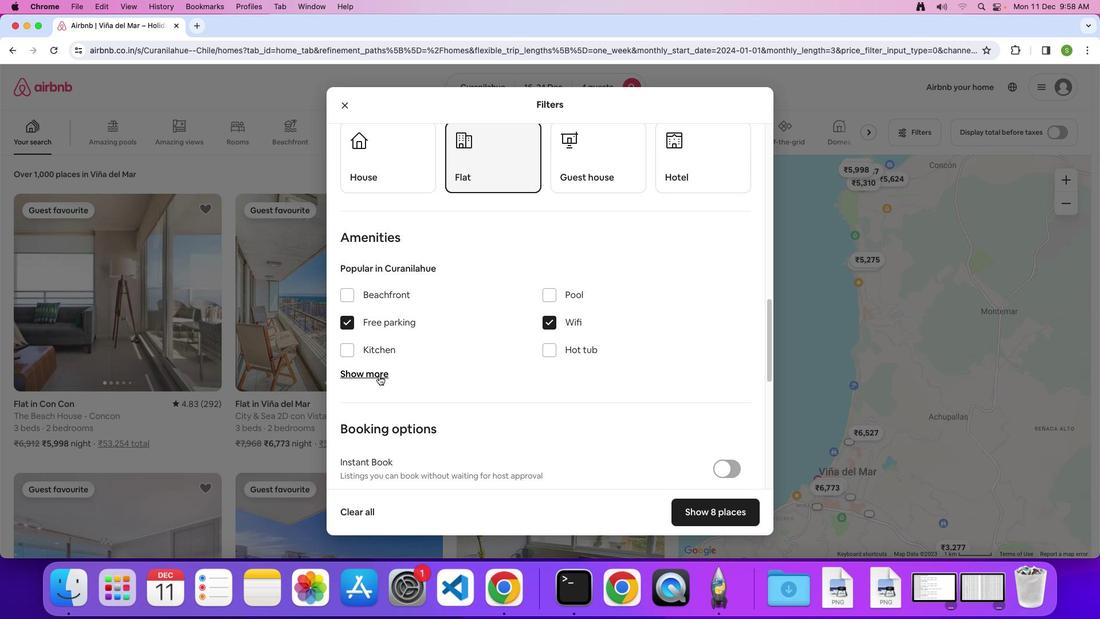 
Action: Mouse pressed left at (378, 376)
Screenshot: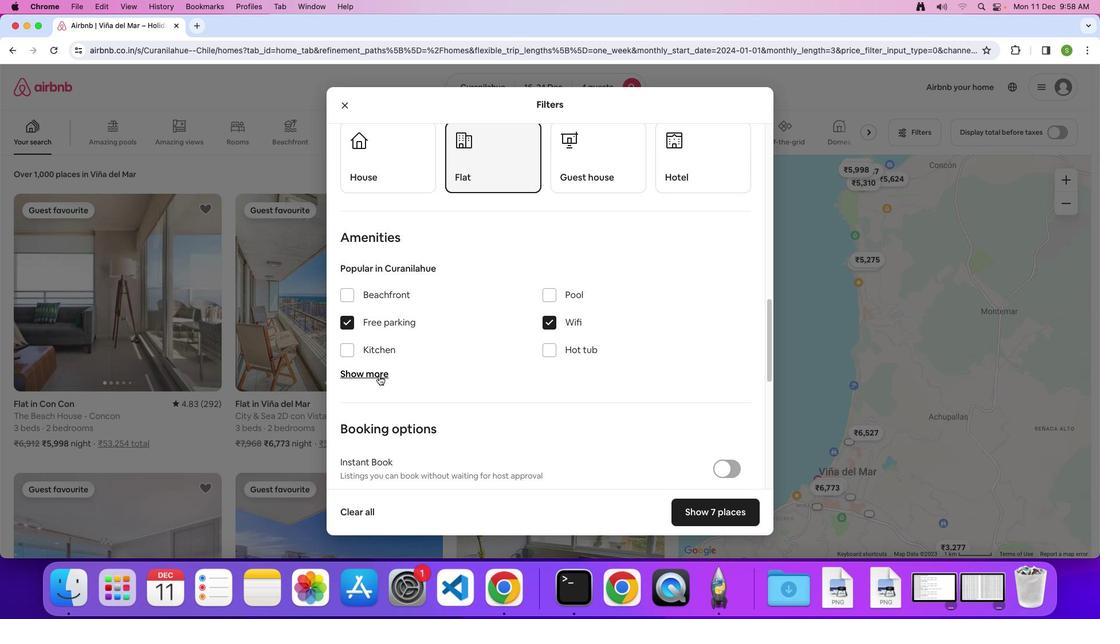 
Action: Mouse moved to (542, 383)
Screenshot: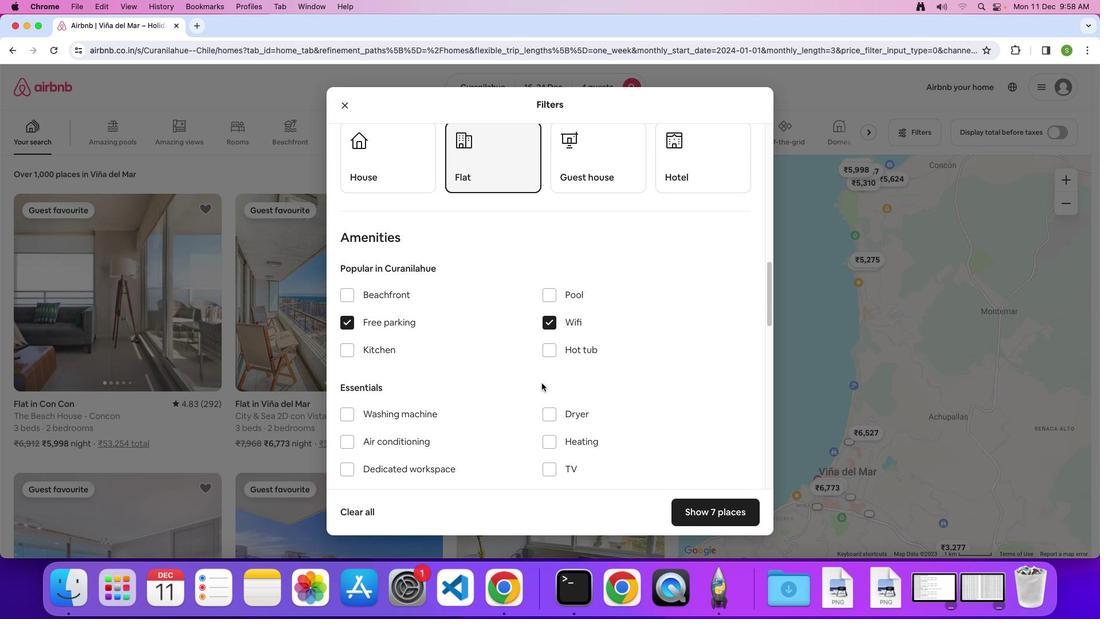 
Action: Mouse scrolled (542, 383) with delta (0, 0)
Screenshot: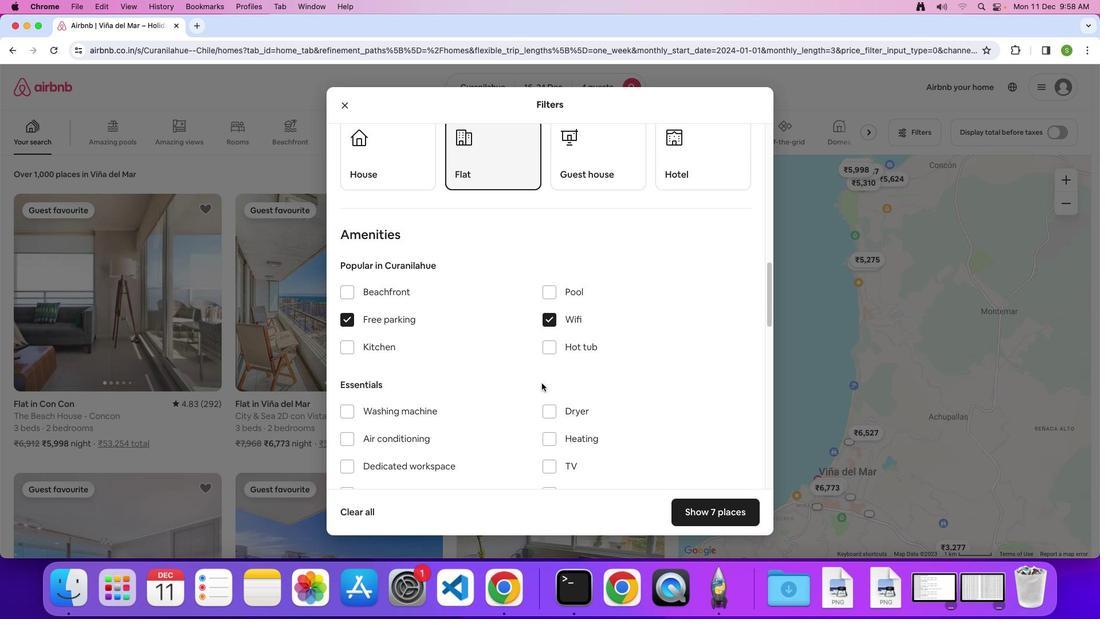 
Action: Mouse scrolled (542, 383) with delta (0, 0)
Screenshot: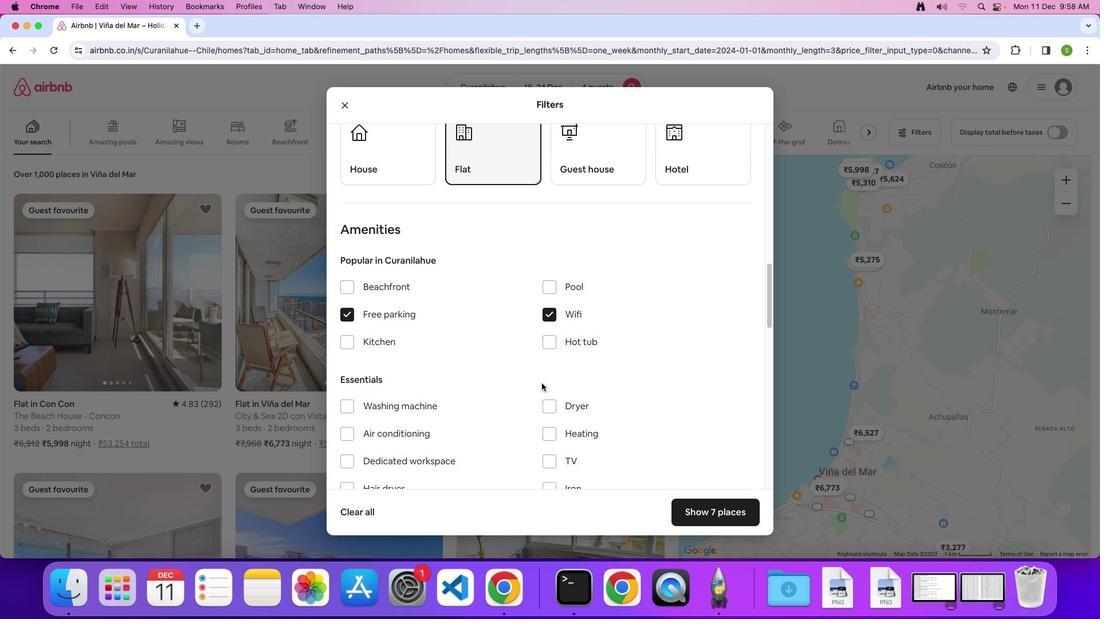 
Action: Mouse scrolled (542, 383) with delta (0, 0)
Screenshot: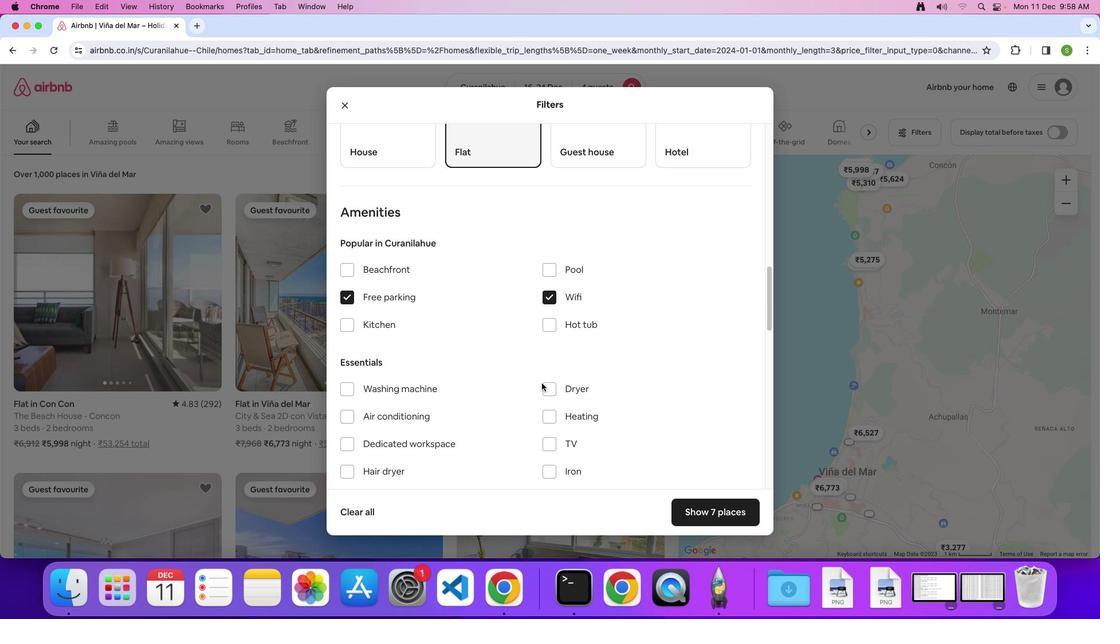 
Action: Mouse scrolled (542, 383) with delta (0, 0)
Screenshot: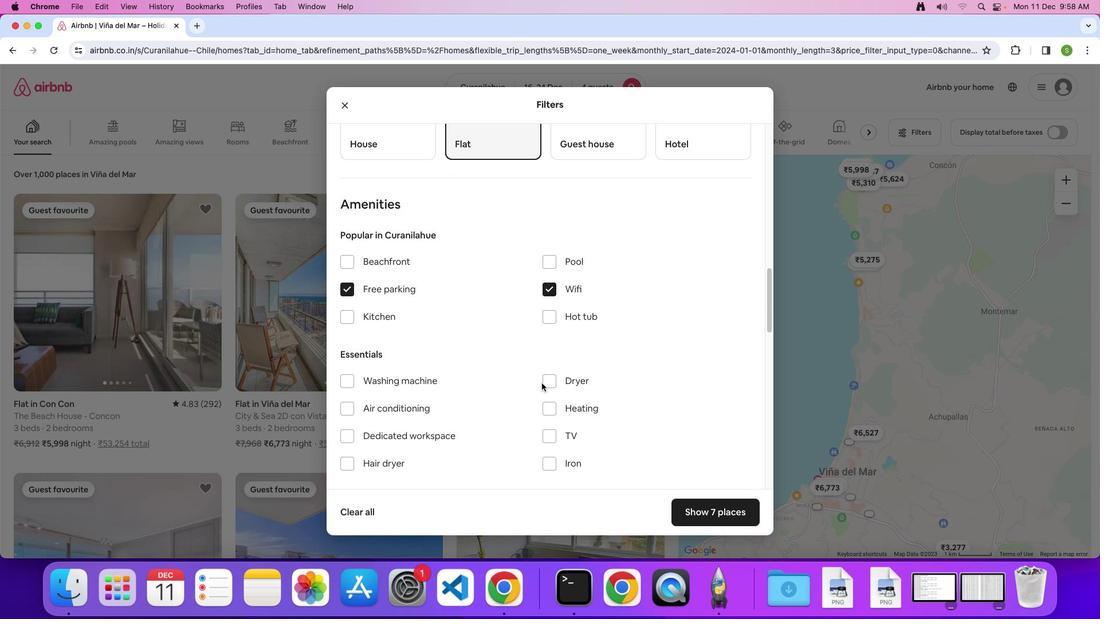 
Action: Mouse scrolled (542, 383) with delta (0, 0)
Screenshot: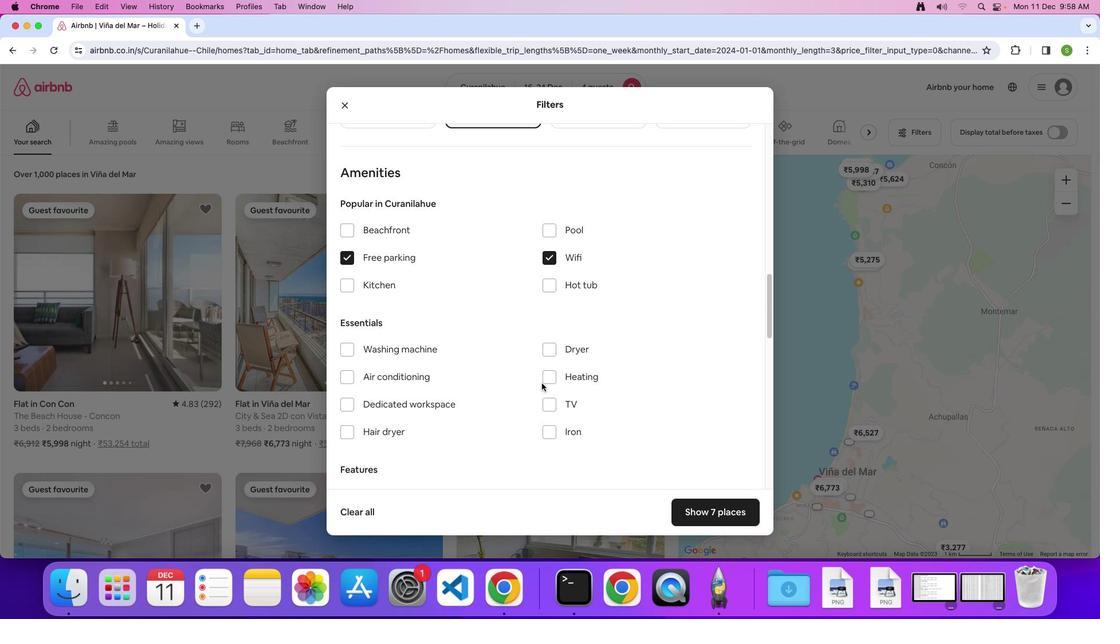 
Action: Mouse moved to (545, 382)
Screenshot: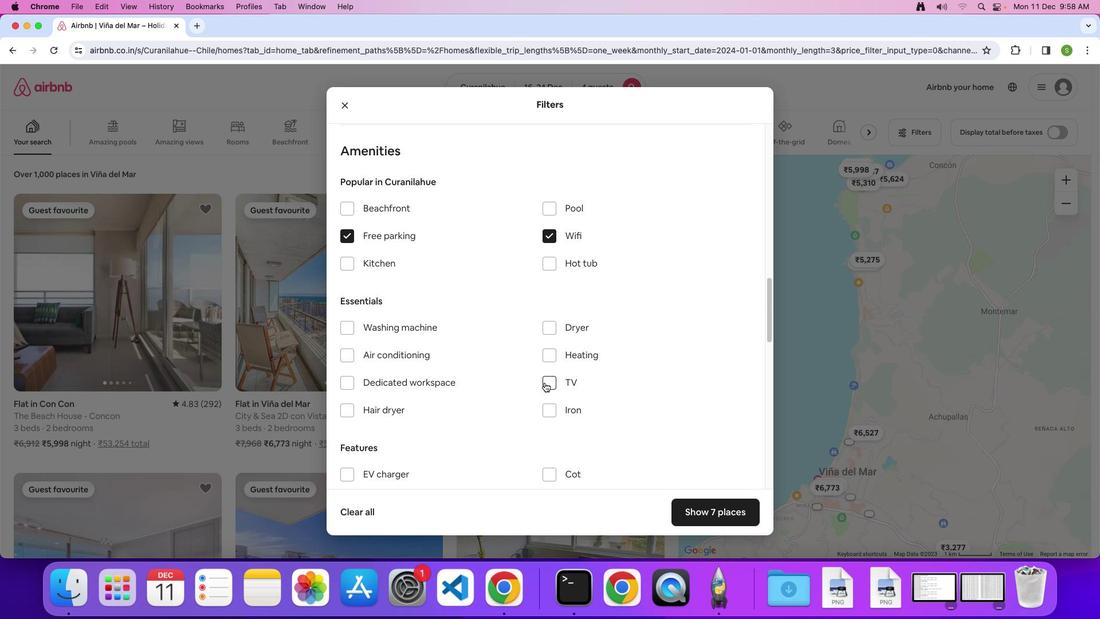 
Action: Mouse pressed left at (545, 382)
Screenshot: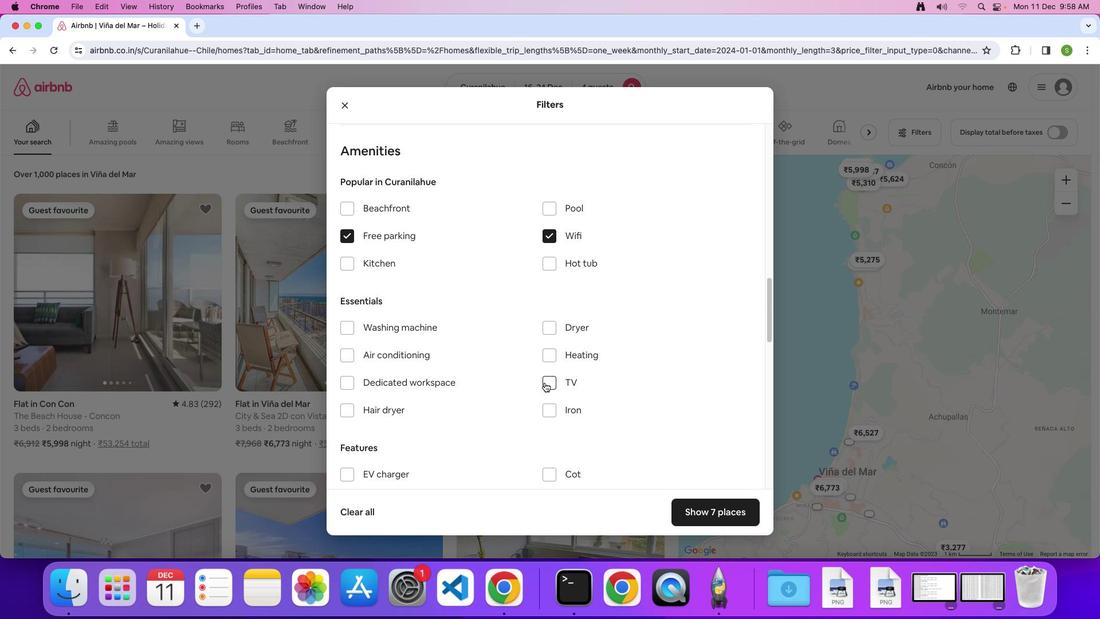 
Action: Mouse moved to (471, 383)
Screenshot: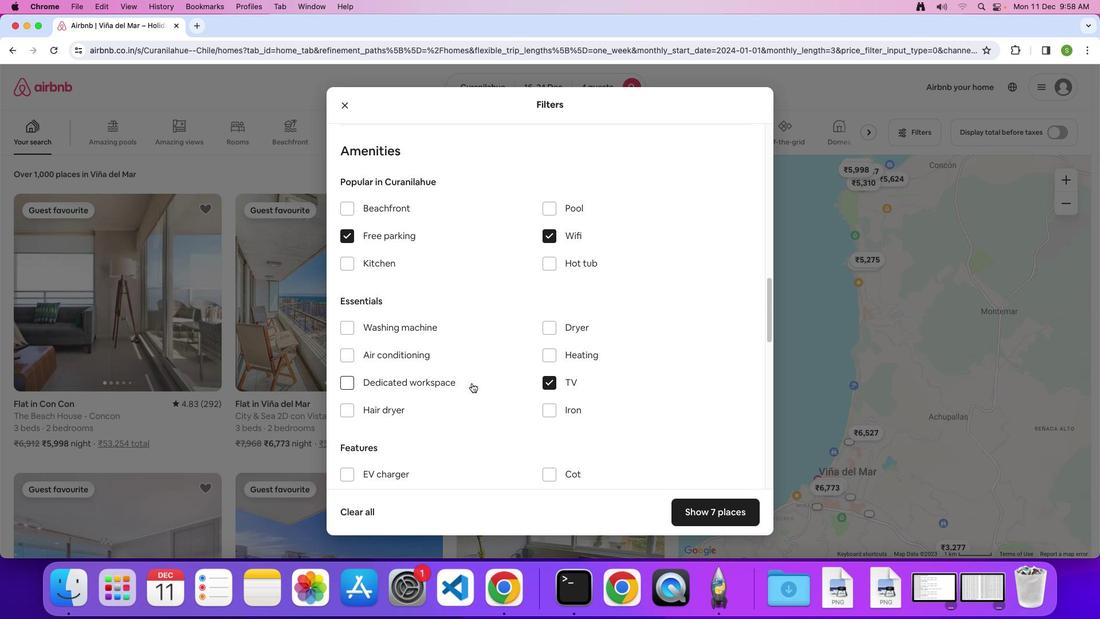 
Action: Mouse scrolled (471, 383) with delta (0, 0)
Screenshot: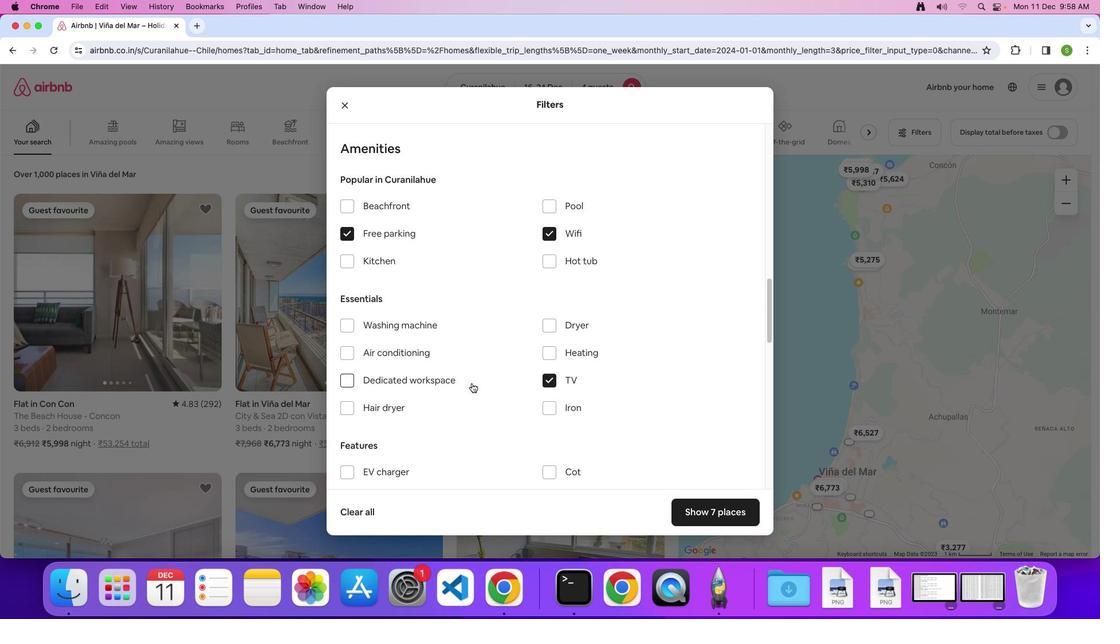 
Action: Mouse scrolled (471, 383) with delta (0, 0)
Screenshot: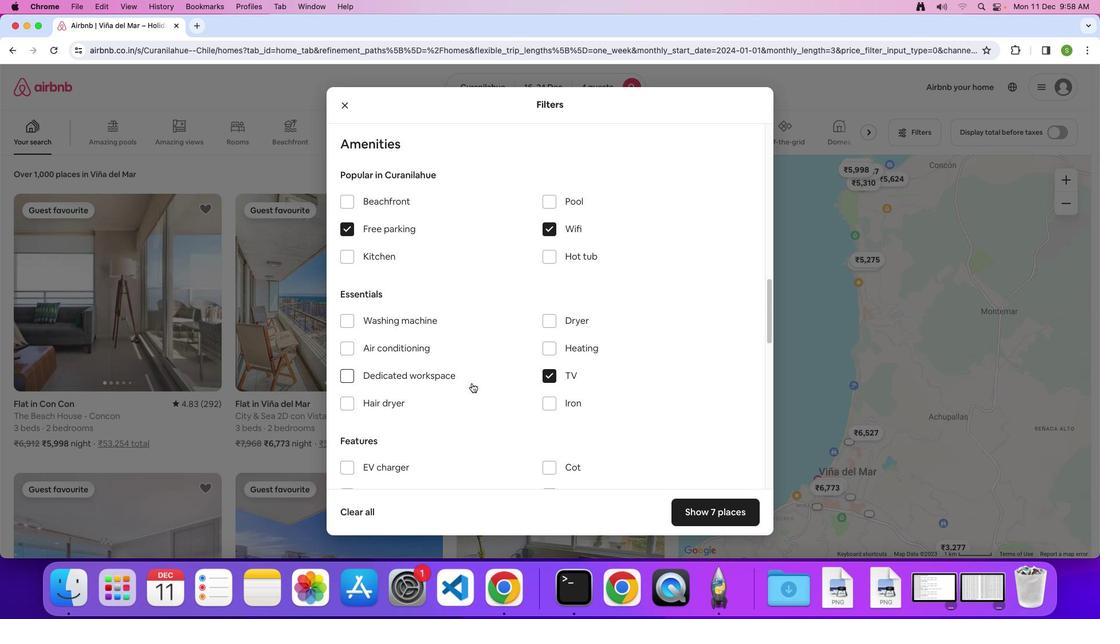 
Action: Mouse scrolled (471, 383) with delta (0, -1)
Screenshot: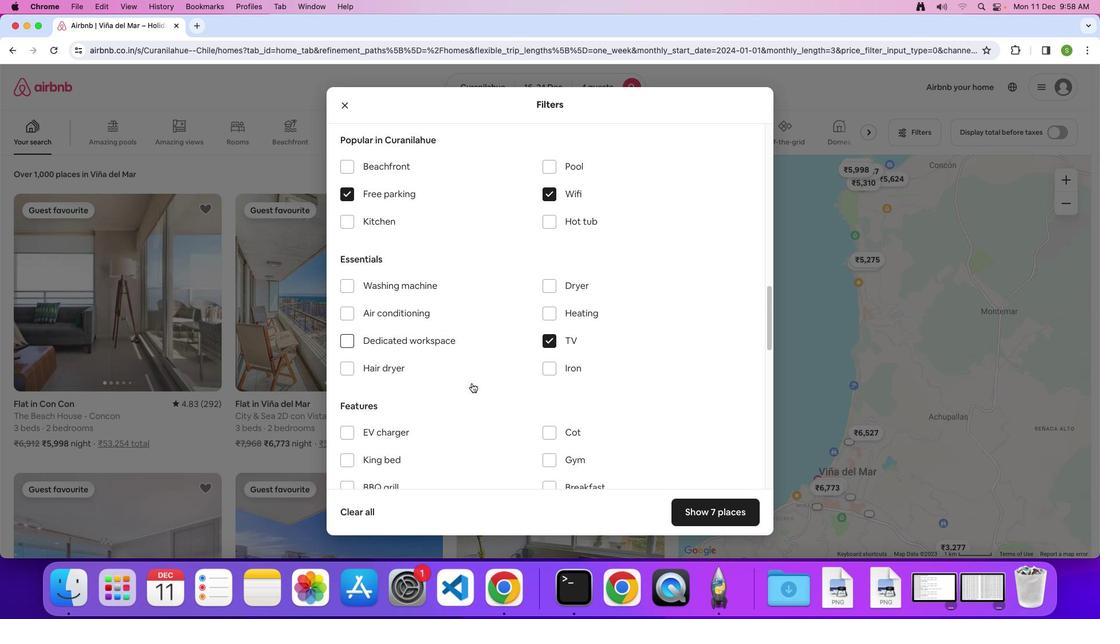 
Action: Mouse scrolled (471, 383) with delta (0, 0)
Screenshot: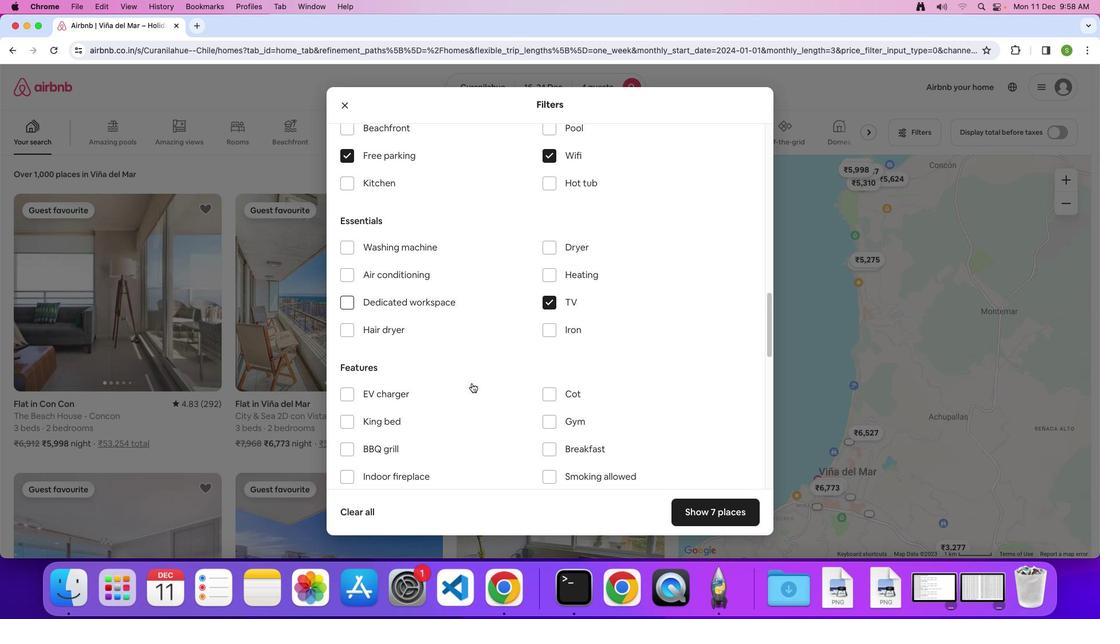 
Action: Mouse scrolled (471, 383) with delta (0, 0)
Screenshot: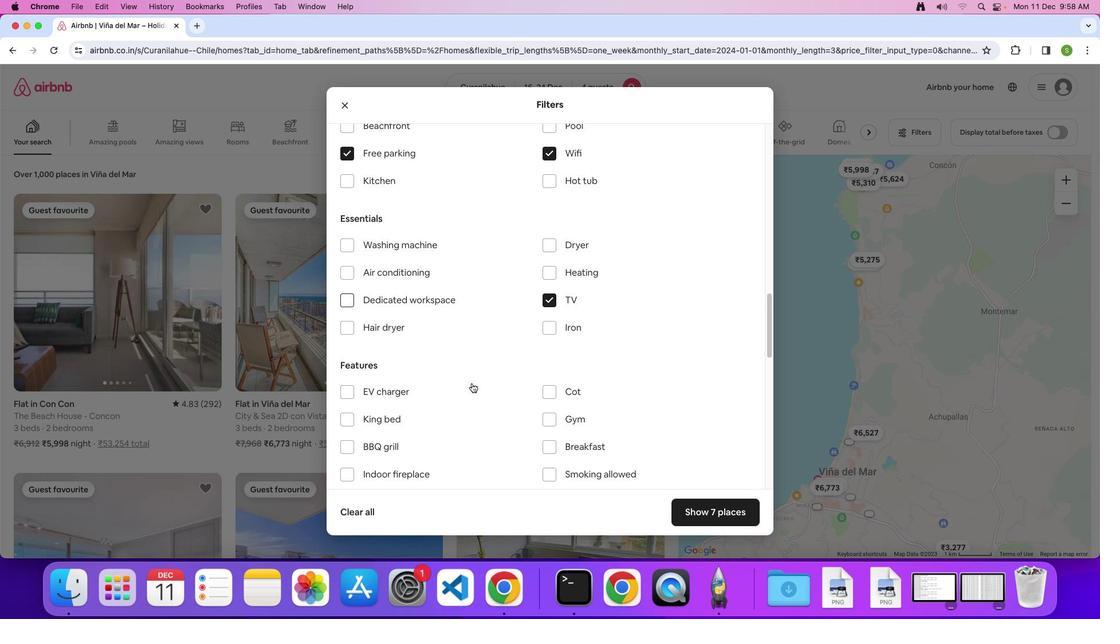 
Action: Mouse moved to (550, 406)
Screenshot: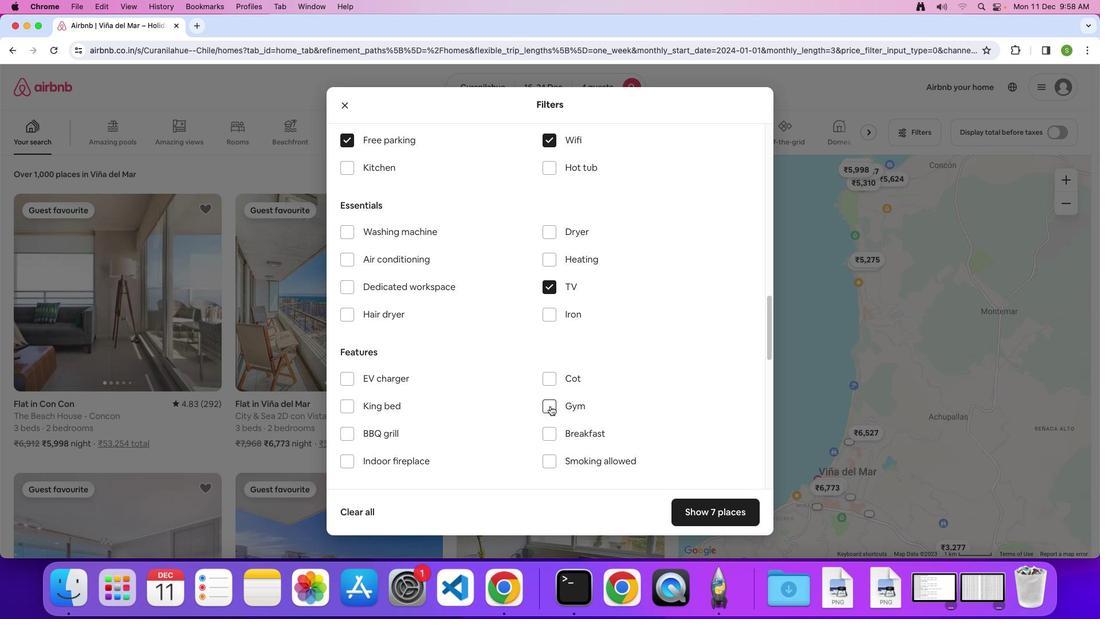 
Action: Mouse pressed left at (550, 406)
Screenshot: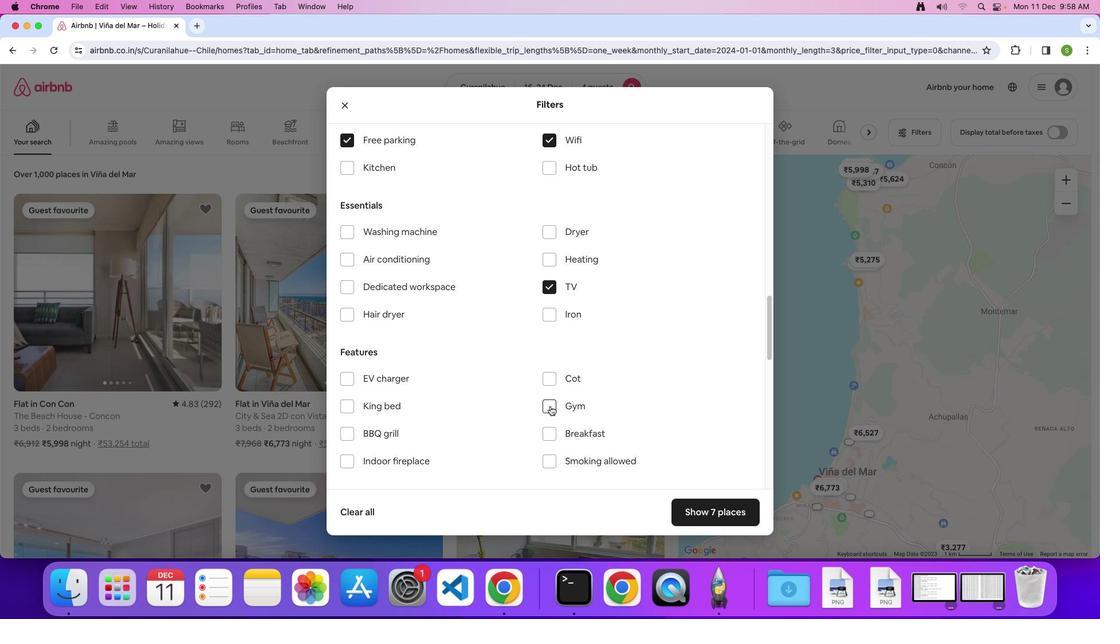 
Action: Mouse moved to (548, 431)
Screenshot: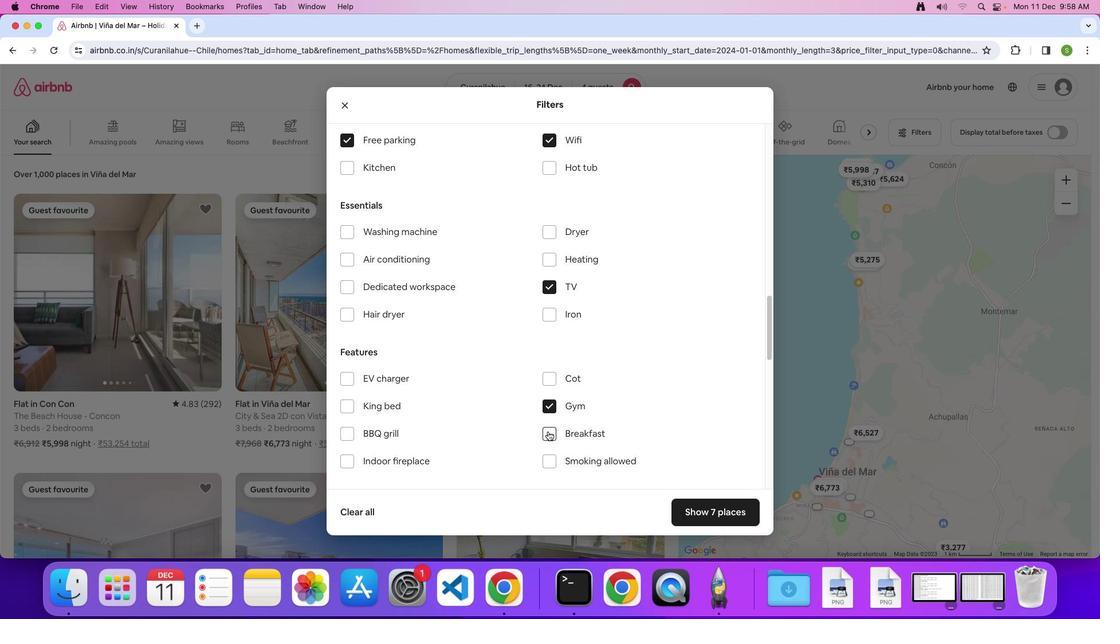 
Action: Mouse pressed left at (548, 431)
Screenshot: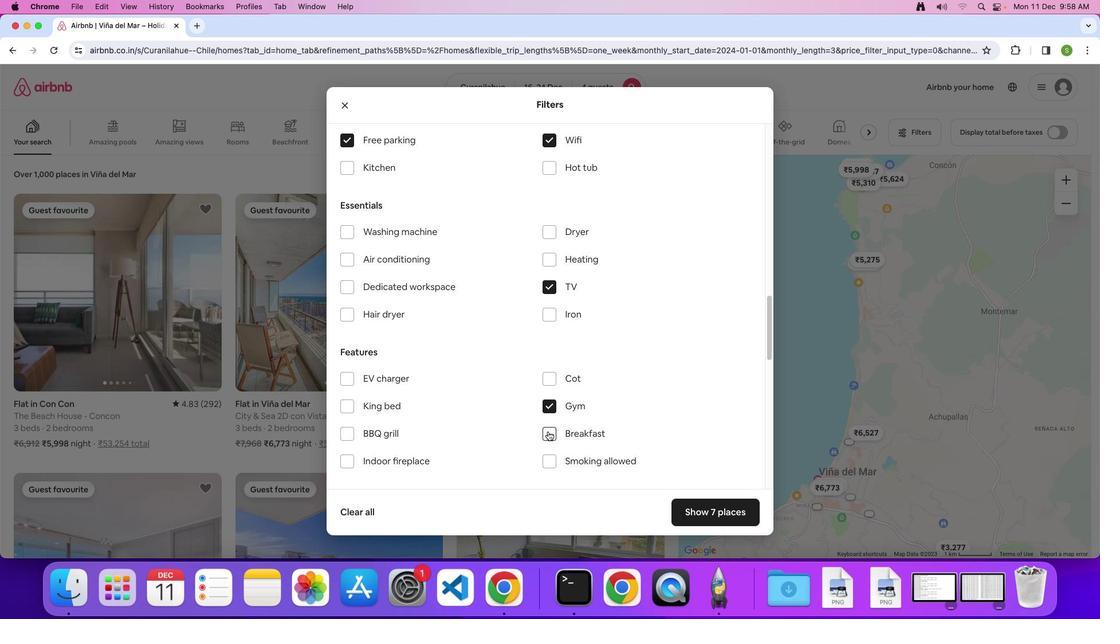 
Action: Mouse moved to (575, 430)
Screenshot: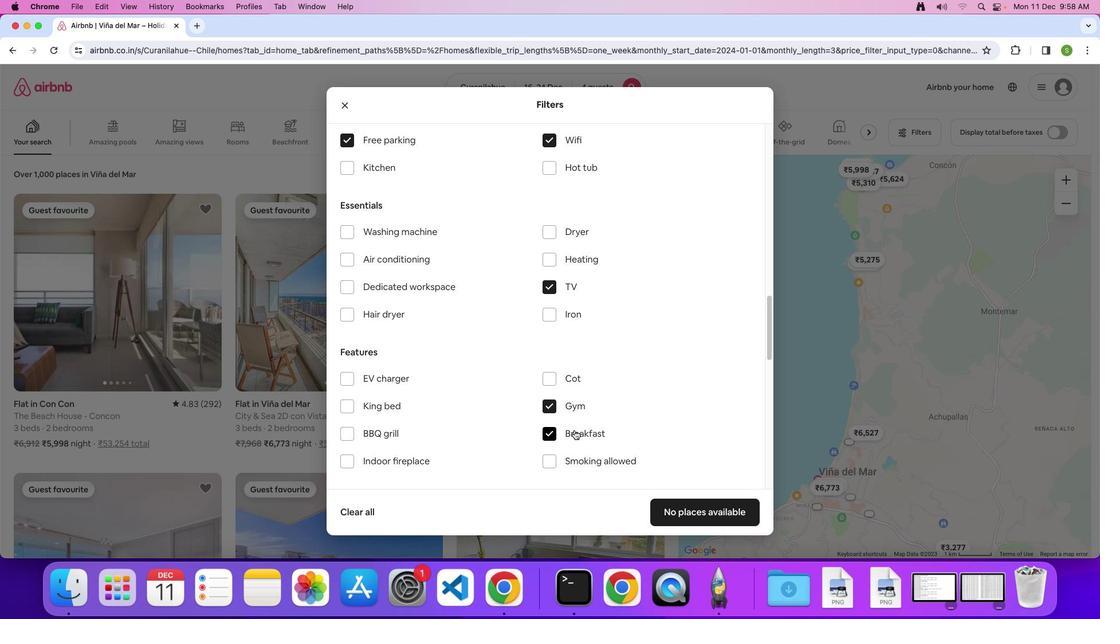 
Action: Mouse scrolled (575, 430) with delta (0, 0)
Screenshot: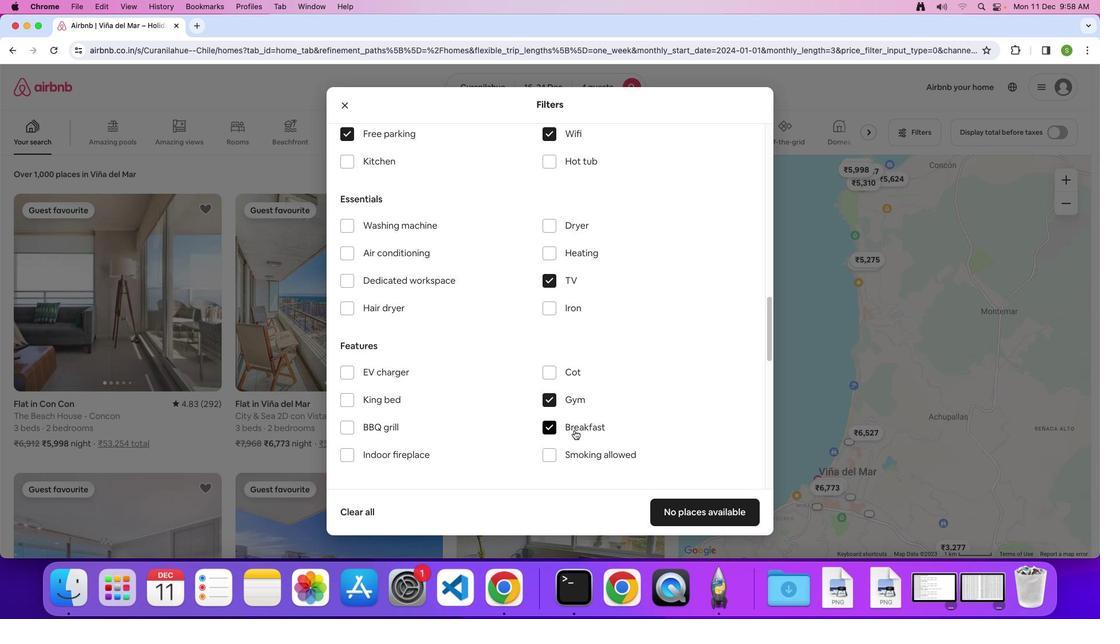 
Action: Mouse scrolled (575, 430) with delta (0, 0)
Screenshot: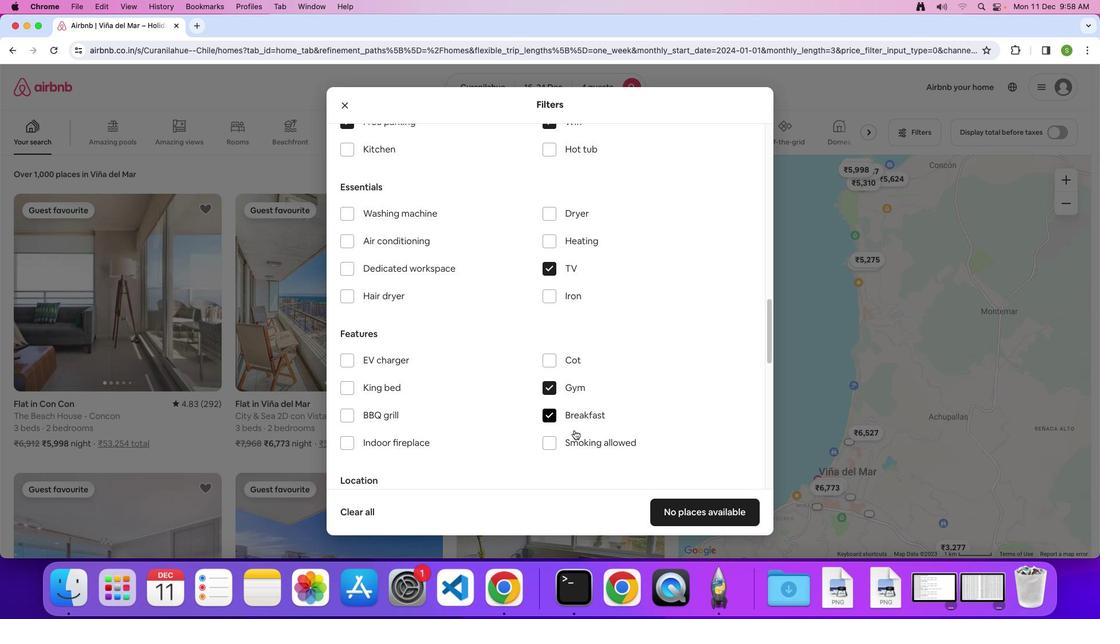 
Action: Mouse scrolled (575, 430) with delta (0, -1)
Screenshot: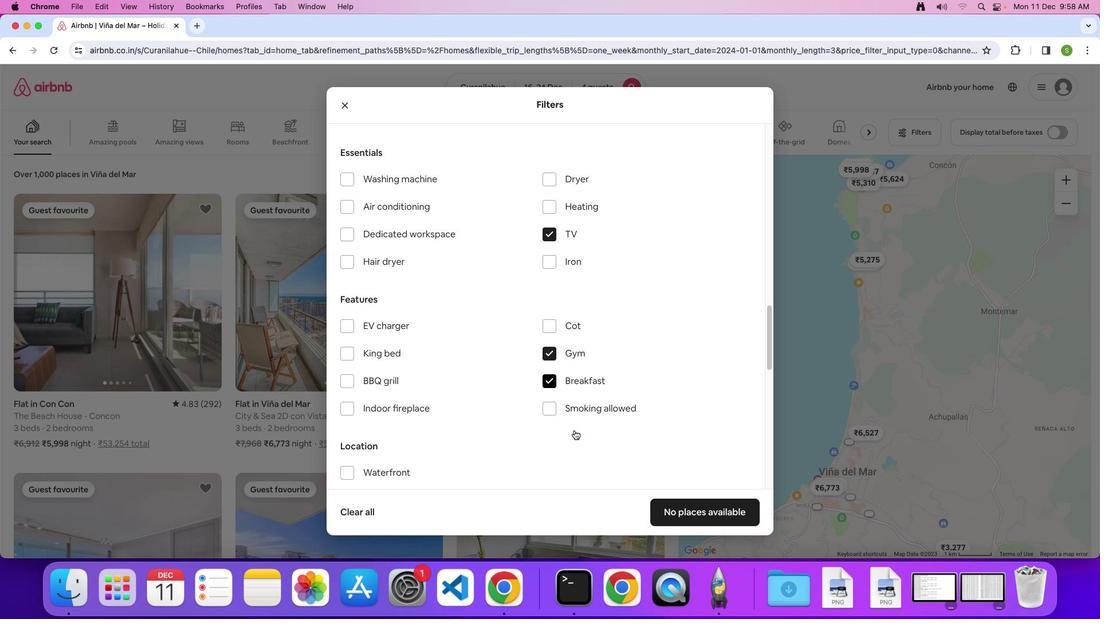 
Action: Mouse scrolled (575, 430) with delta (0, -1)
Screenshot: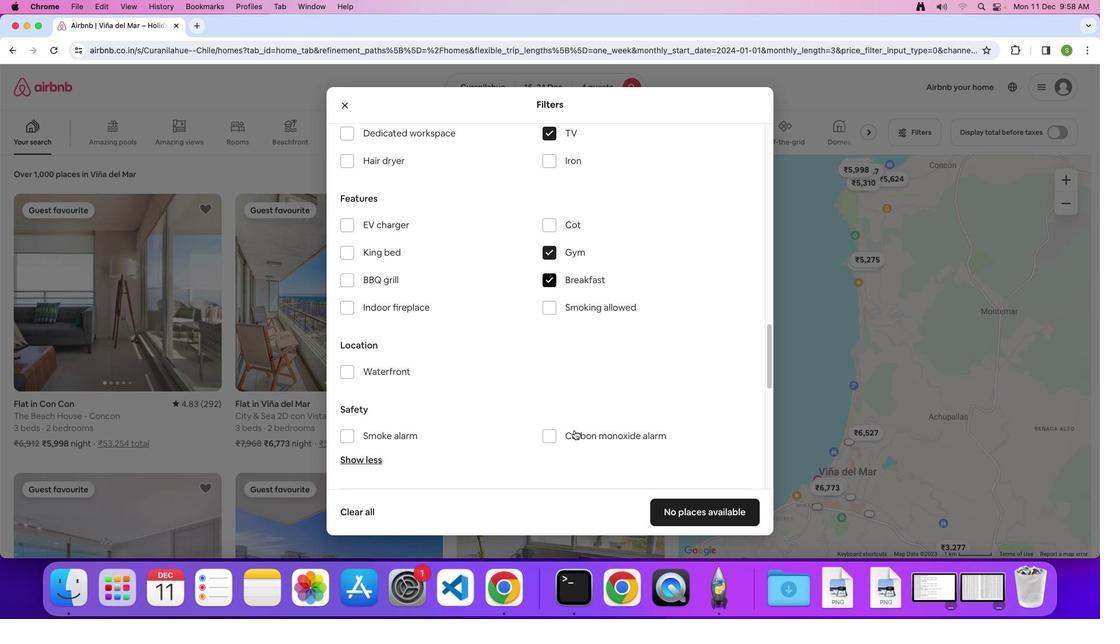 
Action: Mouse scrolled (575, 430) with delta (0, 0)
Screenshot: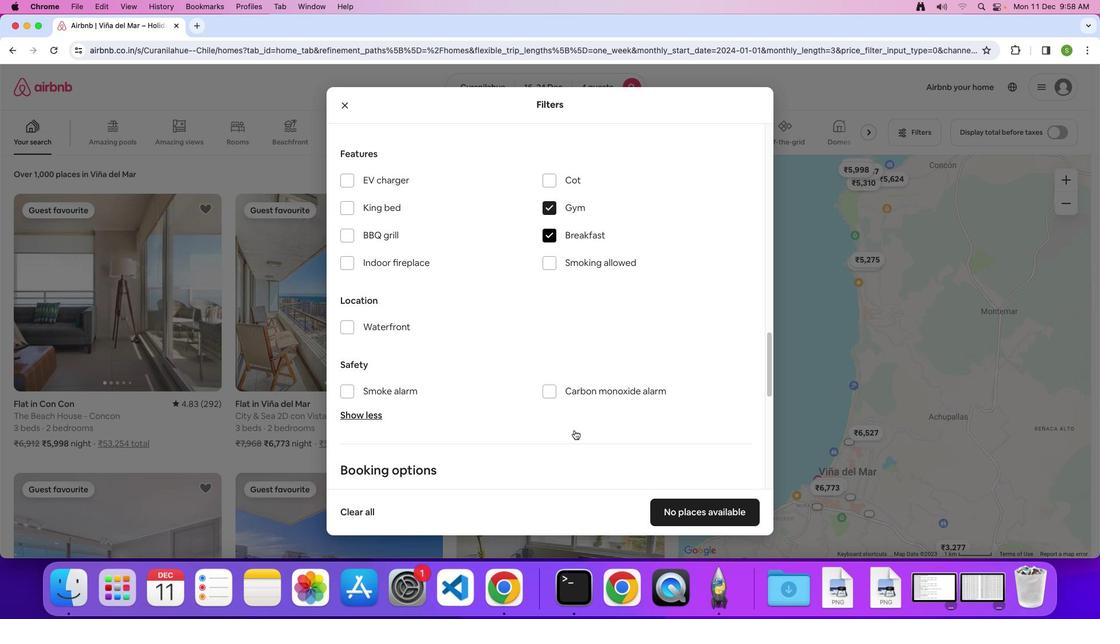 
Action: Mouse scrolled (575, 430) with delta (0, 0)
Screenshot: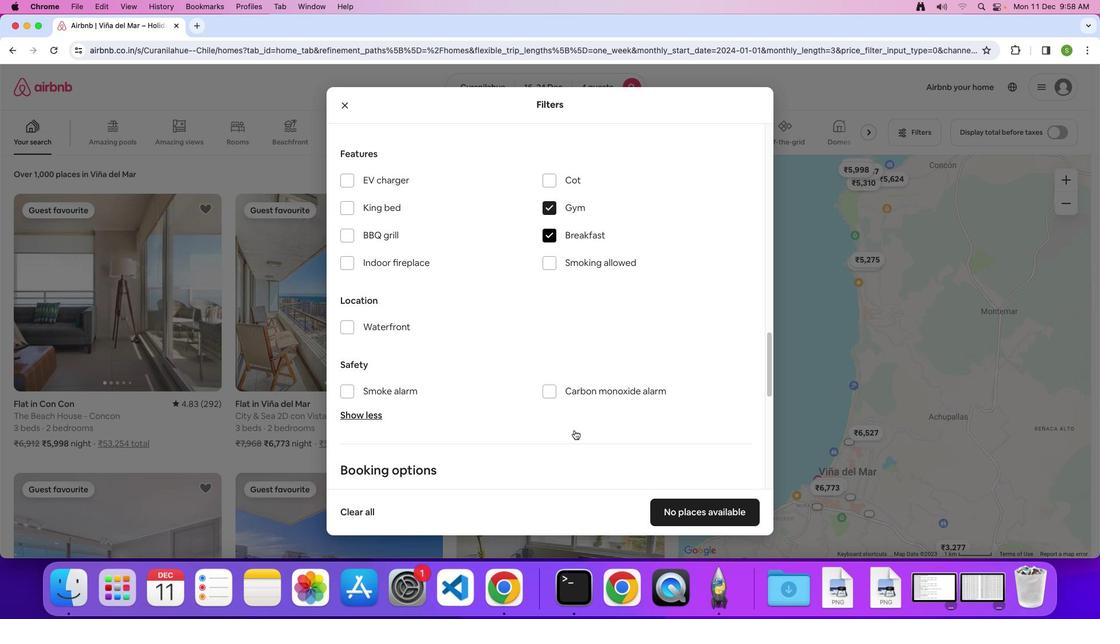 
Action: Mouse scrolled (575, 430) with delta (0, 0)
Screenshot: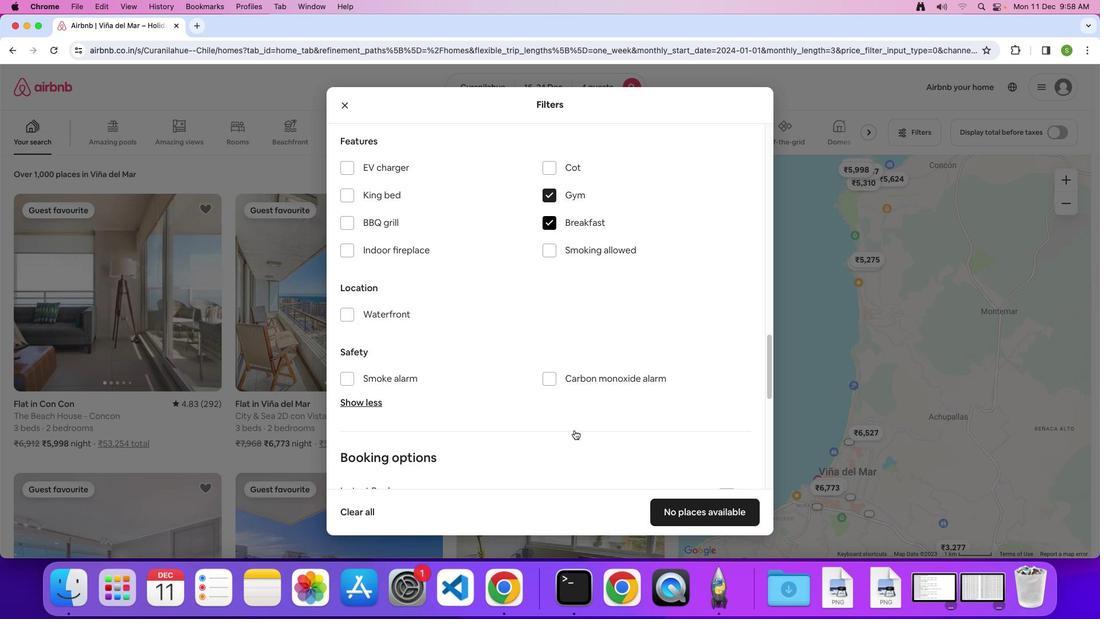 
Action: Mouse scrolled (575, 430) with delta (0, 0)
Screenshot: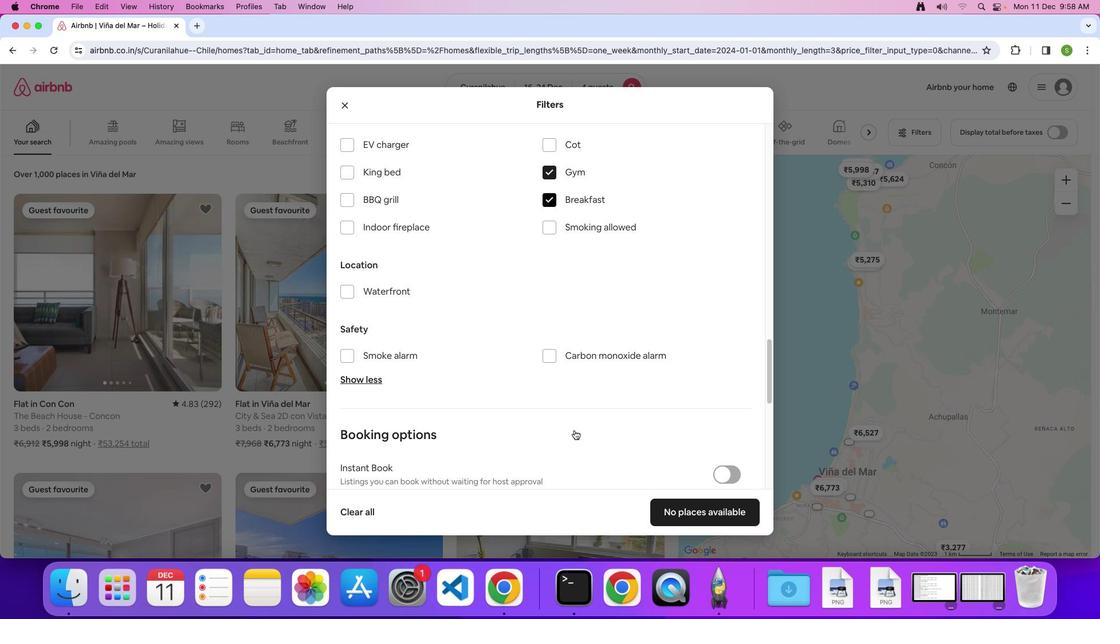 
Action: Mouse scrolled (575, 430) with delta (0, 0)
Screenshot: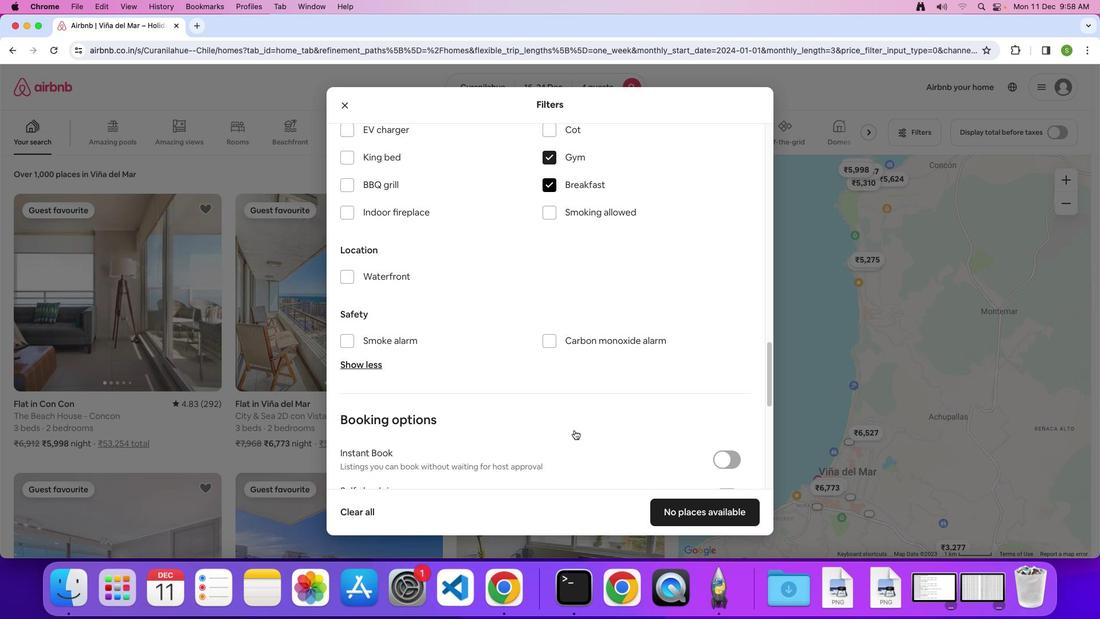 
Action: Mouse scrolled (575, 430) with delta (0, -1)
Screenshot: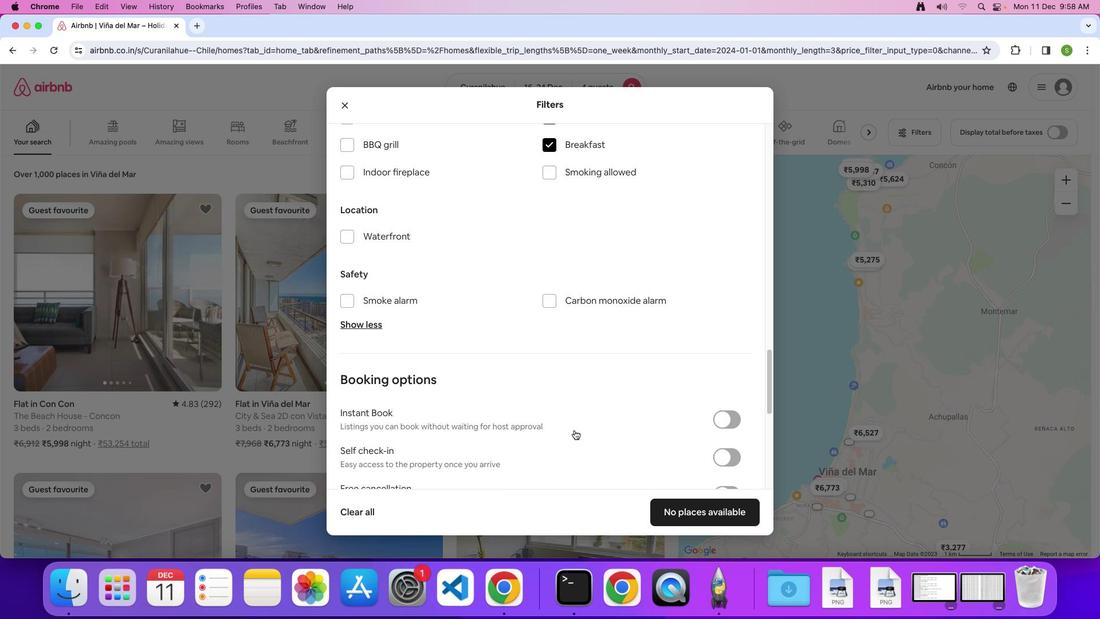 
Action: Mouse scrolled (575, 430) with delta (0, 0)
Screenshot: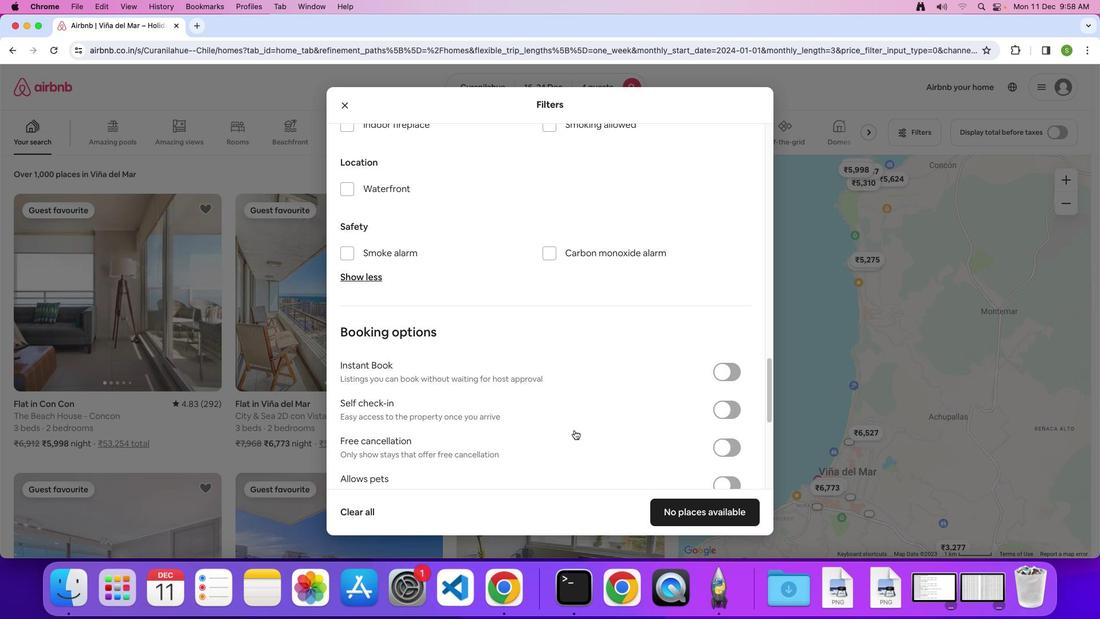 
Action: Mouse scrolled (575, 430) with delta (0, 0)
Screenshot: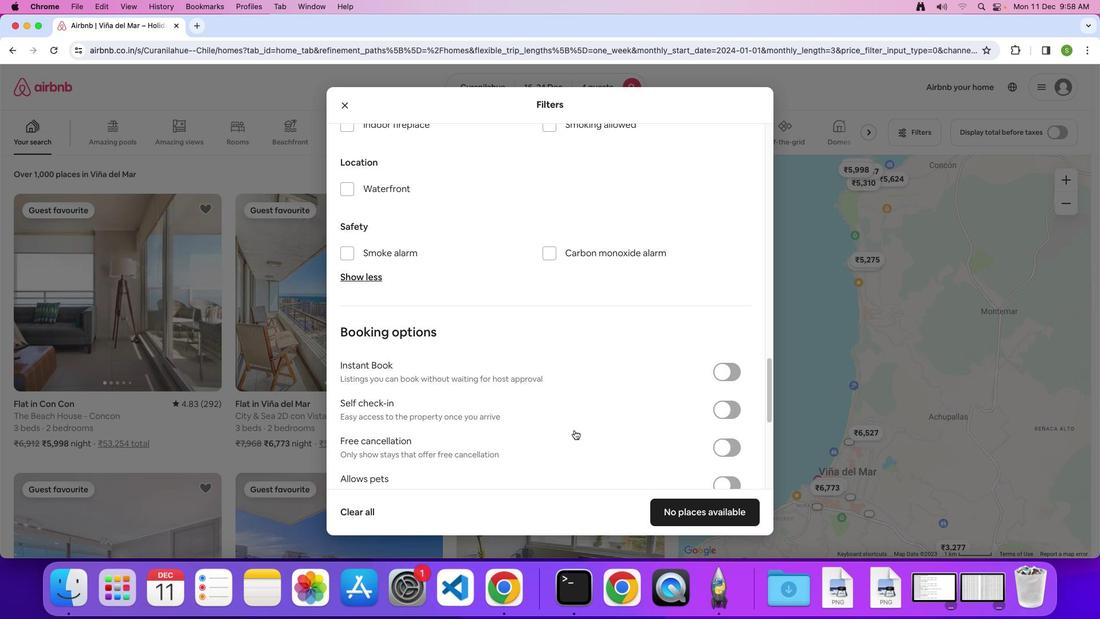 
Action: Mouse scrolled (575, 430) with delta (0, 0)
Screenshot: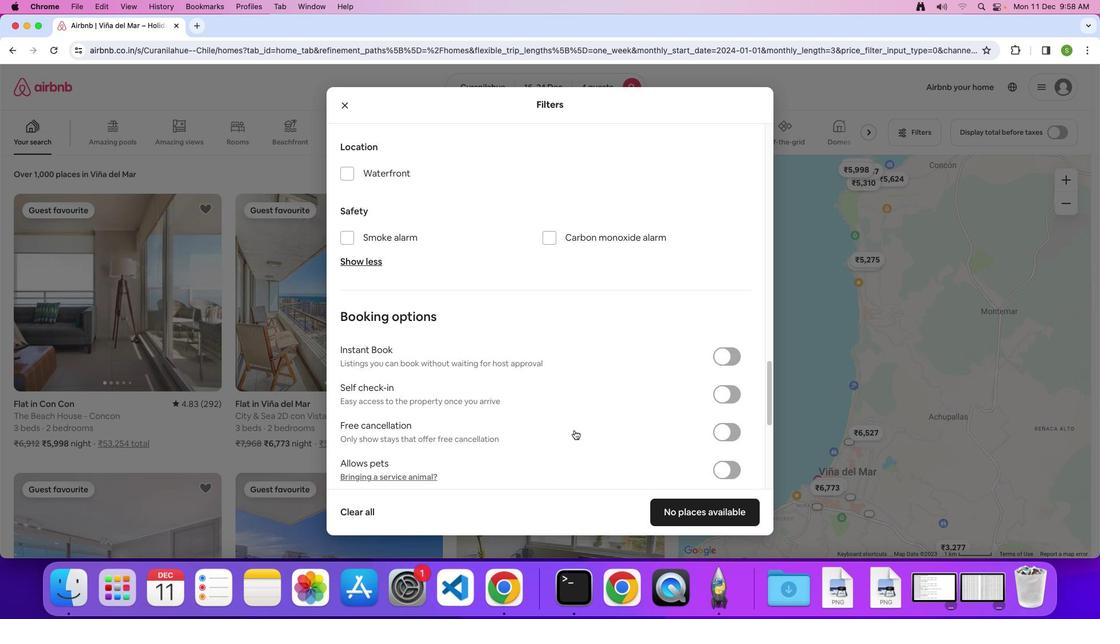 
Action: Mouse scrolled (575, 430) with delta (0, 0)
Screenshot: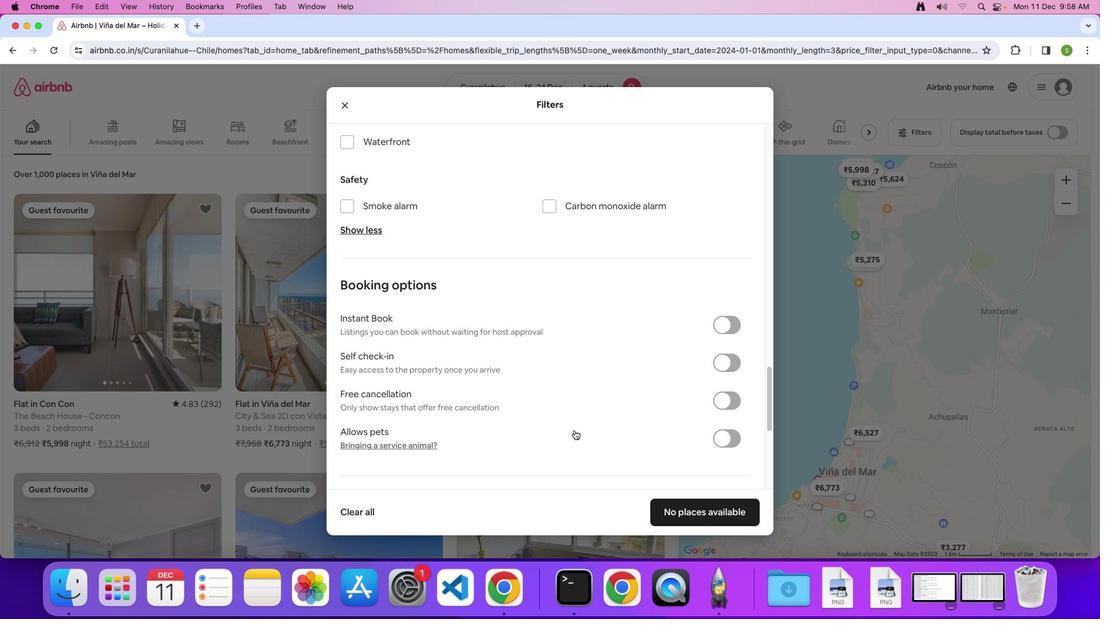 
Action: Mouse scrolled (575, 430) with delta (0, 0)
Screenshot: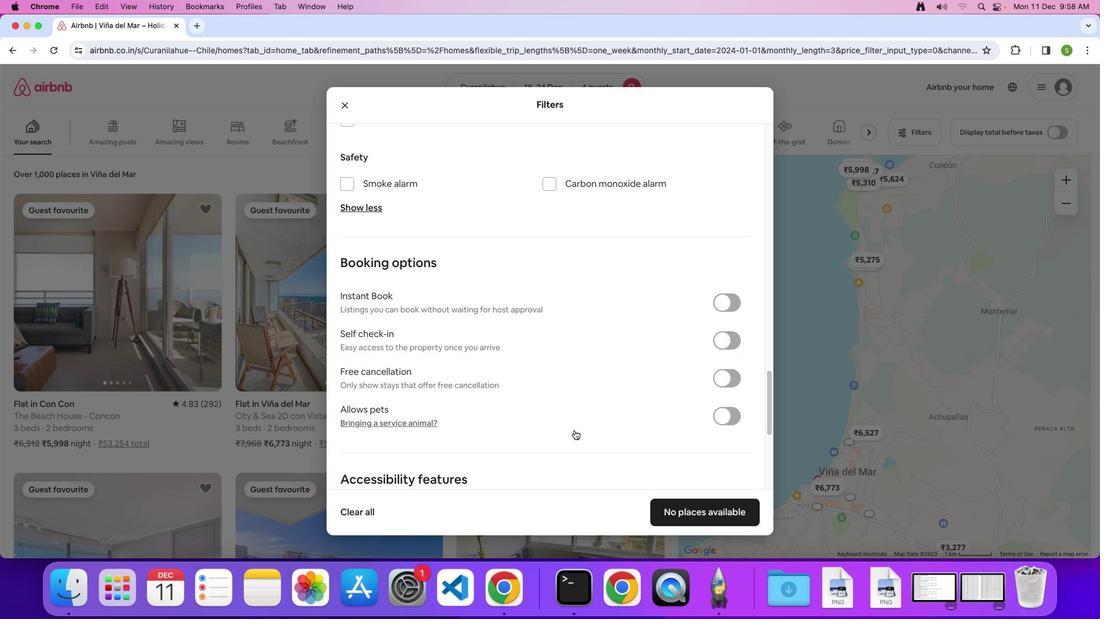 
Action: Mouse scrolled (575, 430) with delta (0, -1)
Screenshot: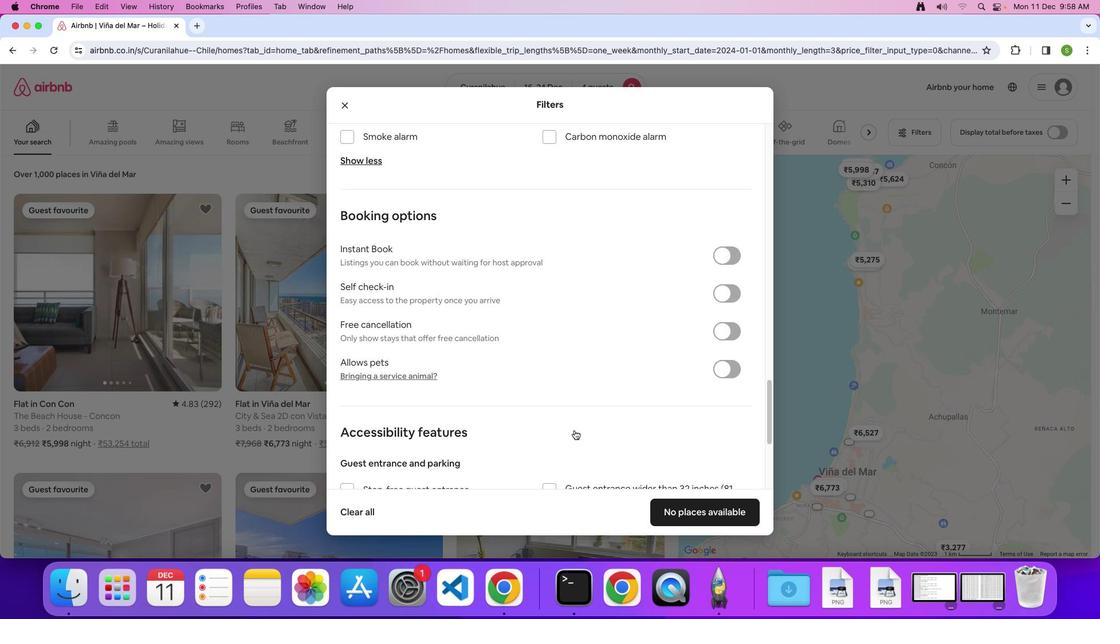 
Action: Mouse scrolled (575, 430) with delta (0, 0)
Screenshot: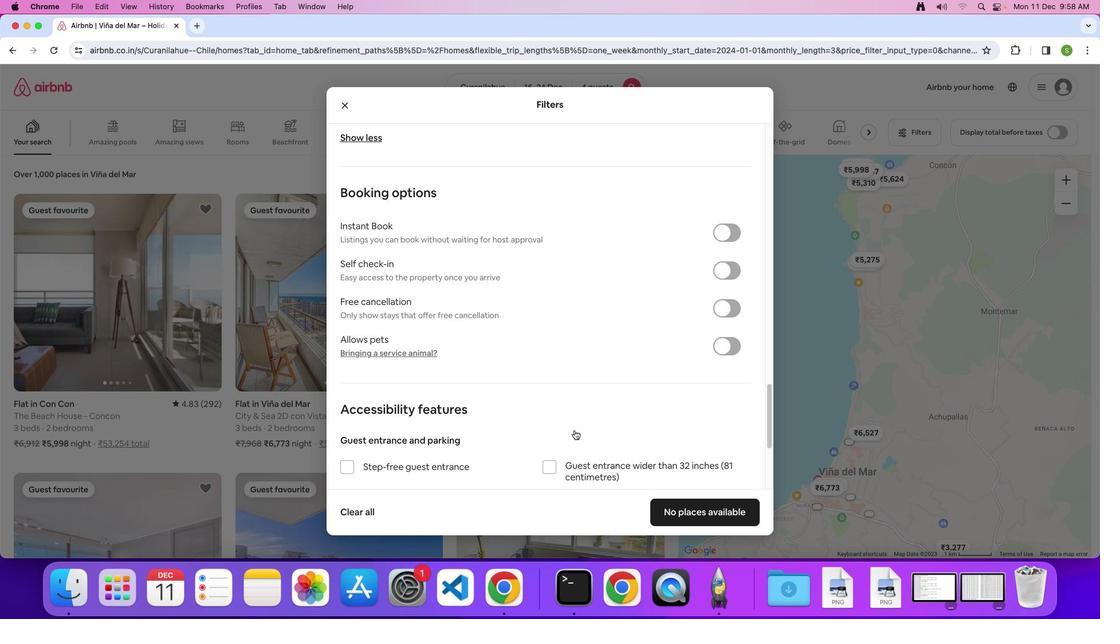 
Action: Mouse scrolled (575, 430) with delta (0, 0)
Screenshot: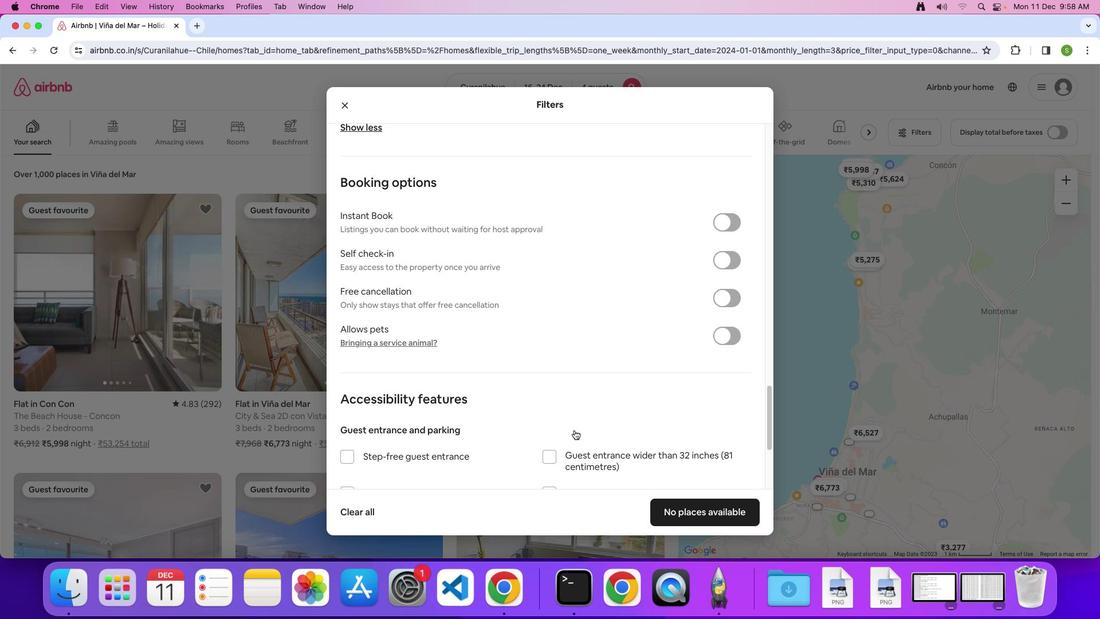 
Action: Mouse scrolled (575, 430) with delta (0, -1)
Screenshot: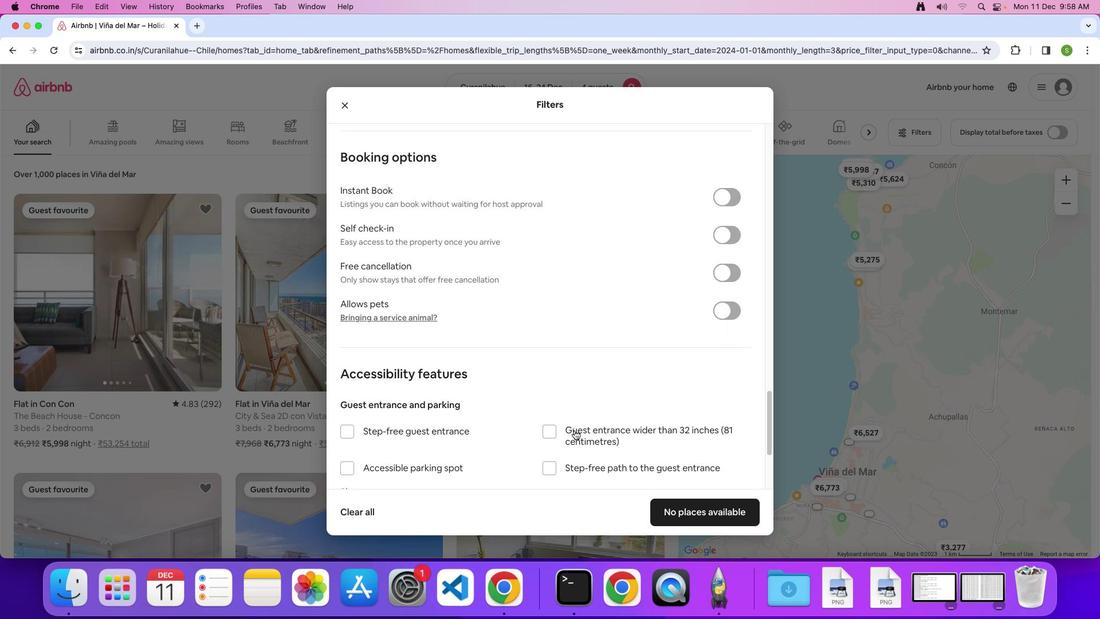 
Action: Mouse scrolled (575, 430) with delta (0, 0)
Screenshot: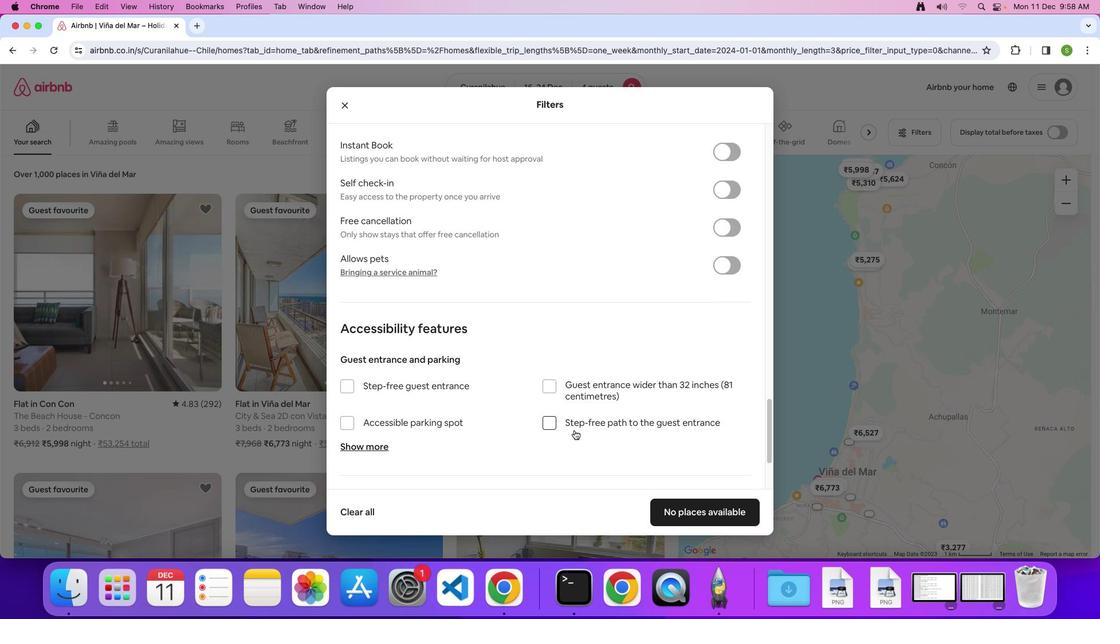 
Action: Mouse scrolled (575, 430) with delta (0, 0)
Screenshot: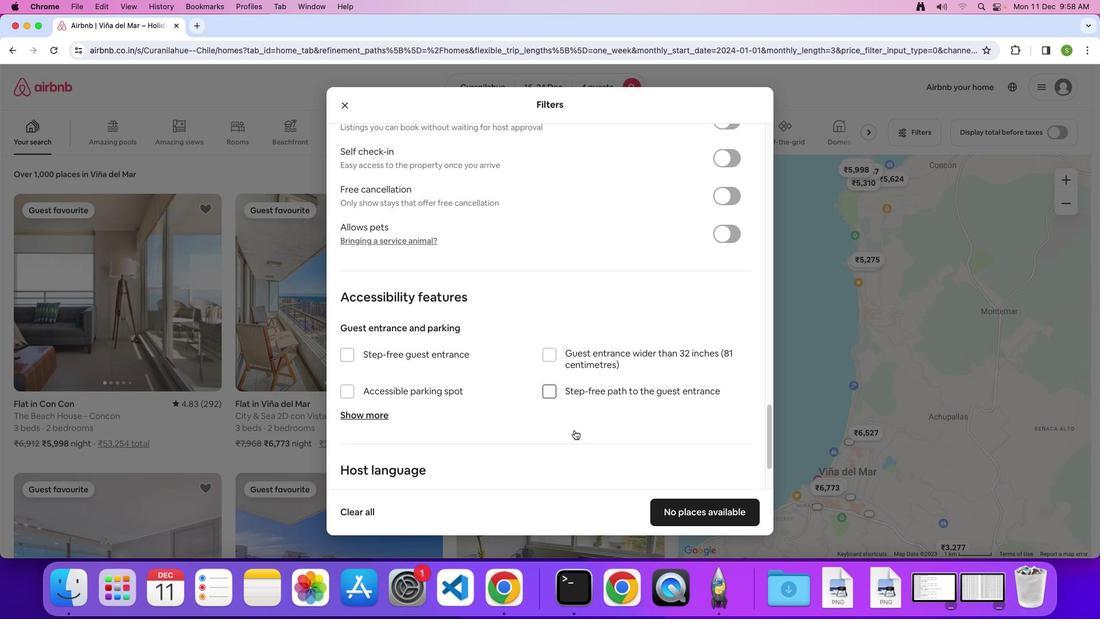 
Action: Mouse scrolled (575, 430) with delta (0, -2)
Screenshot: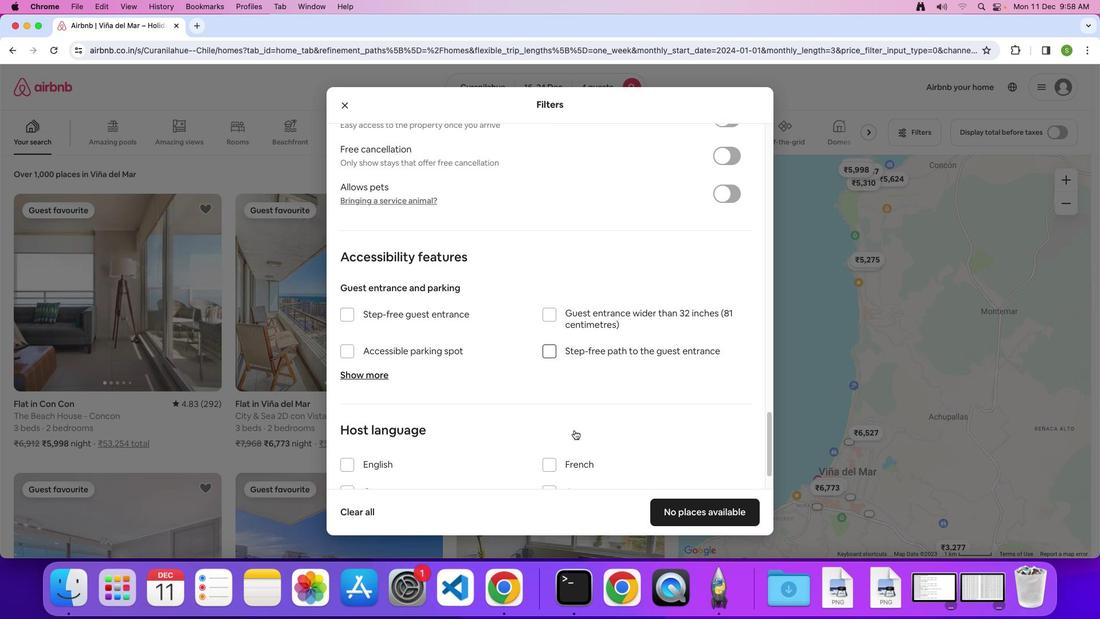 
Action: Mouse scrolled (575, 430) with delta (0, 0)
Screenshot: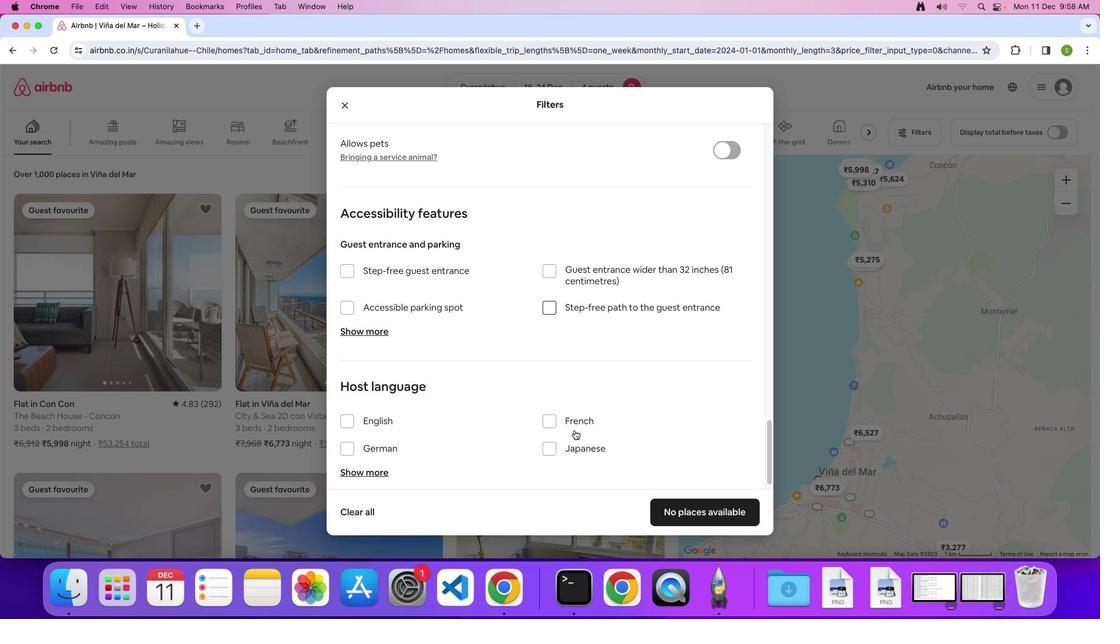 
Action: Mouse scrolled (575, 430) with delta (0, 0)
Screenshot: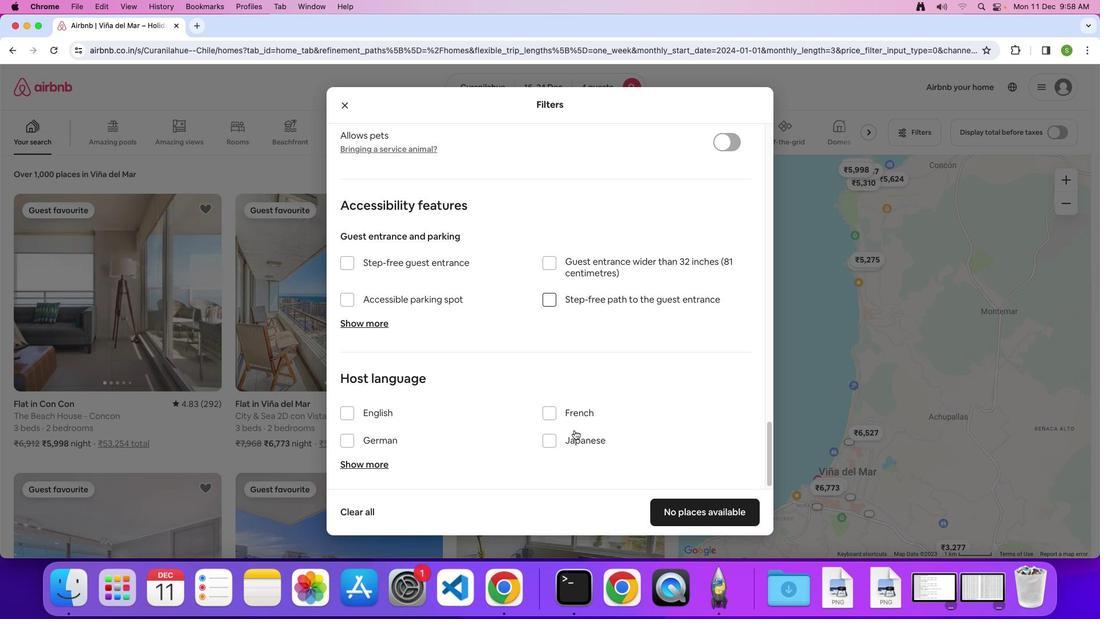 
Action: Mouse scrolled (575, 430) with delta (0, -1)
Screenshot: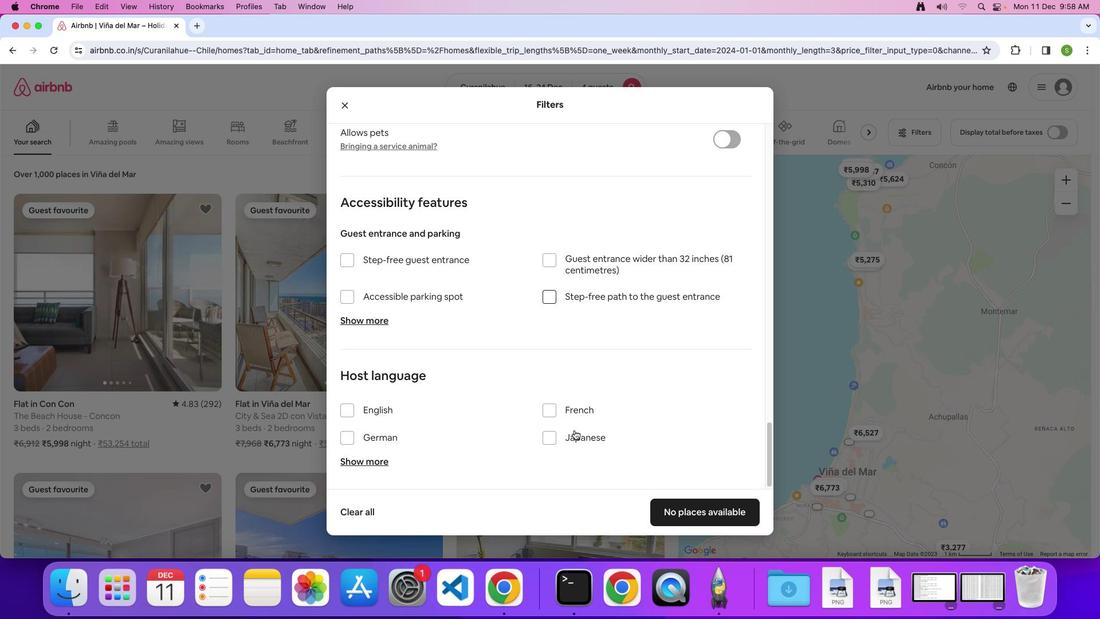 
Action: Mouse moved to (686, 517)
Screenshot: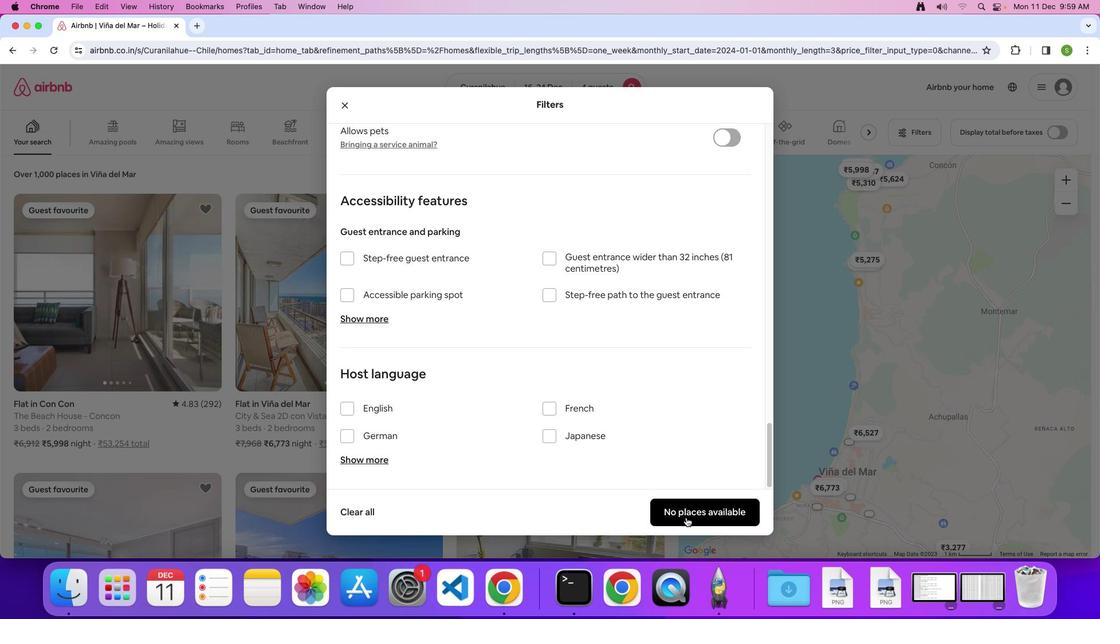 
Action: Mouse pressed left at (686, 517)
Screenshot: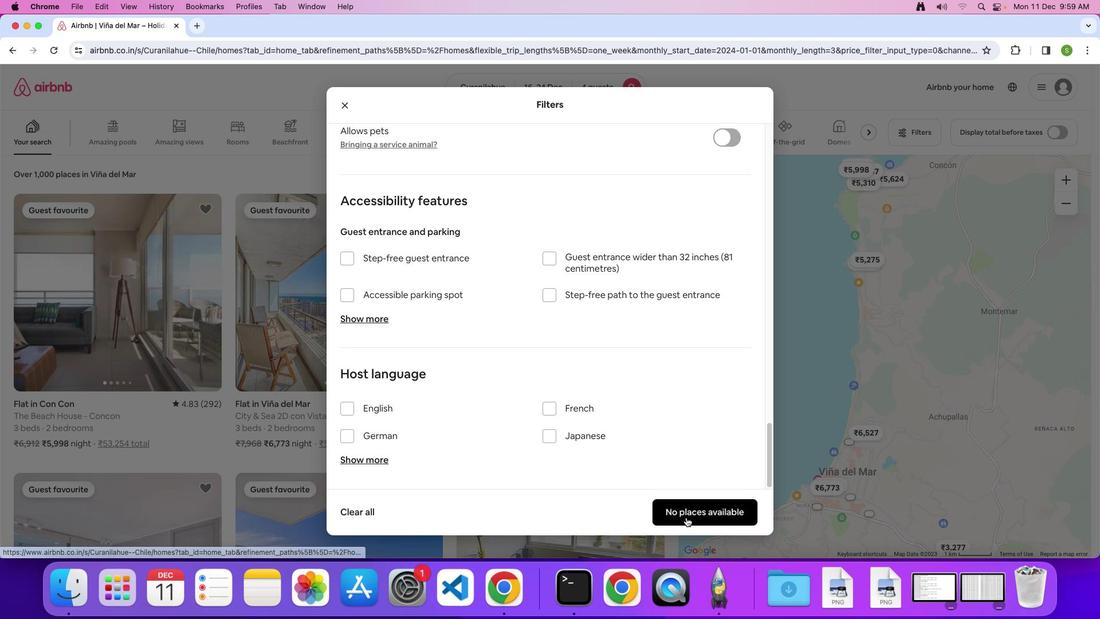 
Action: Mouse moved to (564, 355)
Screenshot: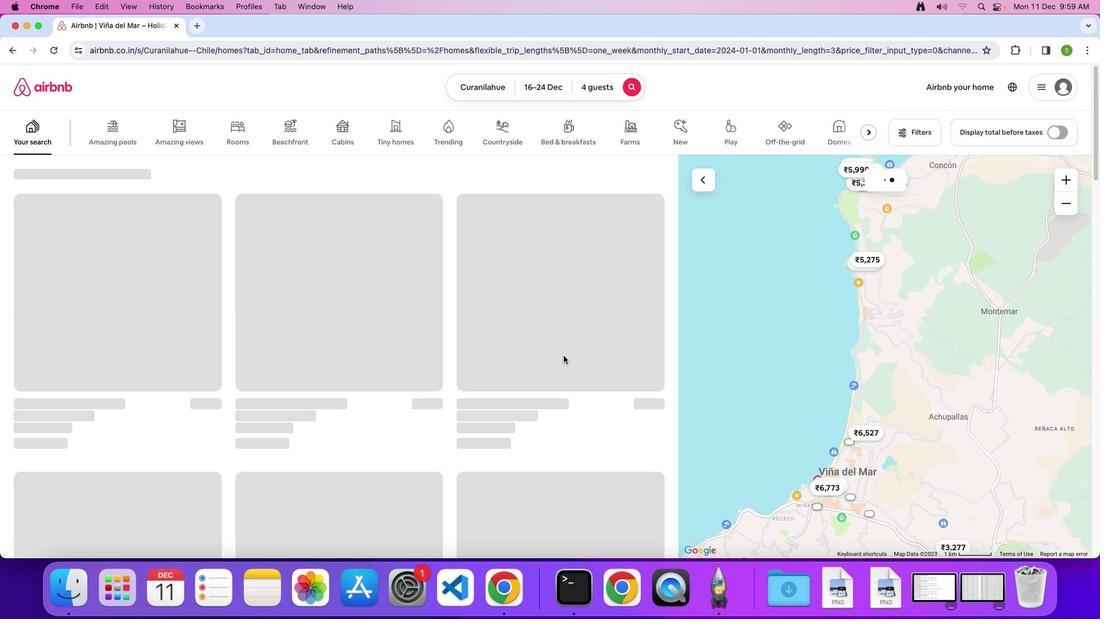 
